 Task: Plan a trip to NÃ­kia, Greece from 10th December, 2023 to 15th December, 2023 for 7 adults. Place can be entire room or shared room with 4 bedrooms having 7 beds and 4 bathrooms. Property type can be house. Amenities needed are: wifi, TV, free parkinig on premises, gym, breakfast.
Action: Mouse moved to (612, 134)
Screenshot: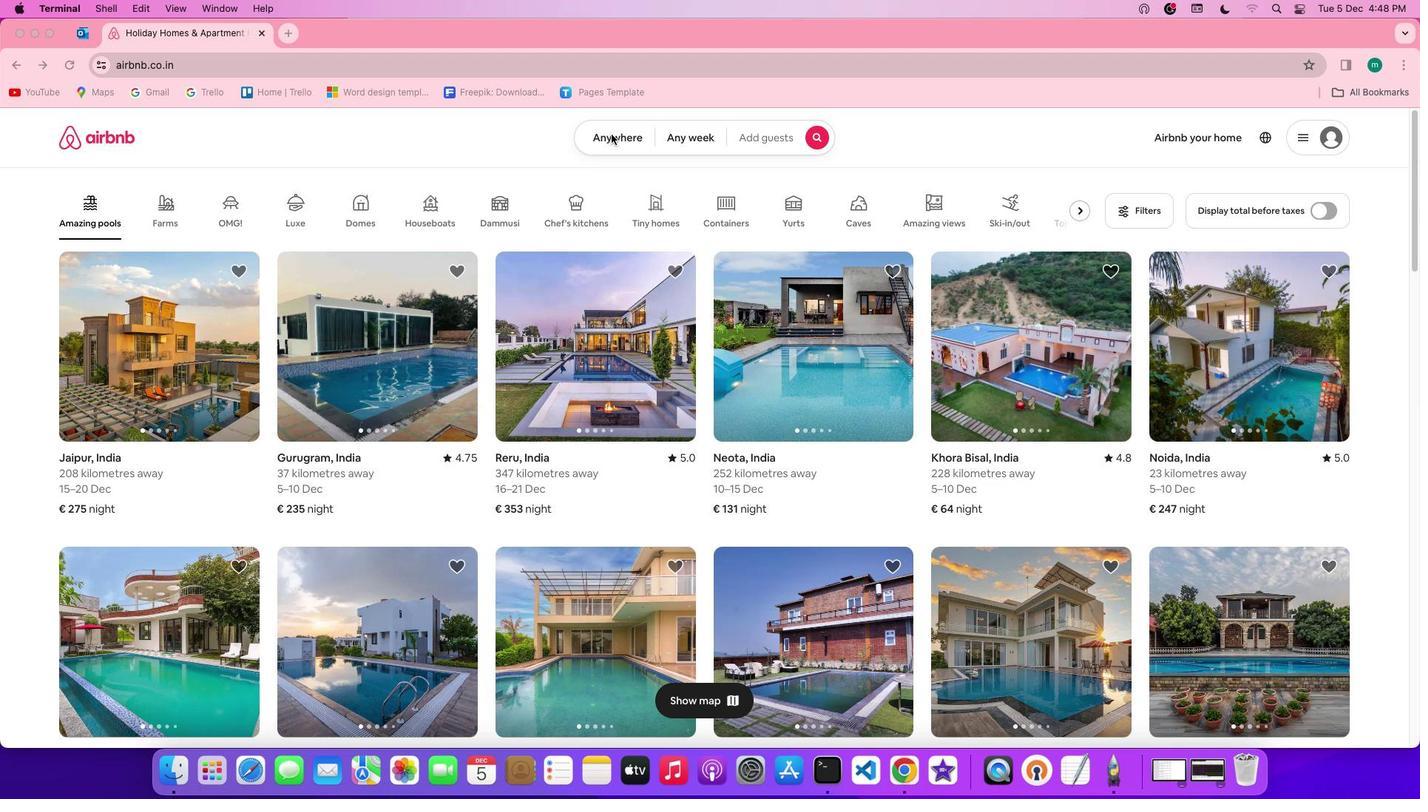 
Action: Mouse pressed left at (612, 134)
Screenshot: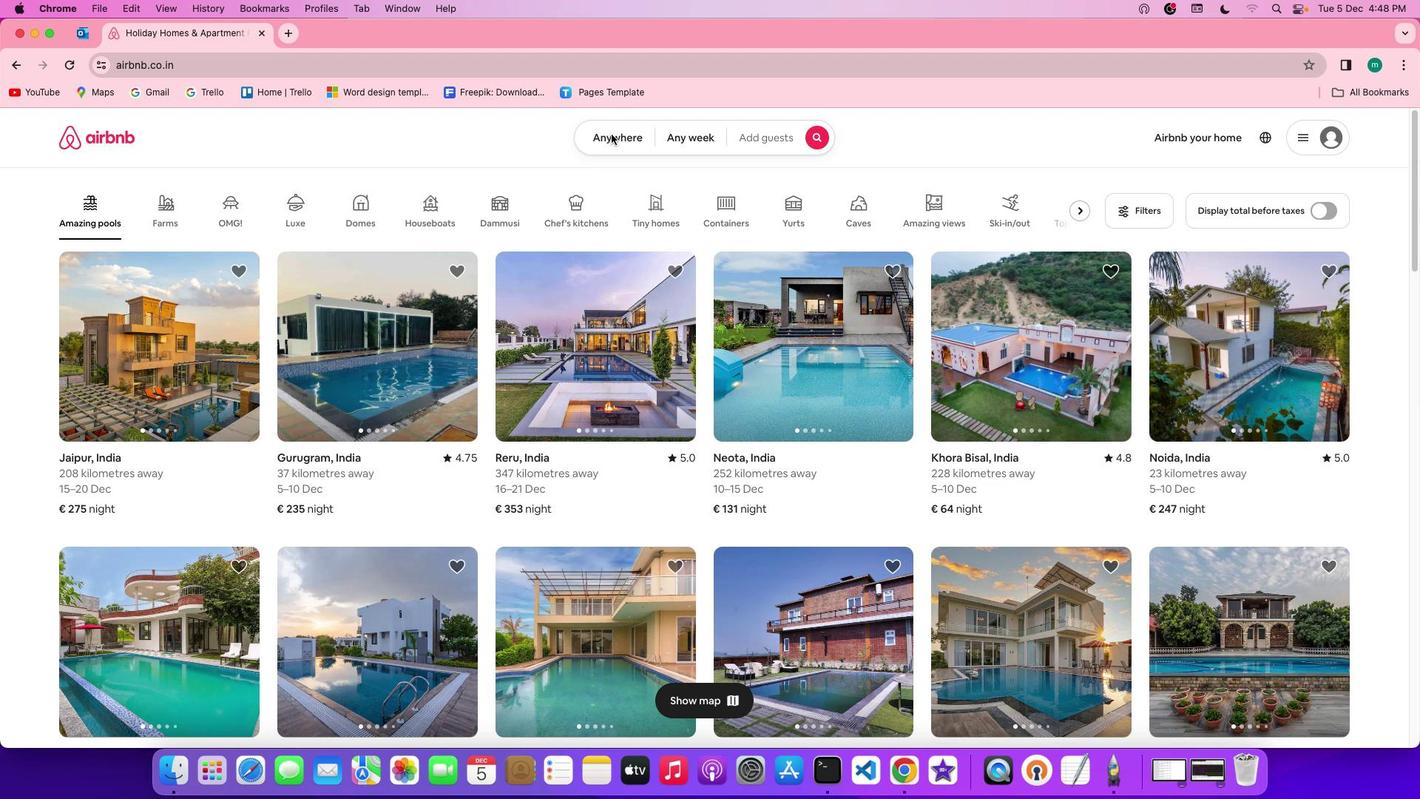 
Action: Mouse moved to (612, 134)
Screenshot: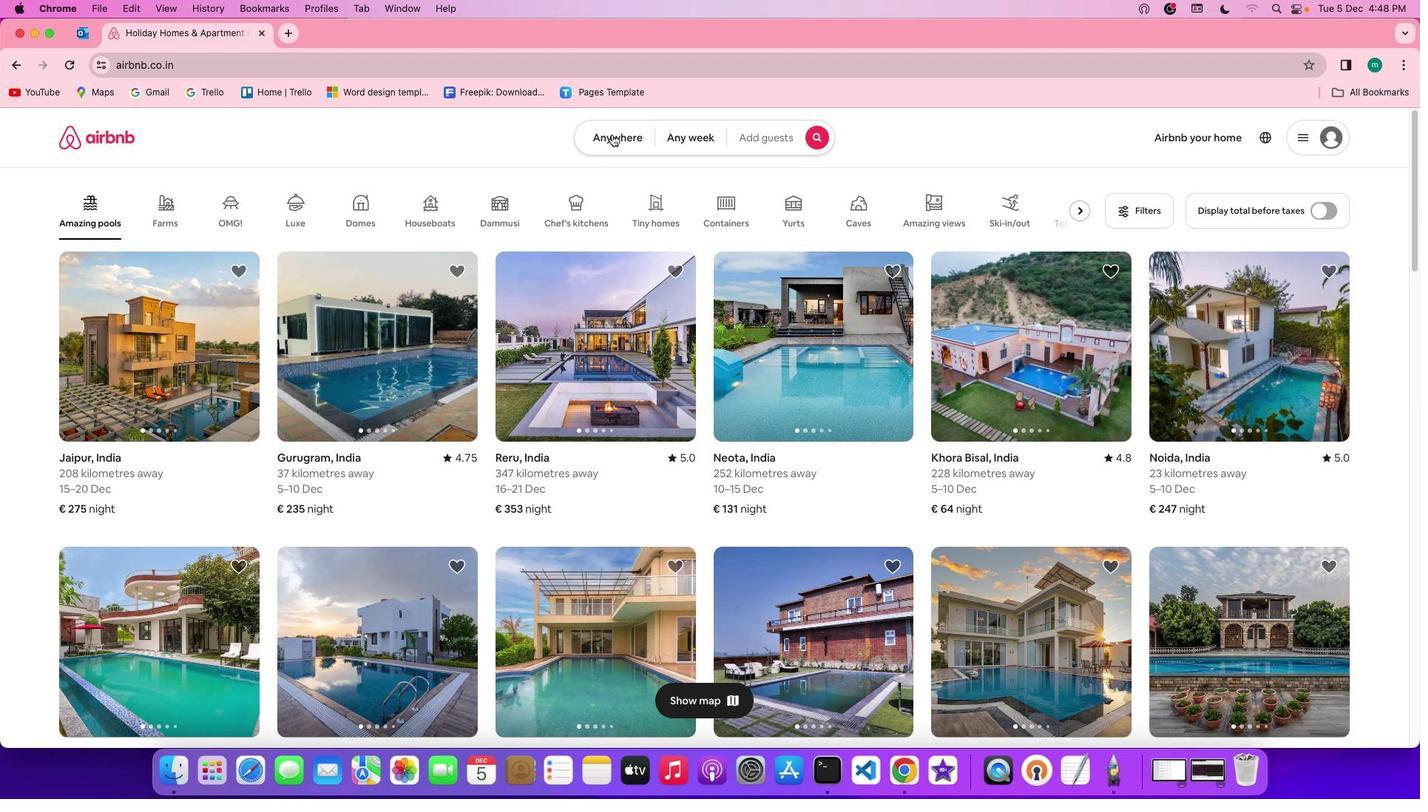 
Action: Mouse pressed left at (612, 134)
Screenshot: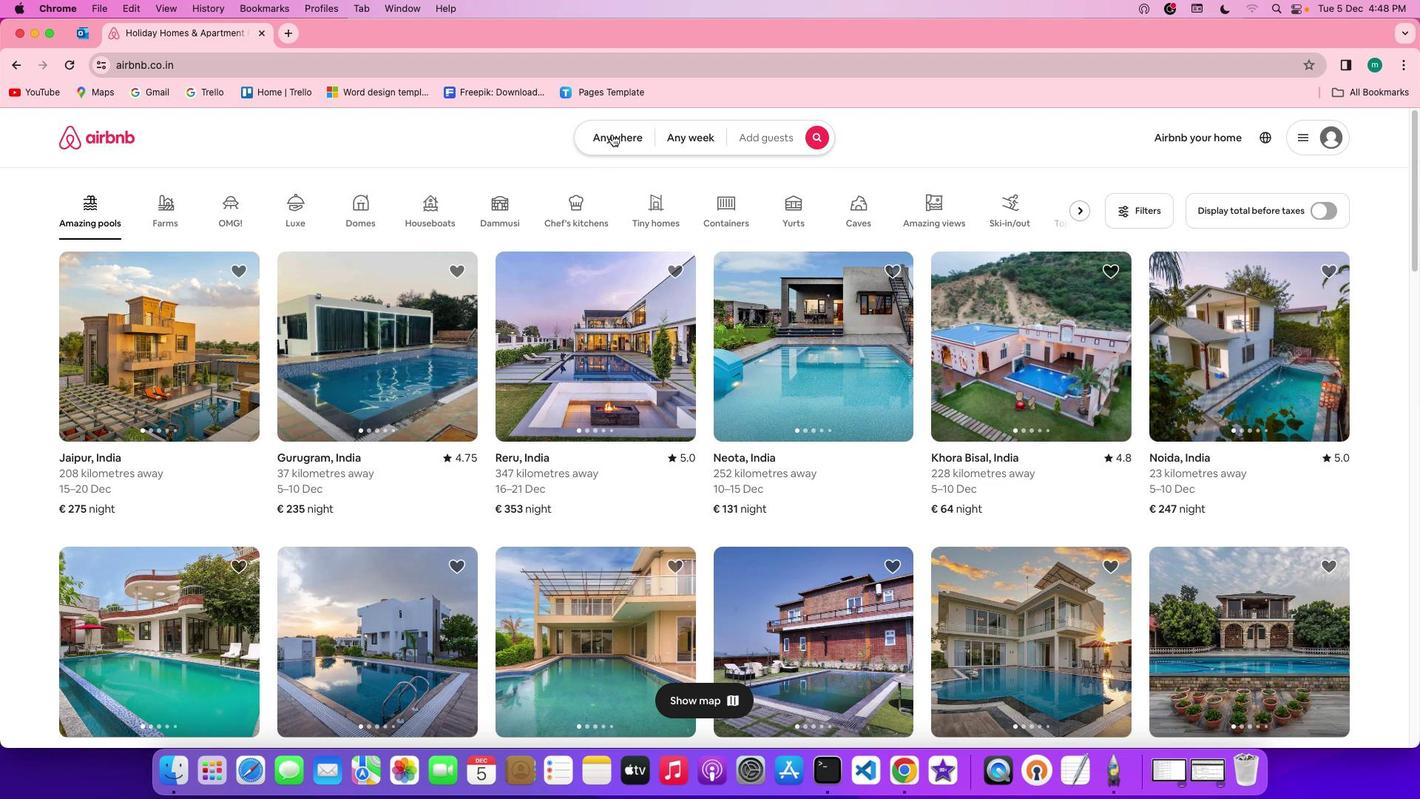 
Action: Mouse moved to (537, 191)
Screenshot: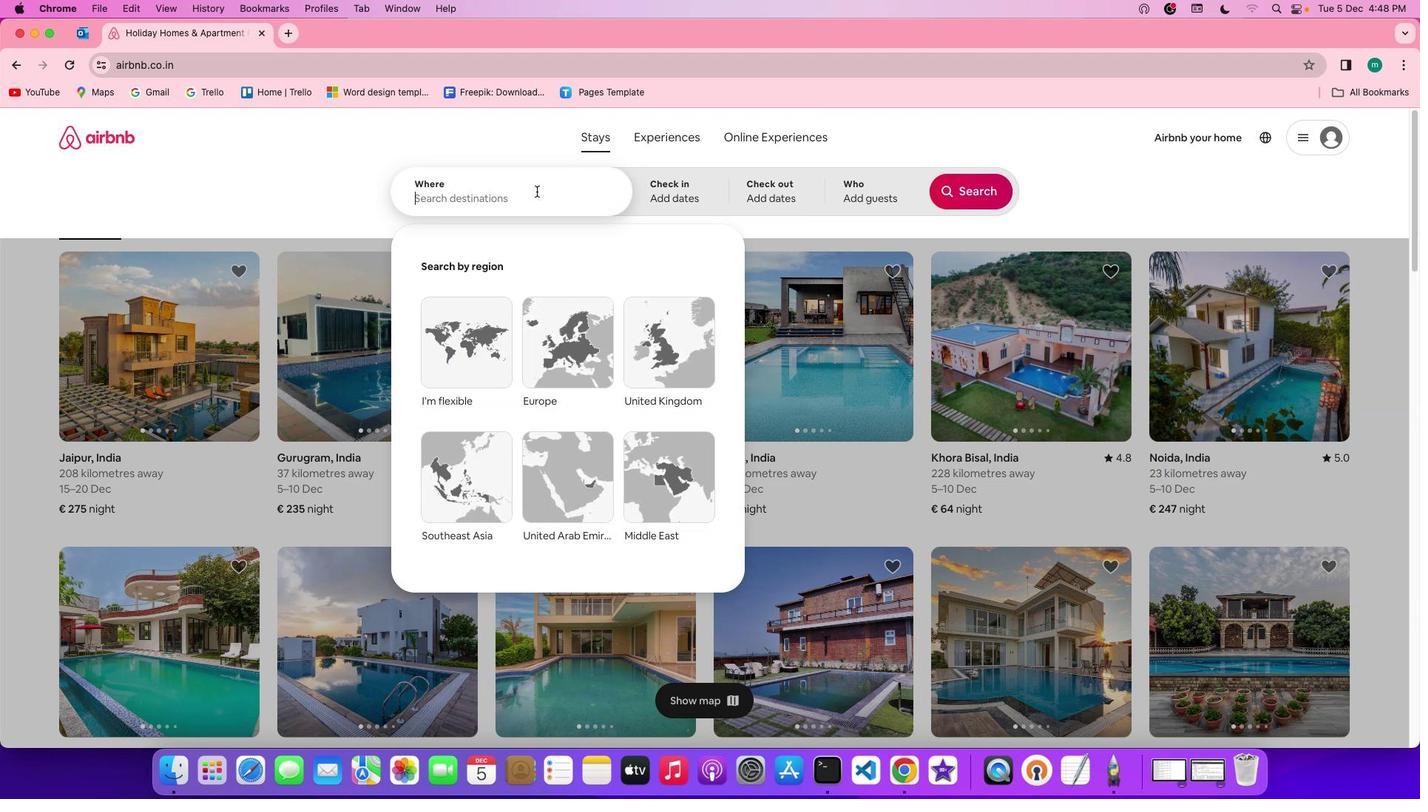 
Action: Mouse pressed left at (537, 191)
Screenshot: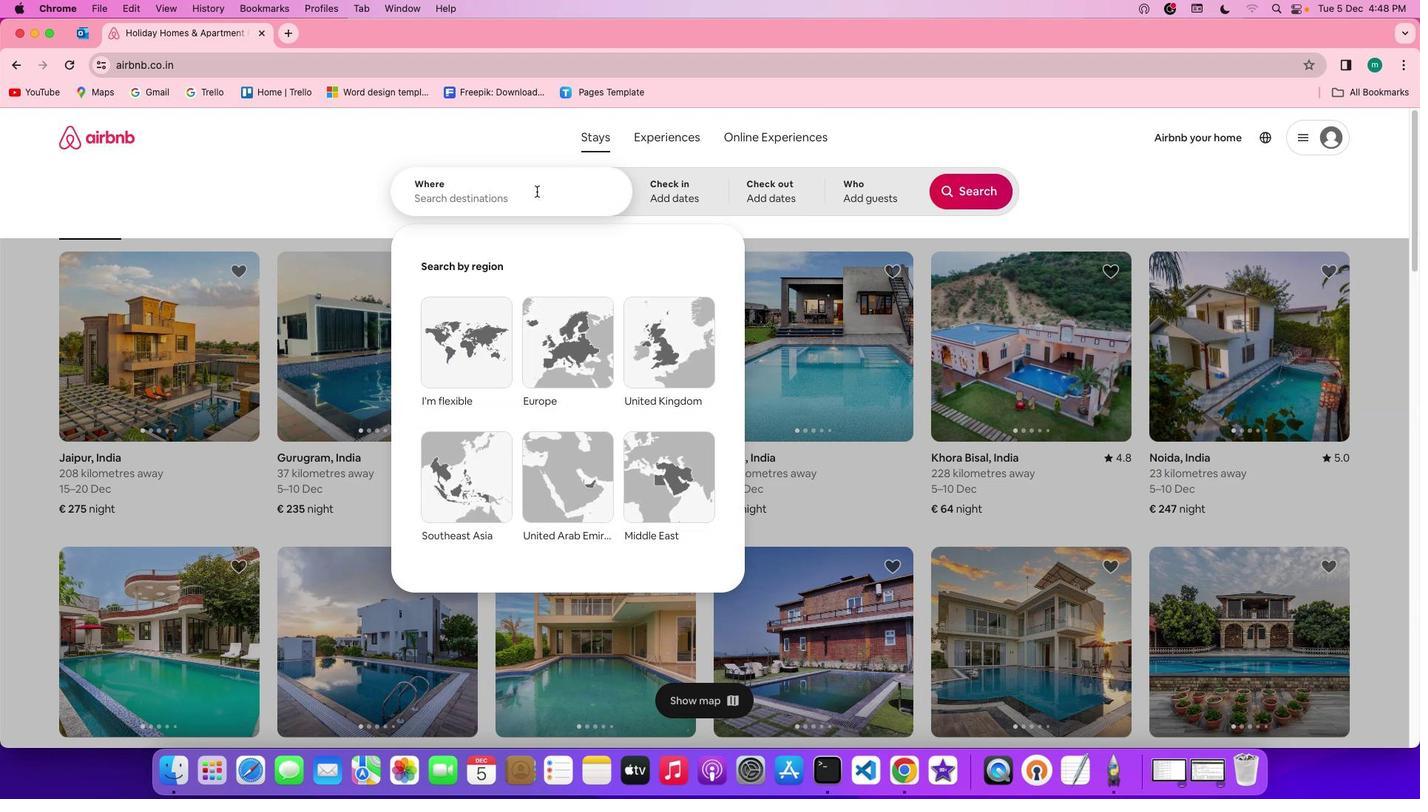 
Action: Key pressed Key.shift'N''i''k''i''a'','Key.spaceKey.shift'g''r''e''e''c''e'
Screenshot: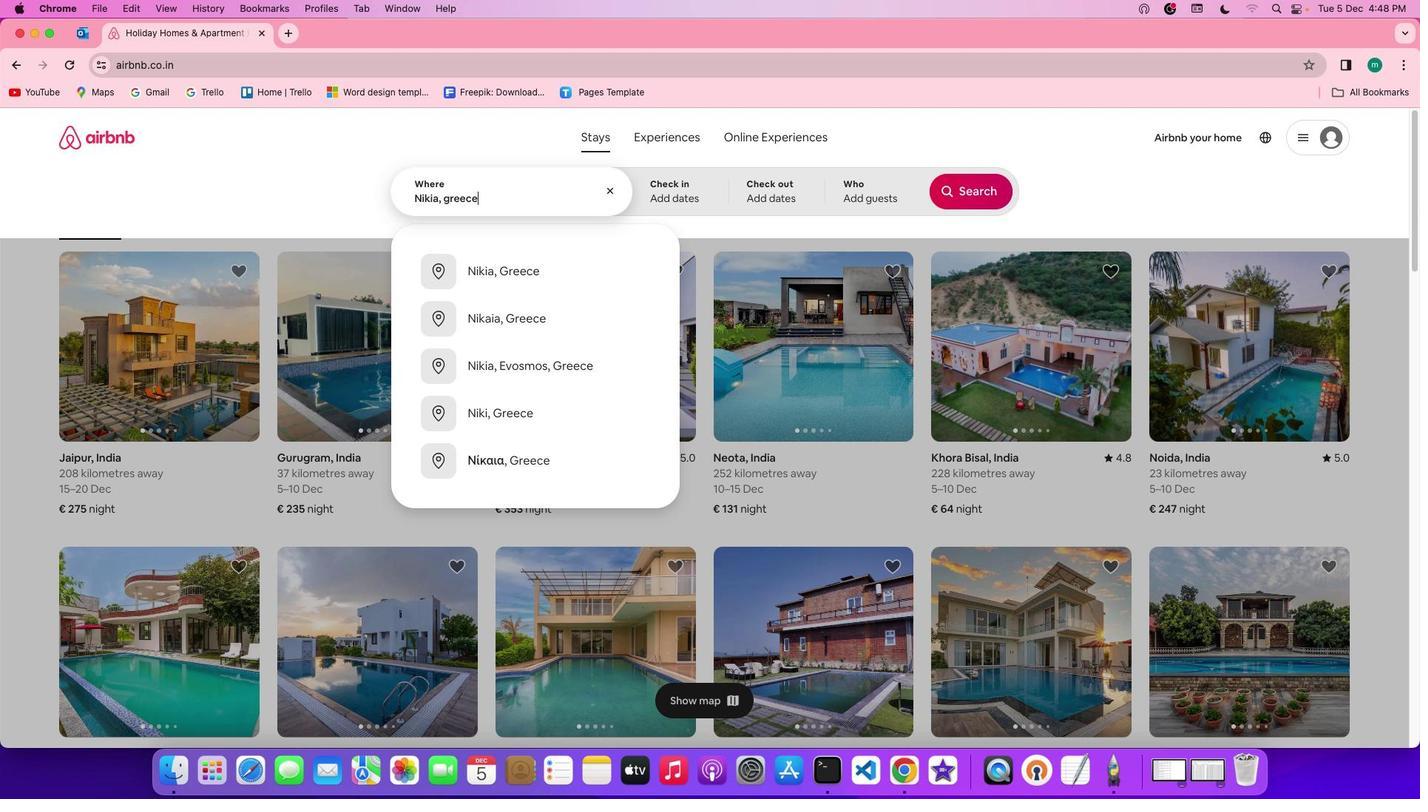 
Action: Mouse moved to (706, 190)
Screenshot: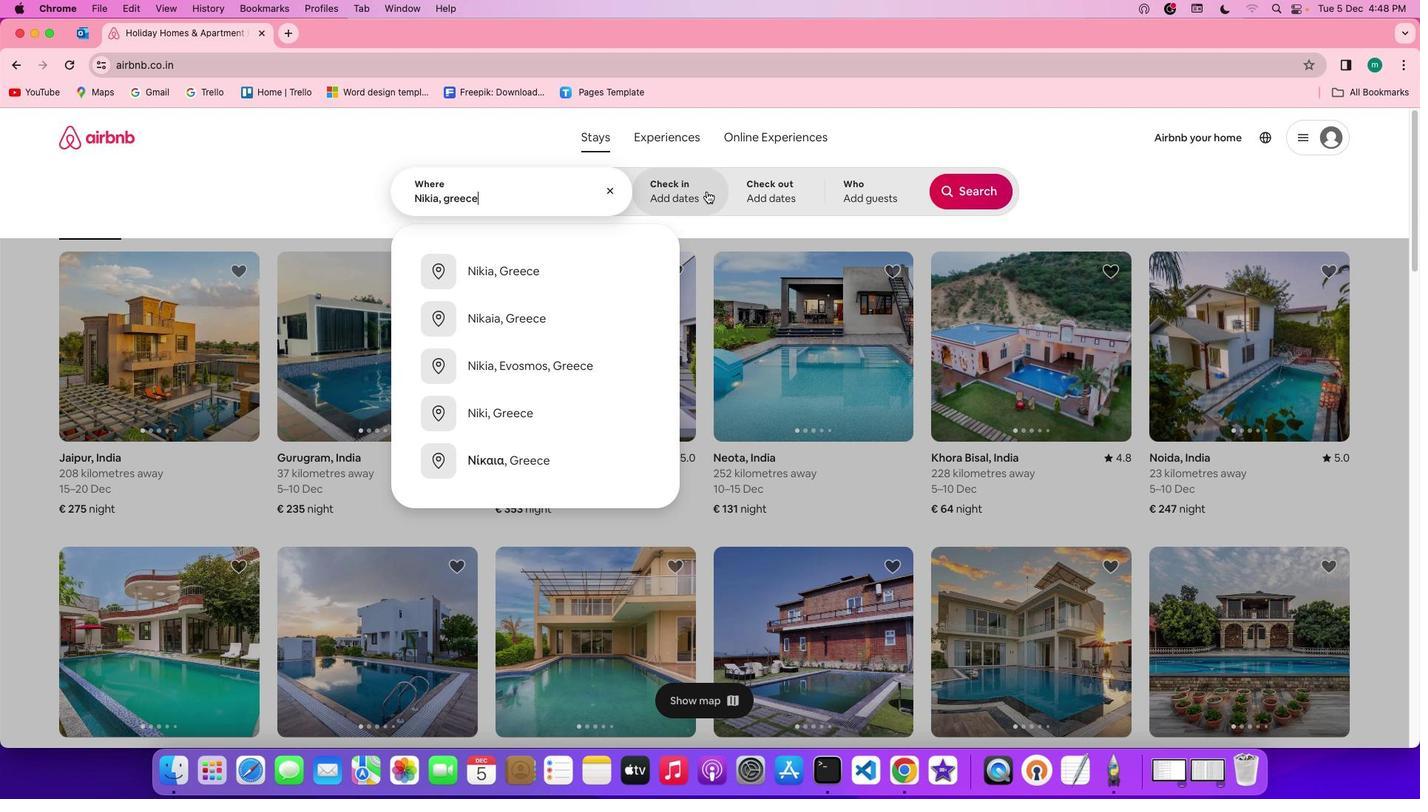 
Action: Mouse pressed left at (706, 190)
Screenshot: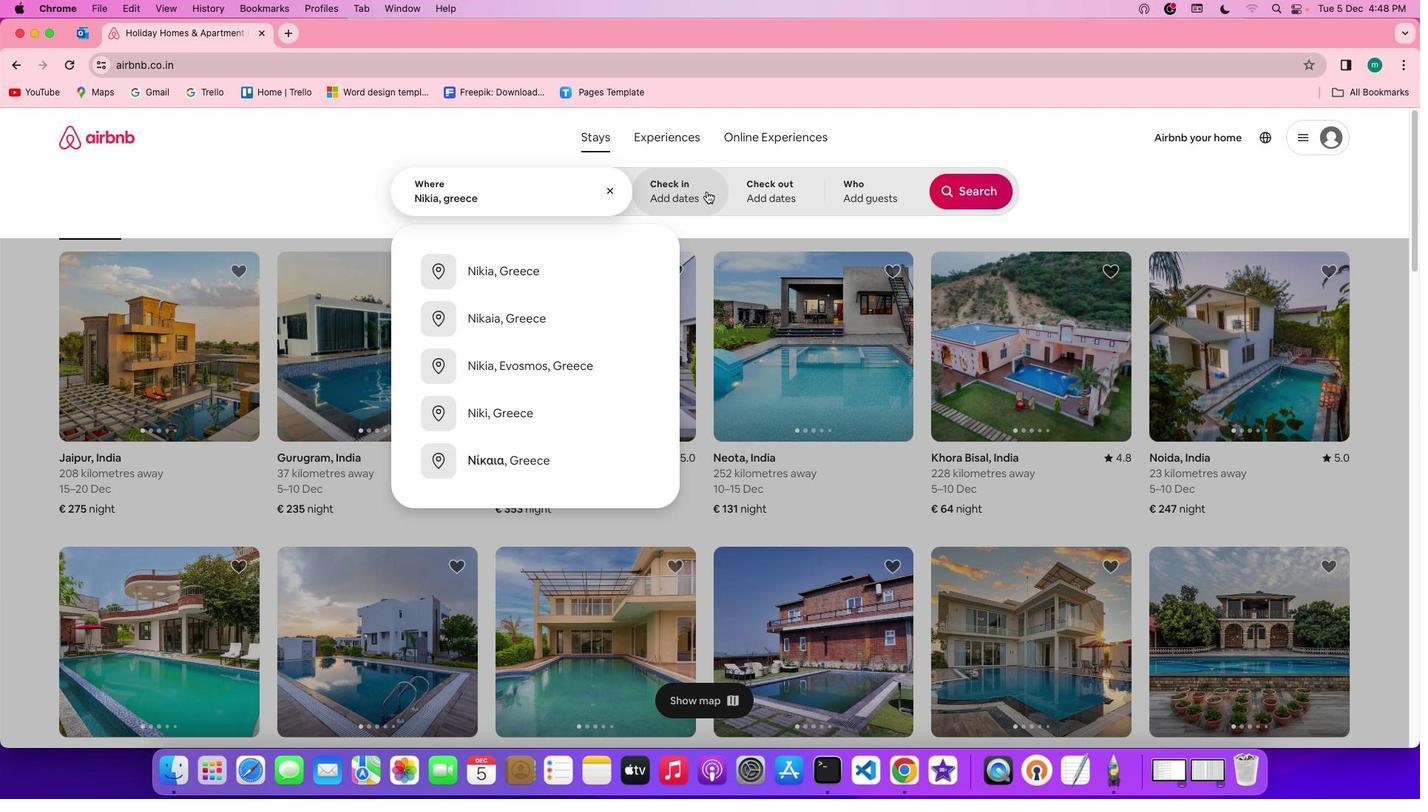 
Action: Mouse moved to (444, 449)
Screenshot: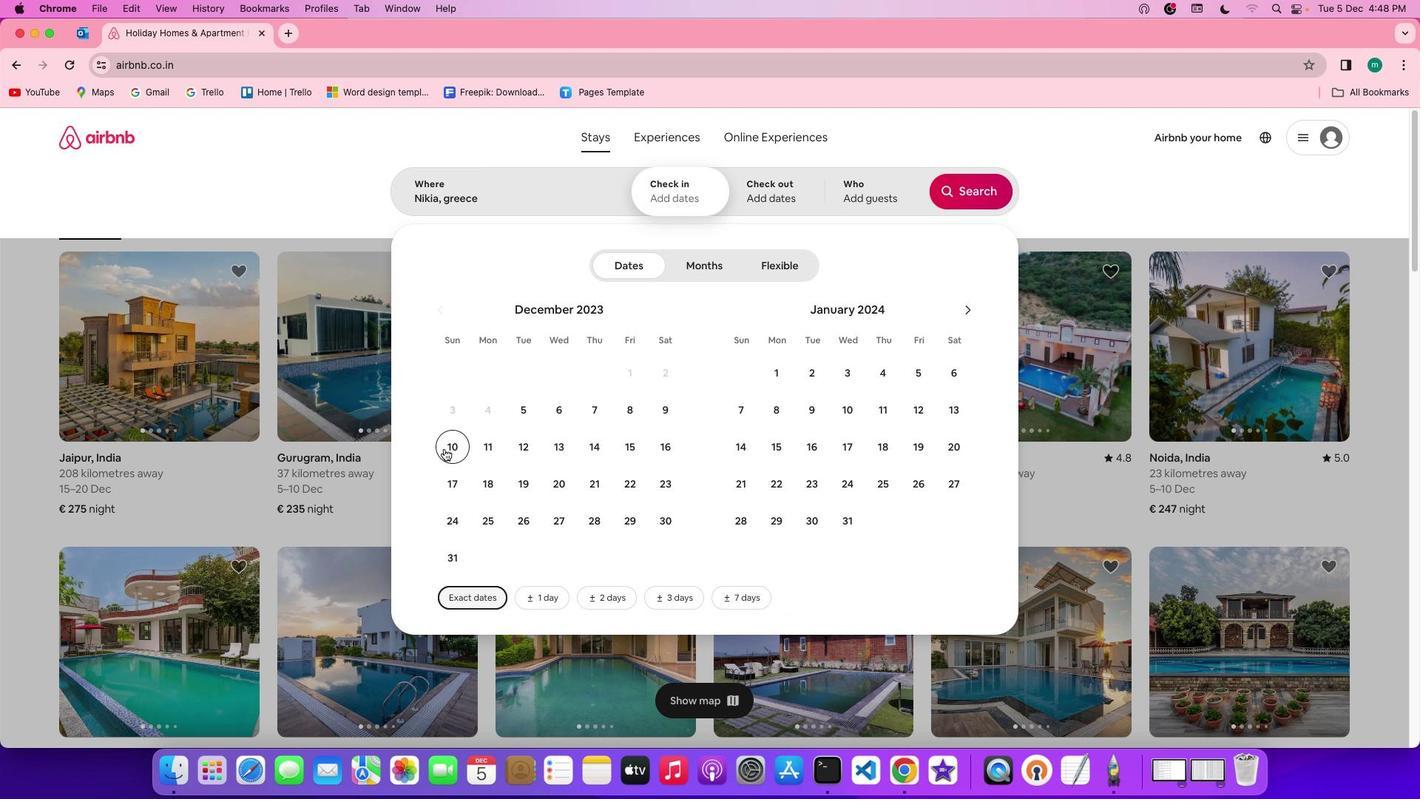 
Action: Mouse pressed left at (444, 449)
Screenshot: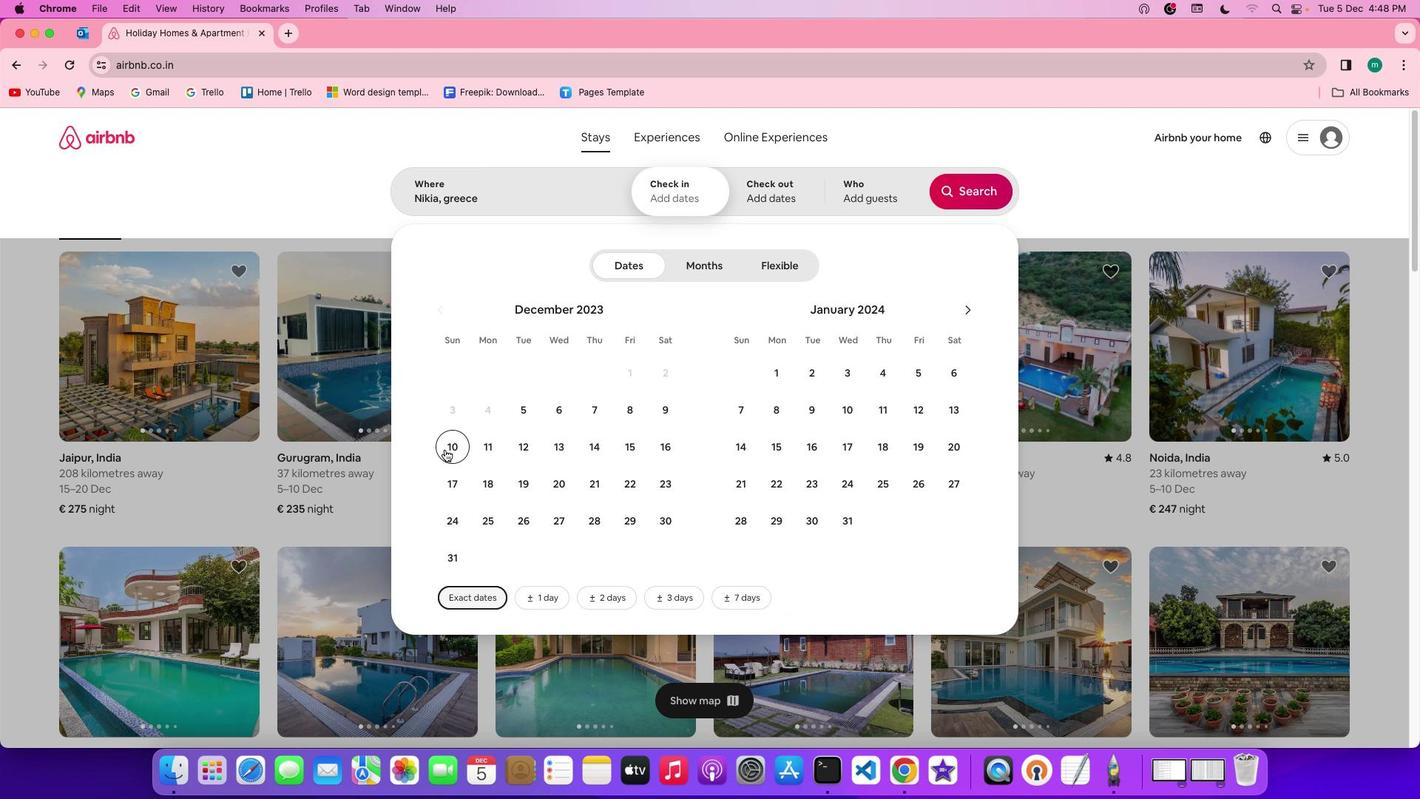 
Action: Mouse moved to (603, 434)
Screenshot: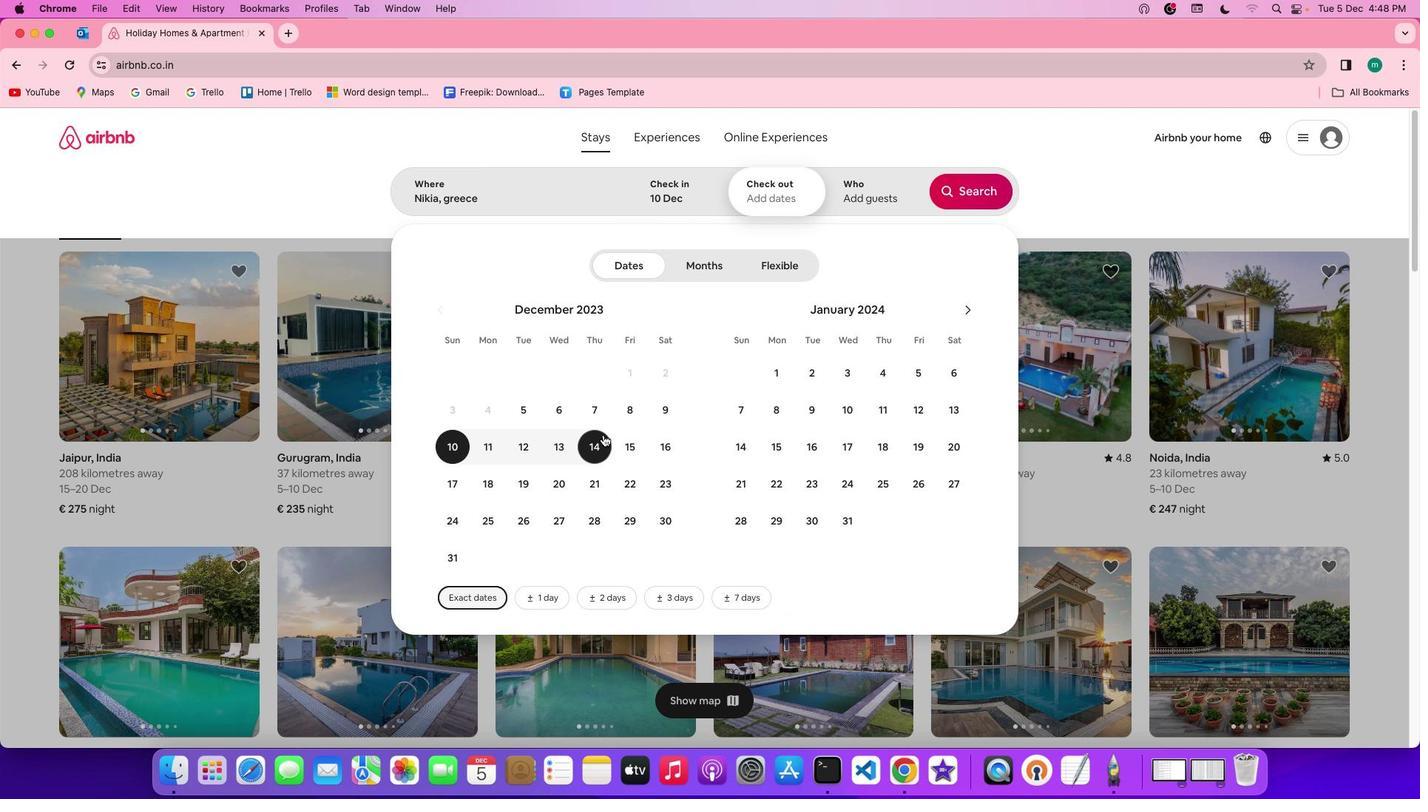 
Action: Mouse pressed left at (603, 434)
Screenshot: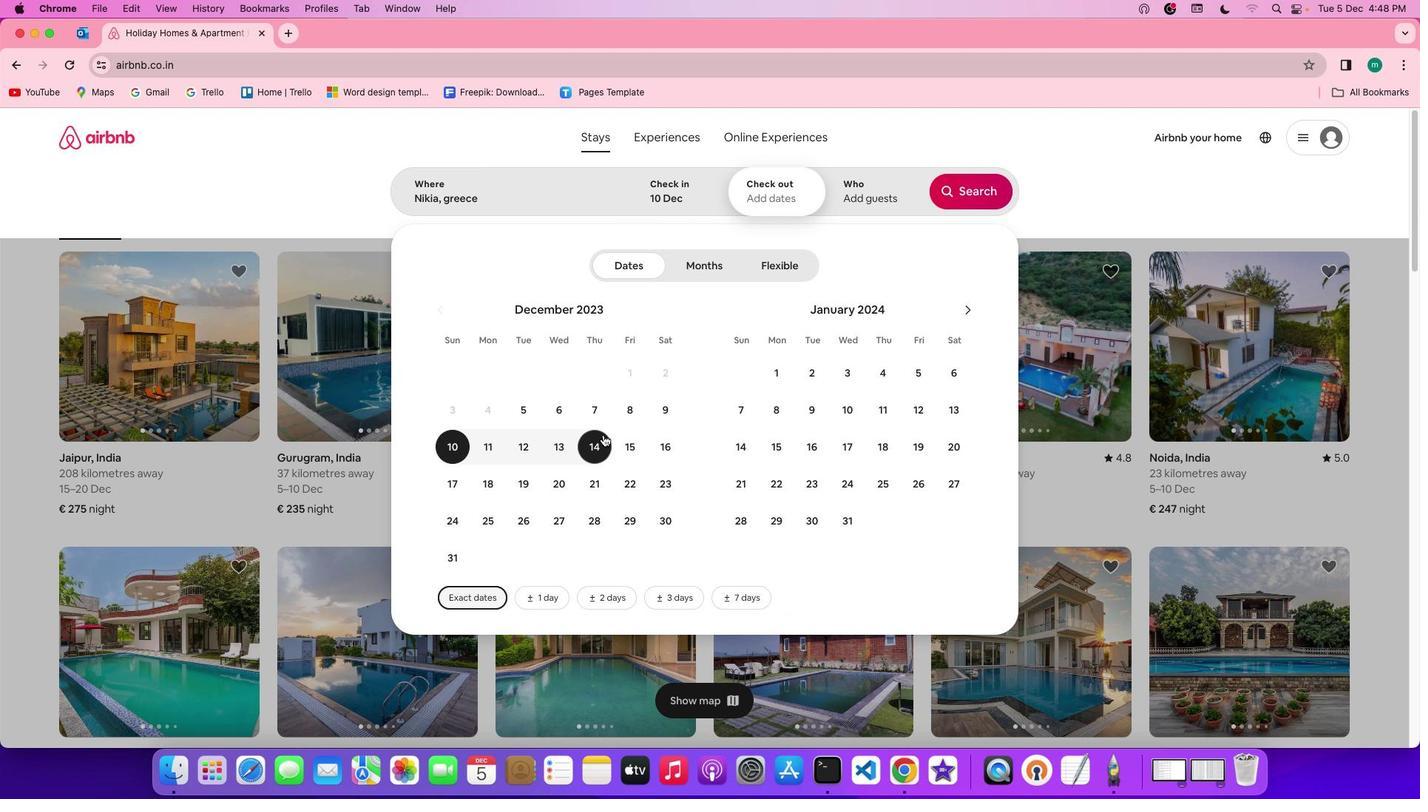 
Action: Mouse moved to (626, 443)
Screenshot: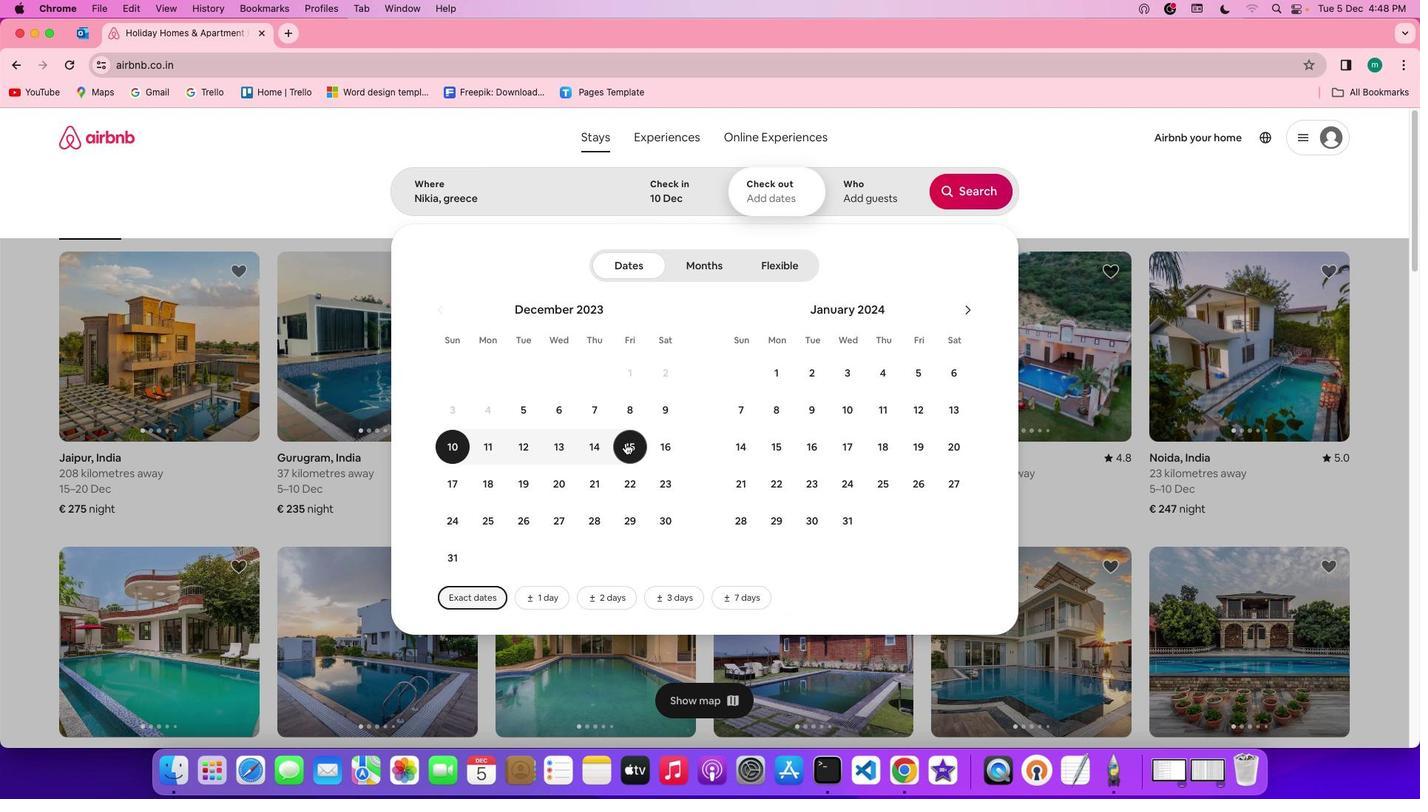 
Action: Mouse pressed left at (626, 443)
Screenshot: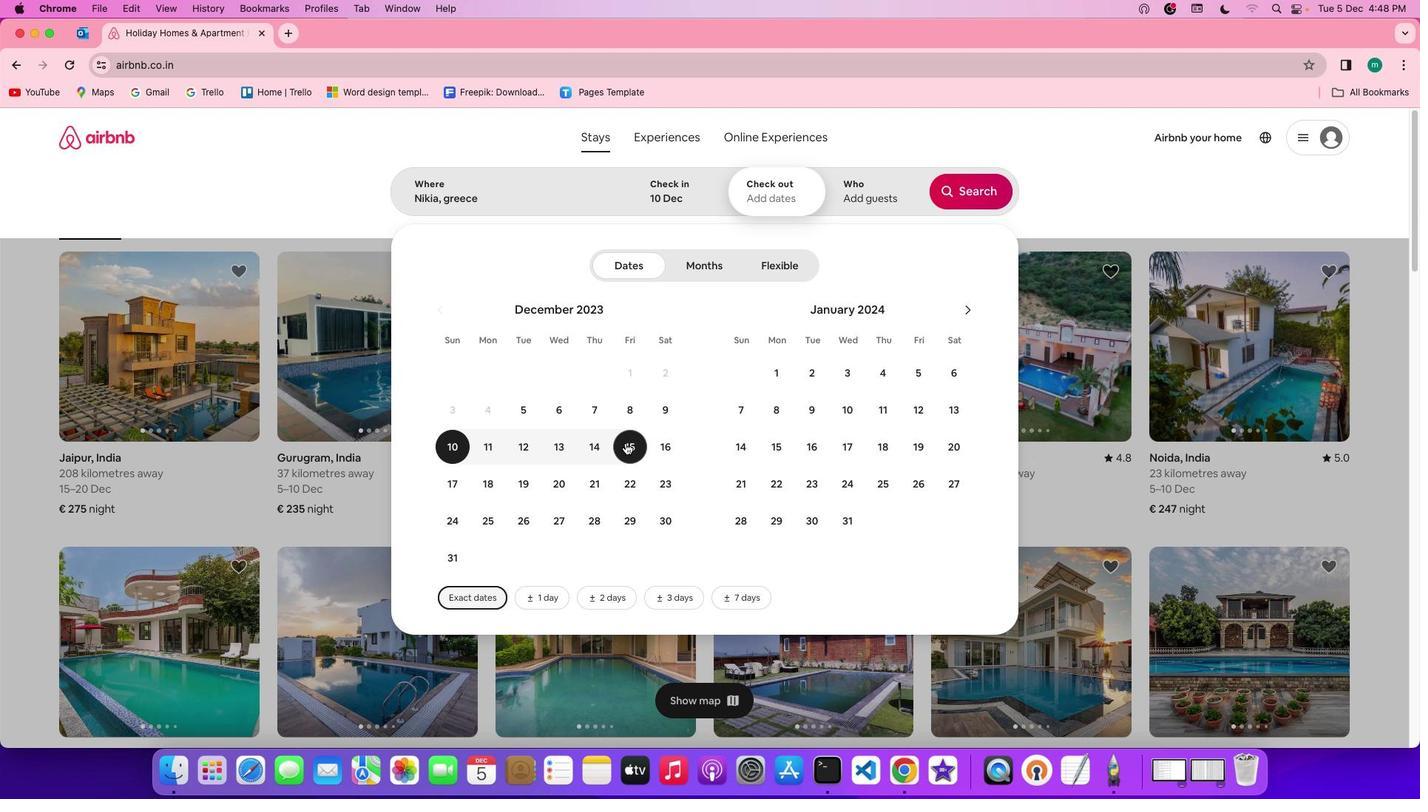 
Action: Mouse moved to (882, 196)
Screenshot: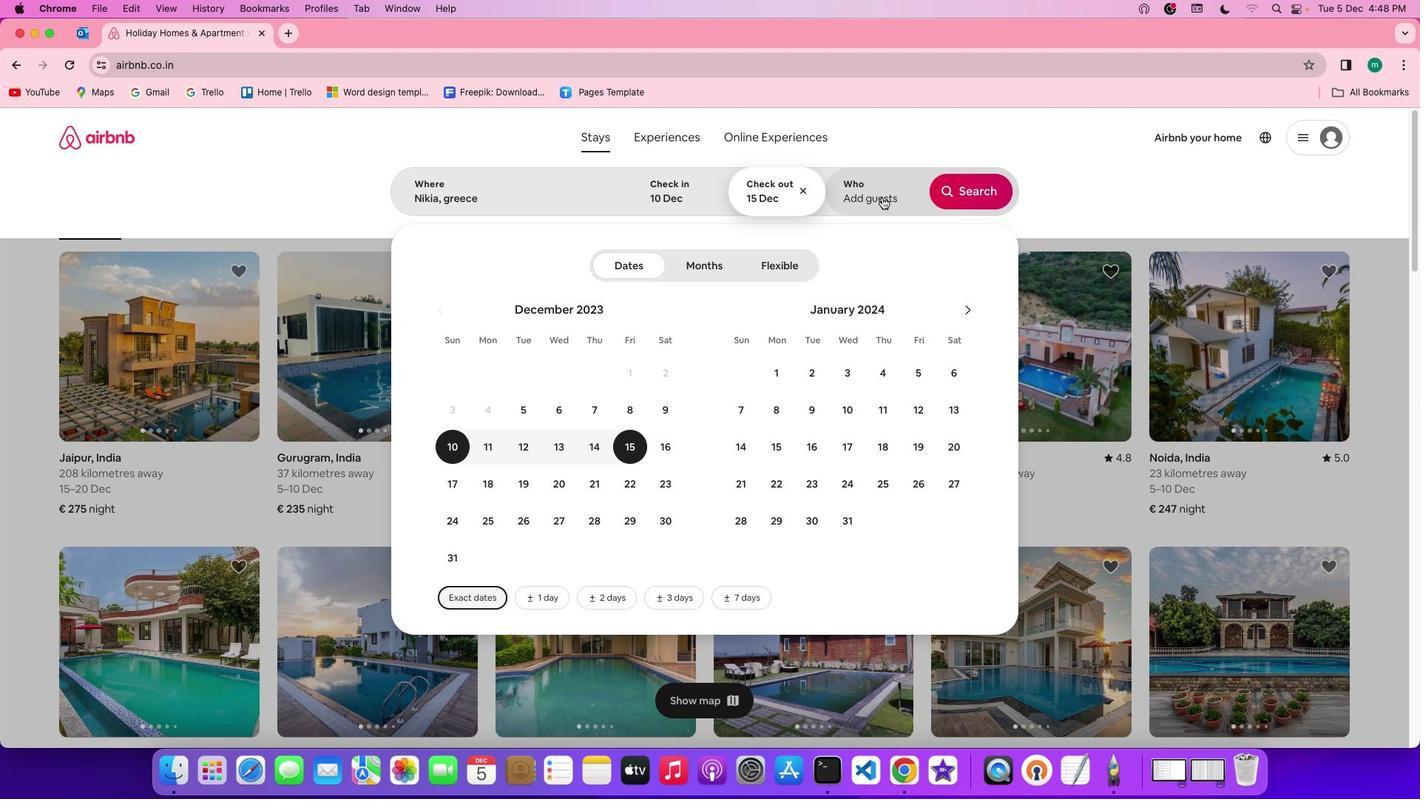 
Action: Mouse pressed left at (882, 196)
Screenshot: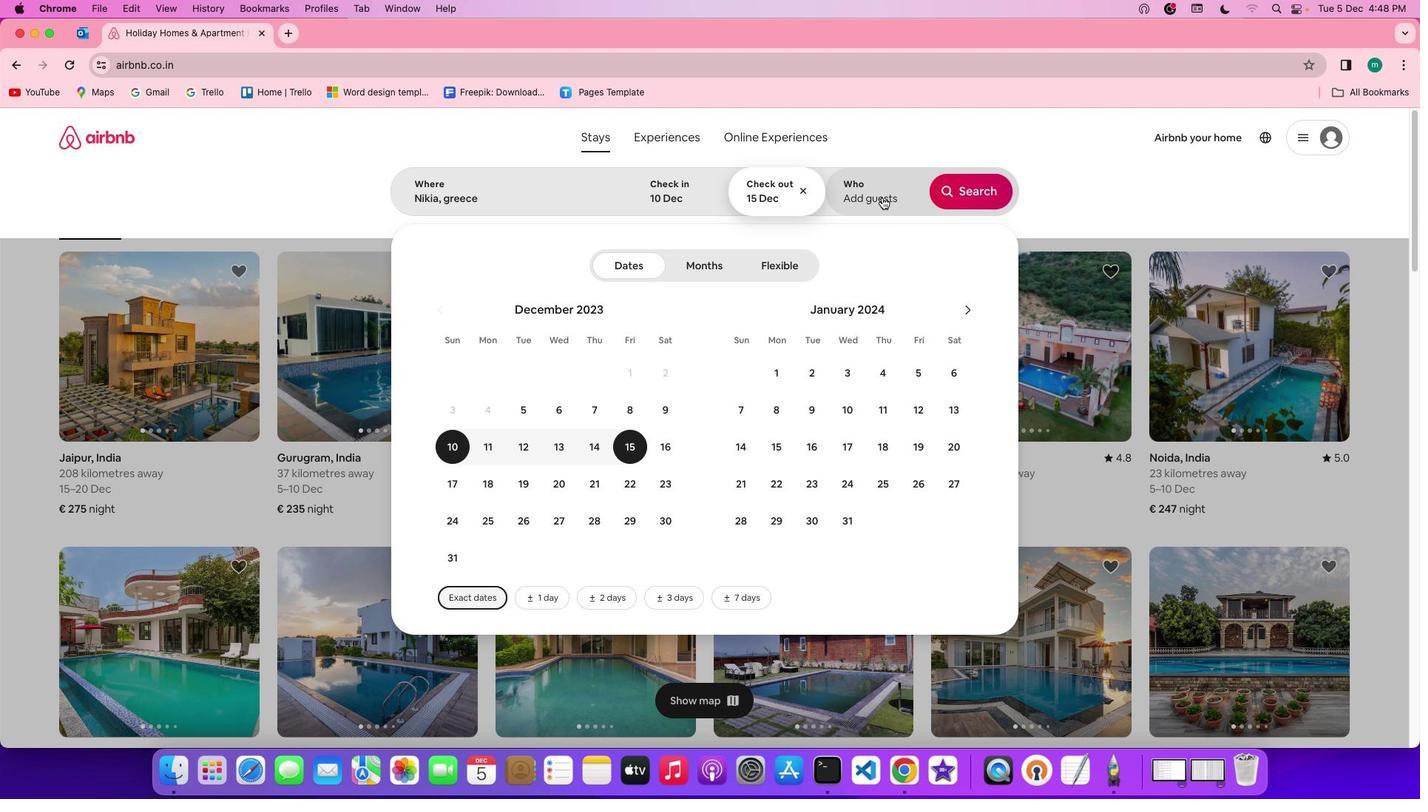 
Action: Mouse moved to (972, 268)
Screenshot: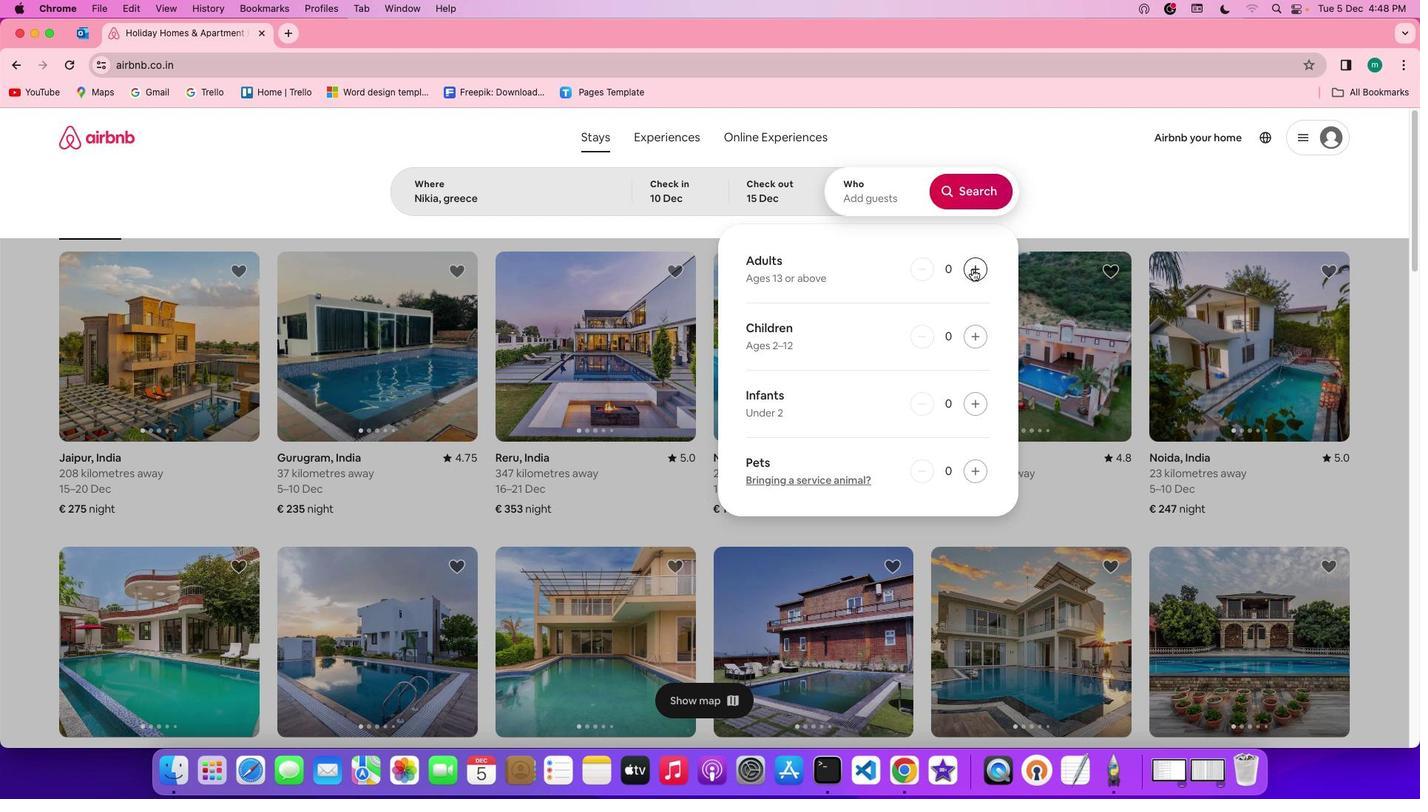 
Action: Mouse pressed left at (972, 268)
Screenshot: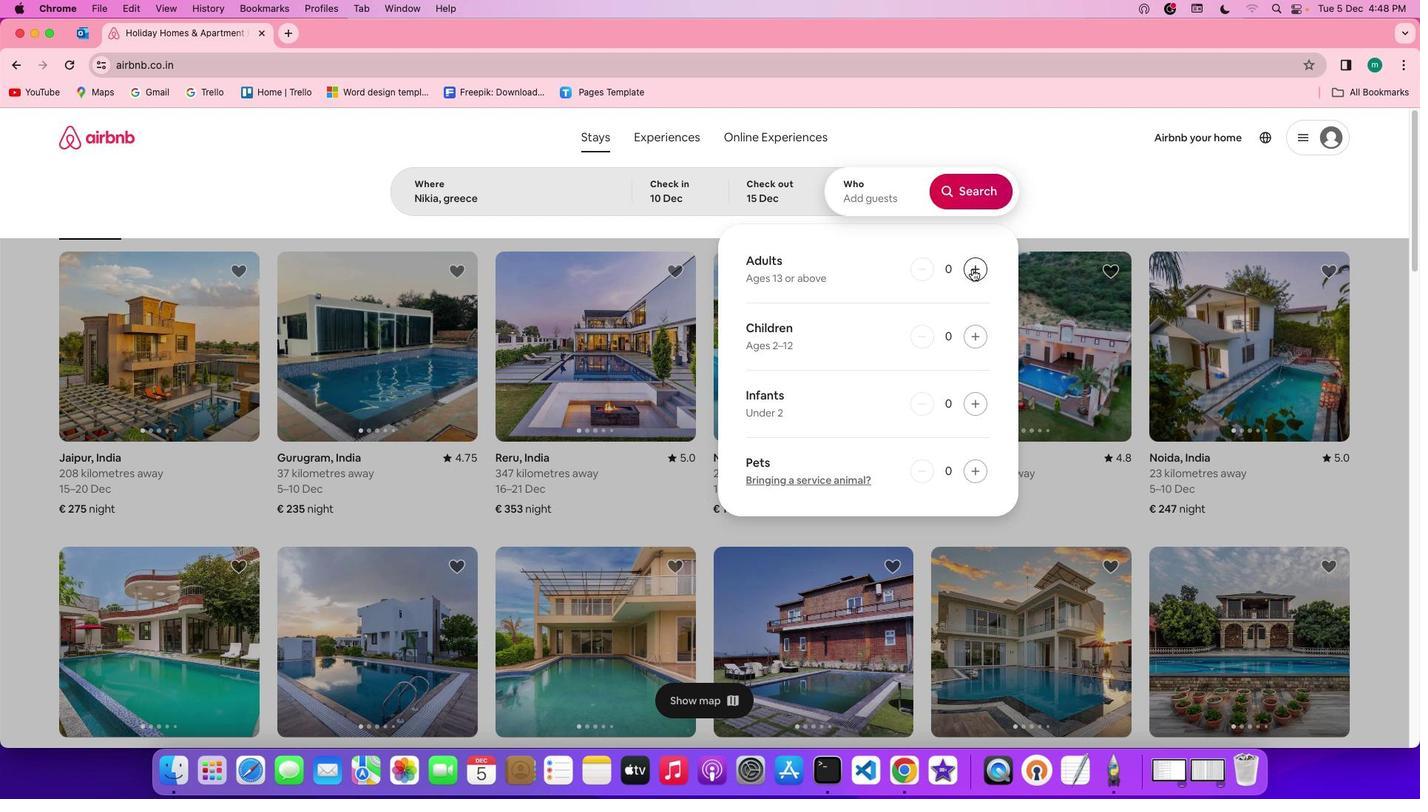 
Action: Mouse pressed left at (972, 268)
Screenshot: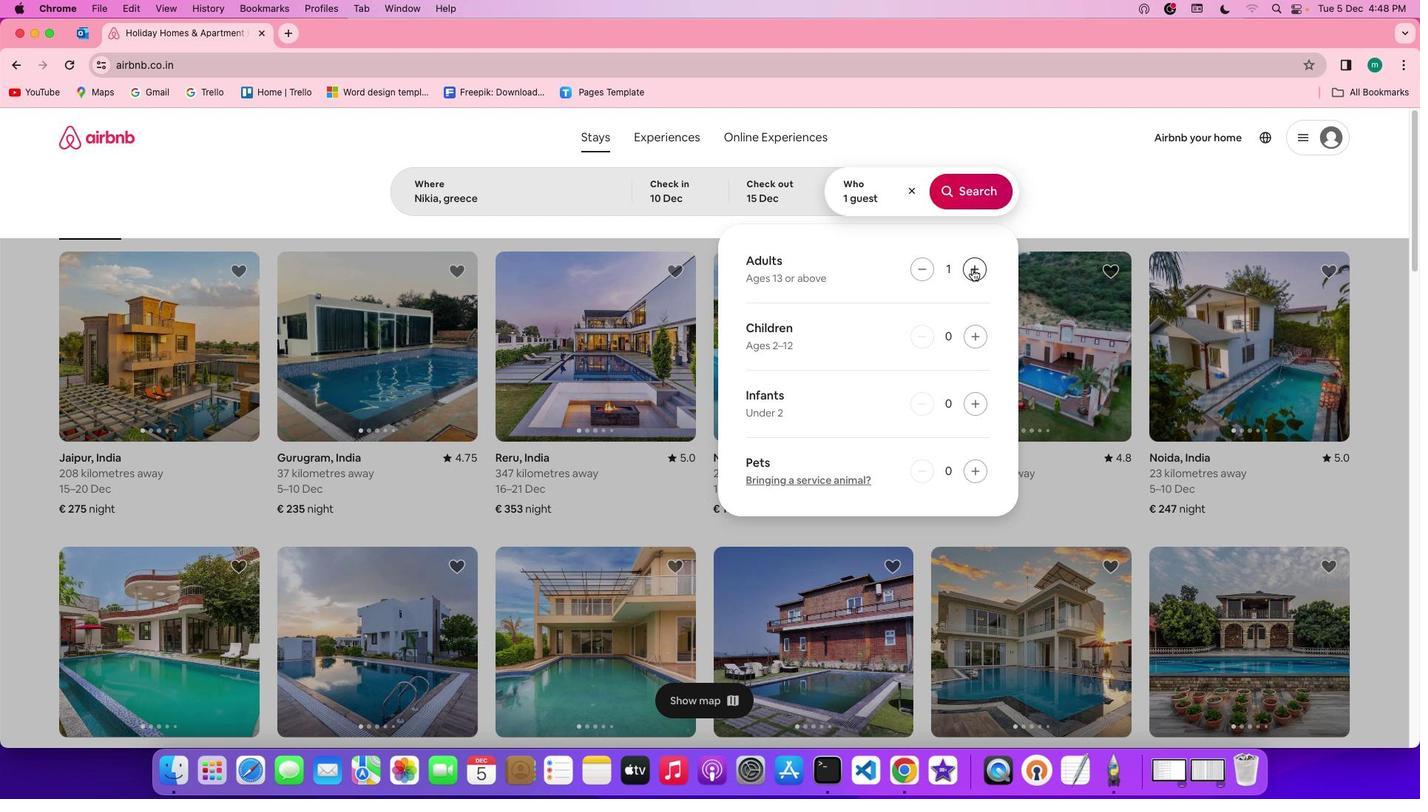 
Action: Mouse pressed left at (972, 268)
Screenshot: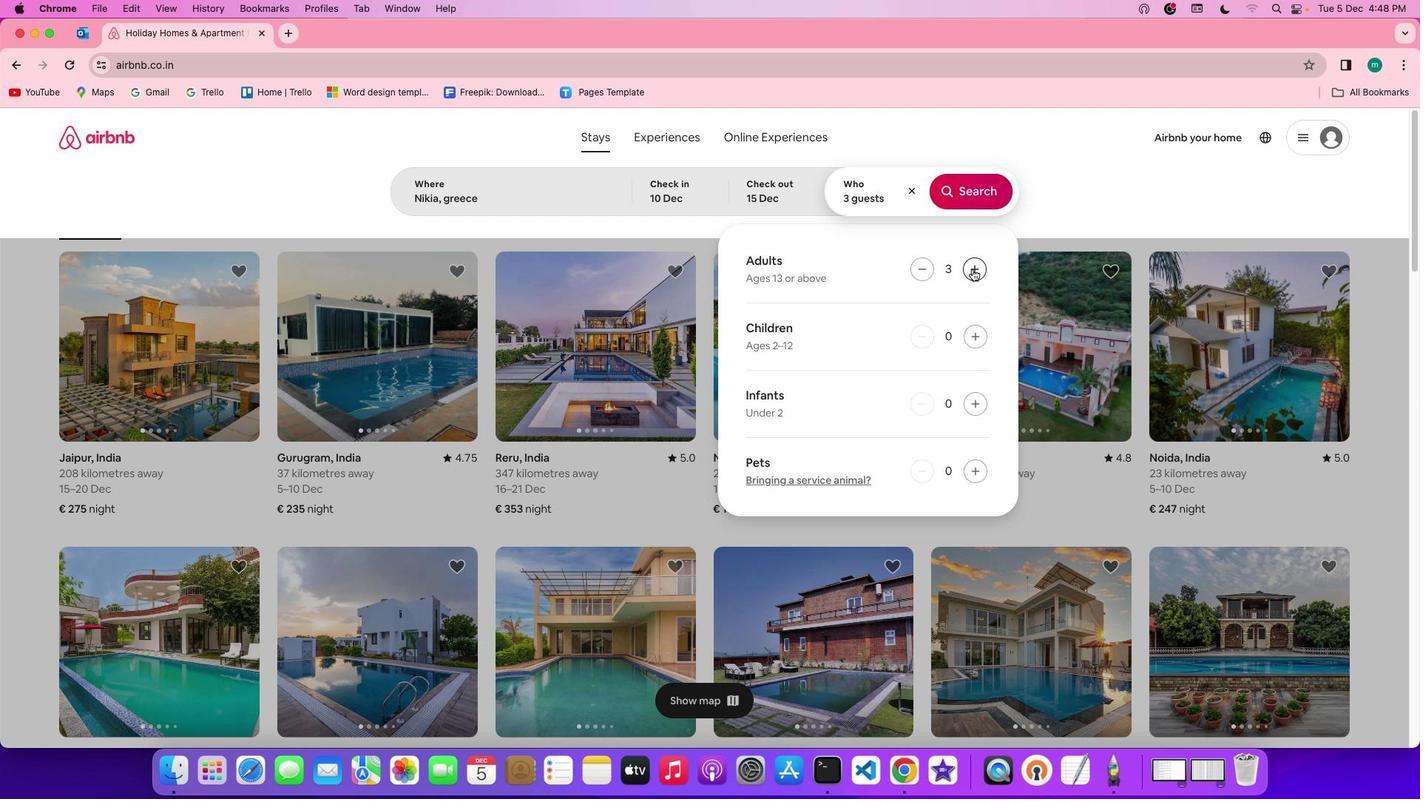 
Action: Mouse pressed left at (972, 268)
Screenshot: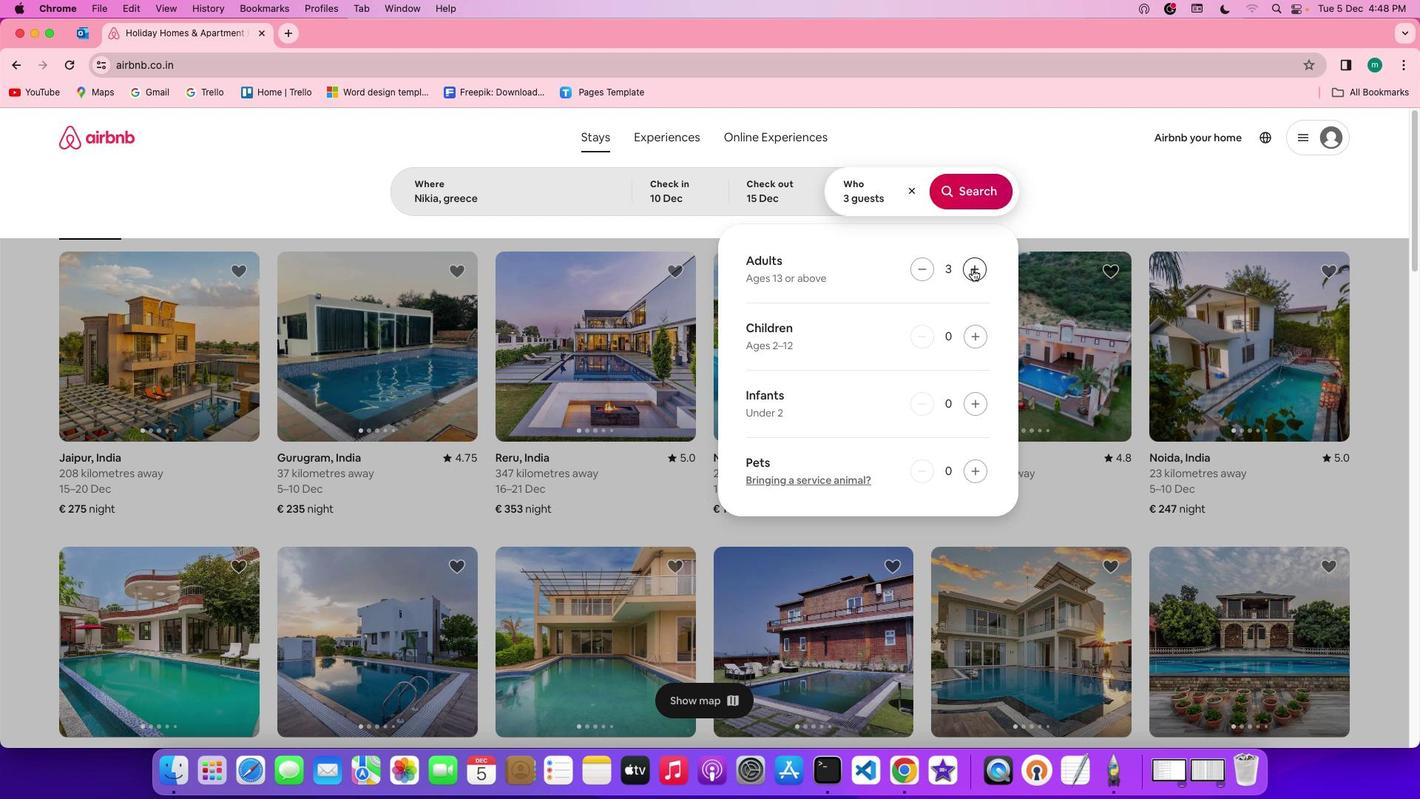 
Action: Mouse pressed left at (972, 268)
Screenshot: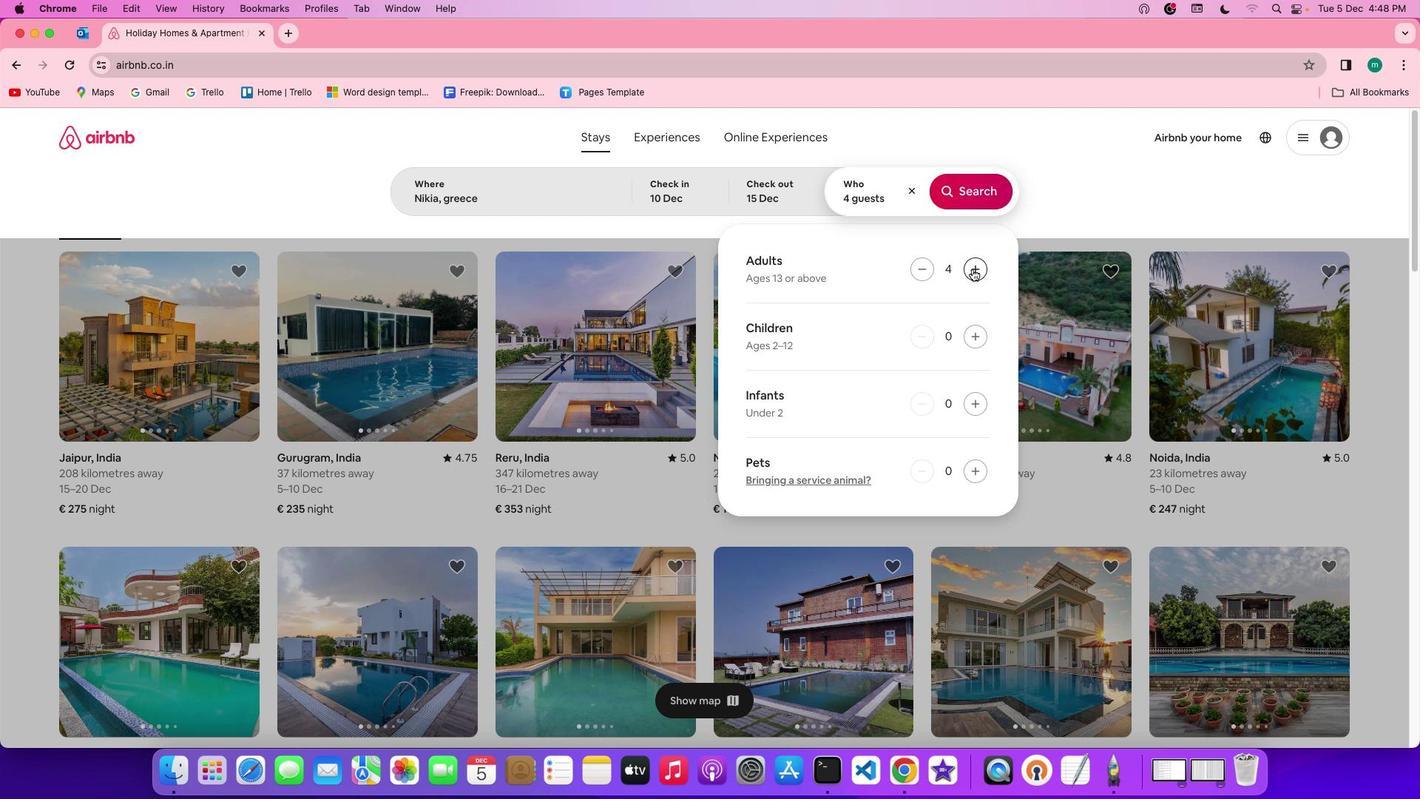 
Action: Mouse pressed left at (972, 268)
Screenshot: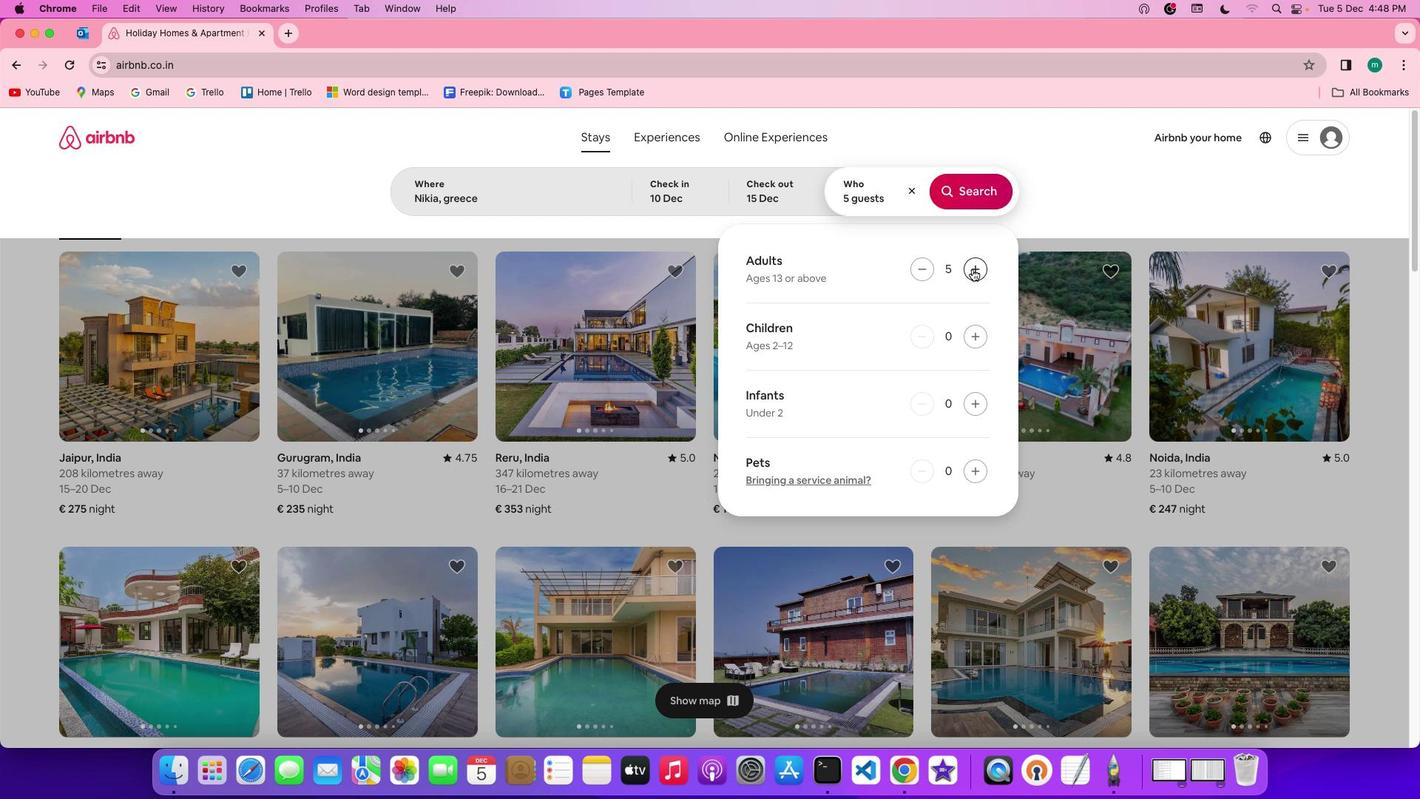 
Action: Mouse pressed left at (972, 268)
Screenshot: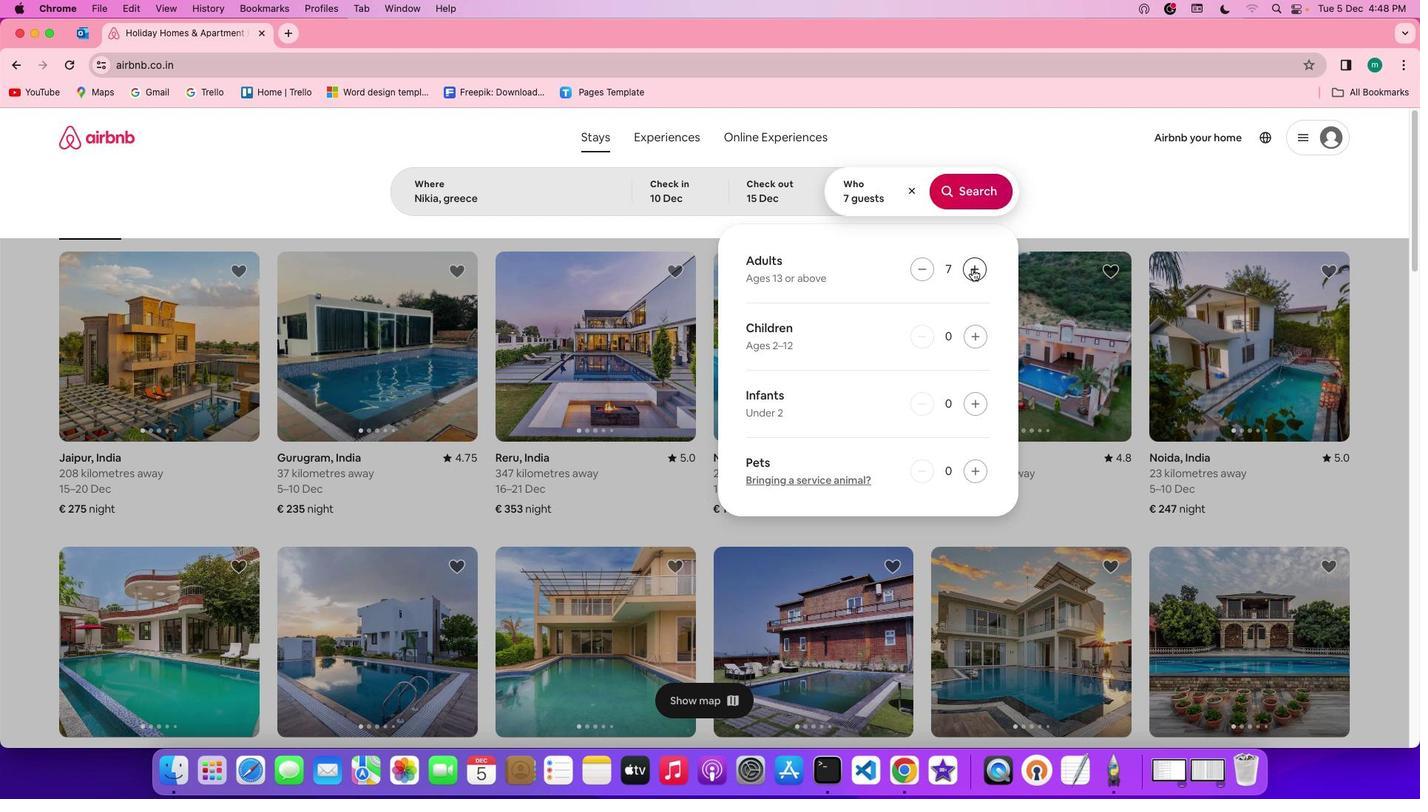 
Action: Mouse moved to (985, 189)
Screenshot: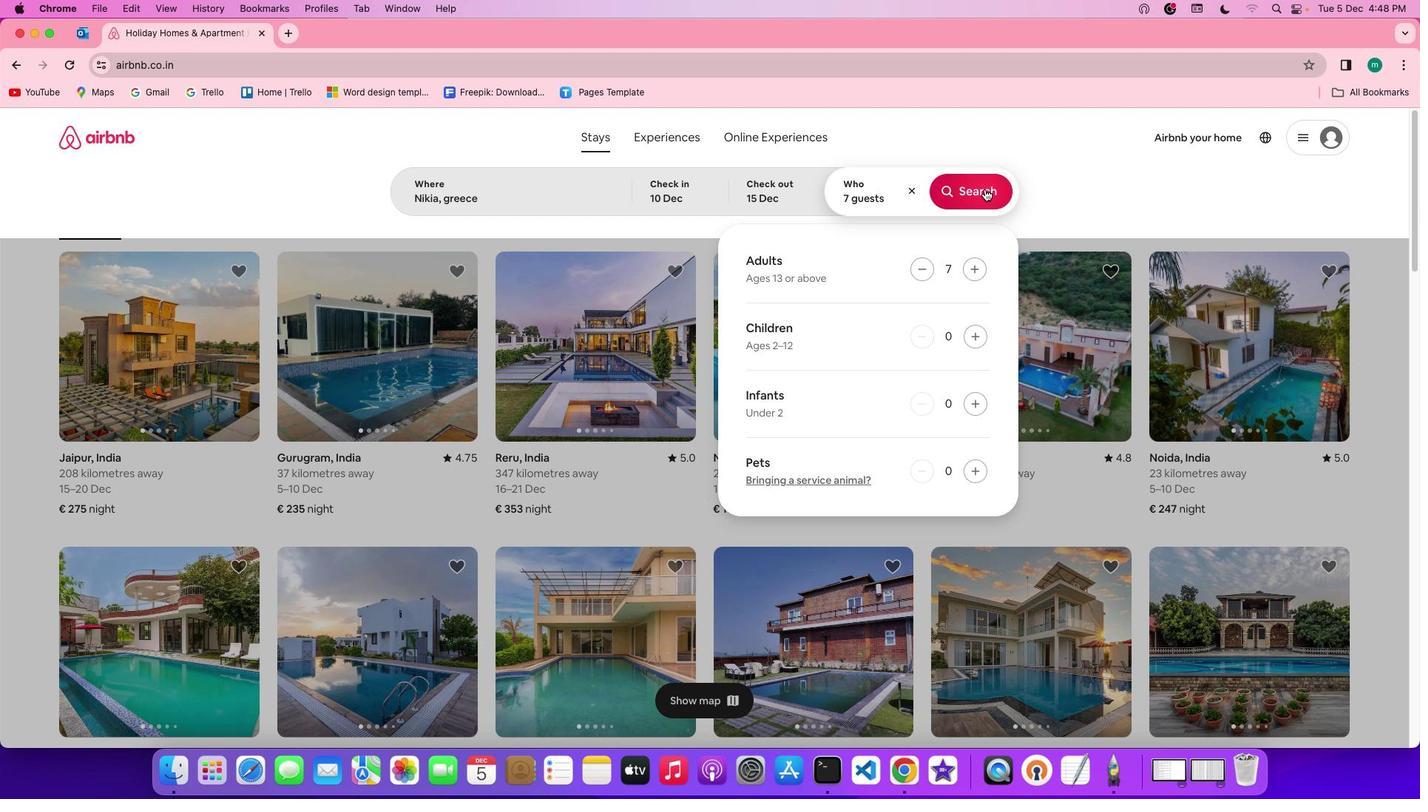 
Action: Mouse pressed left at (985, 189)
Screenshot: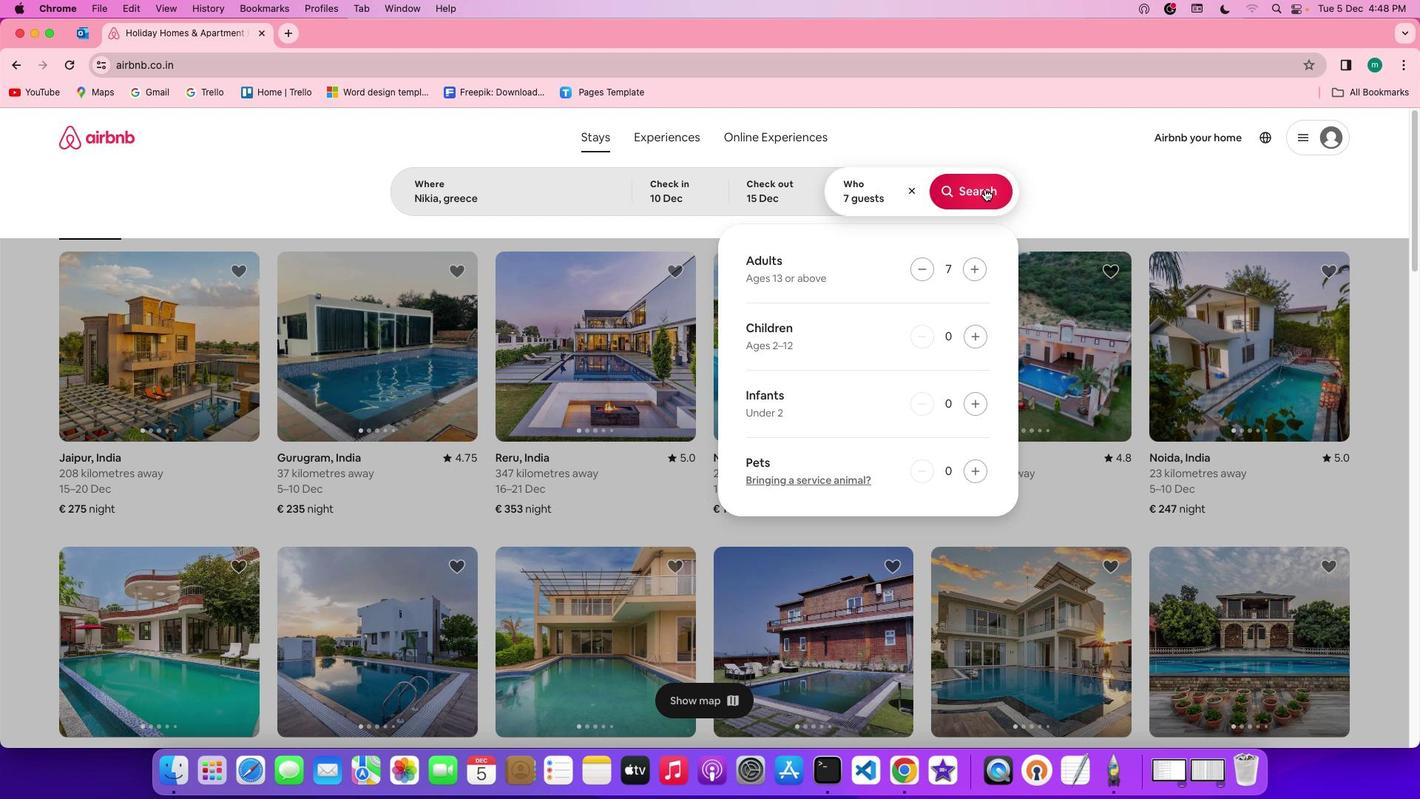 
Action: Mouse moved to (1181, 191)
Screenshot: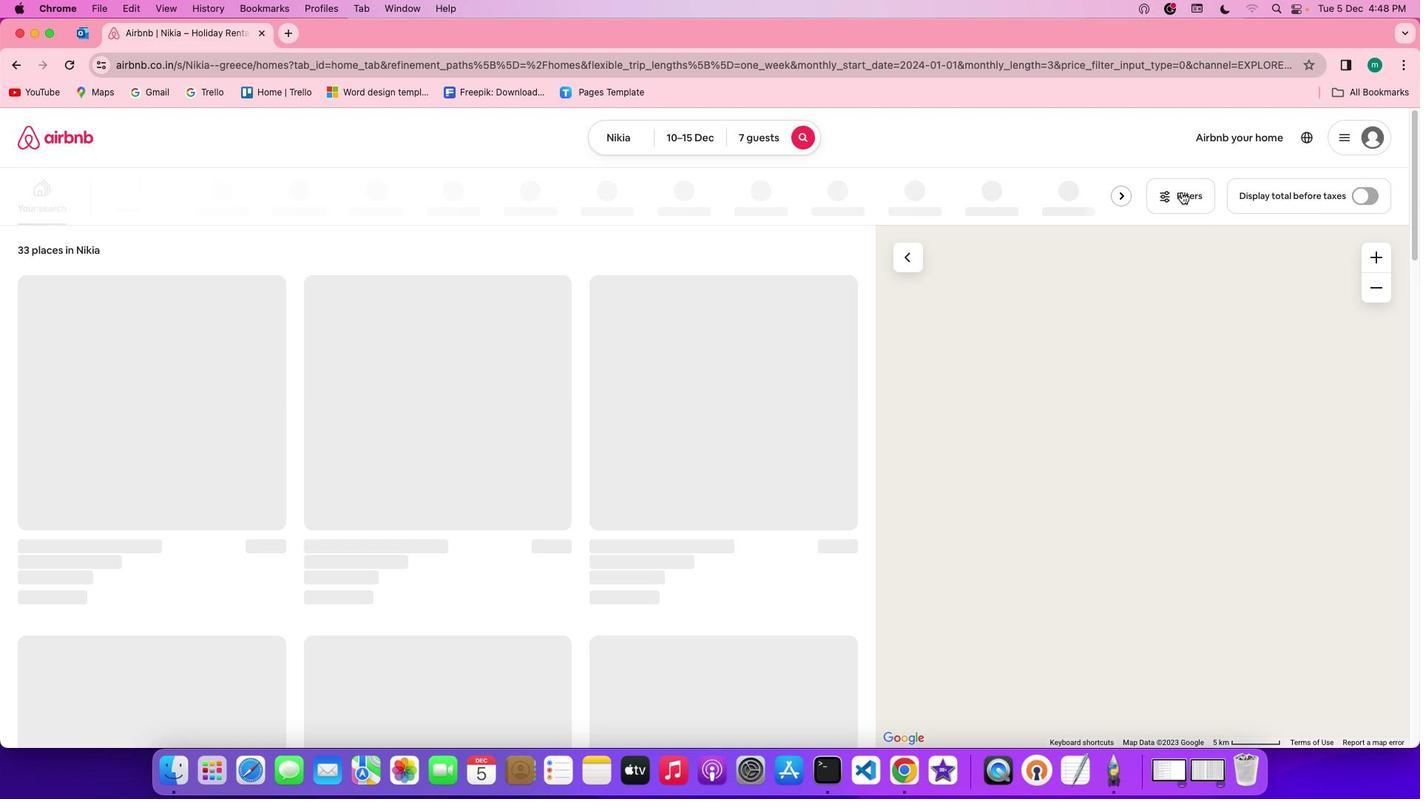 
Action: Mouse pressed left at (1181, 191)
Screenshot: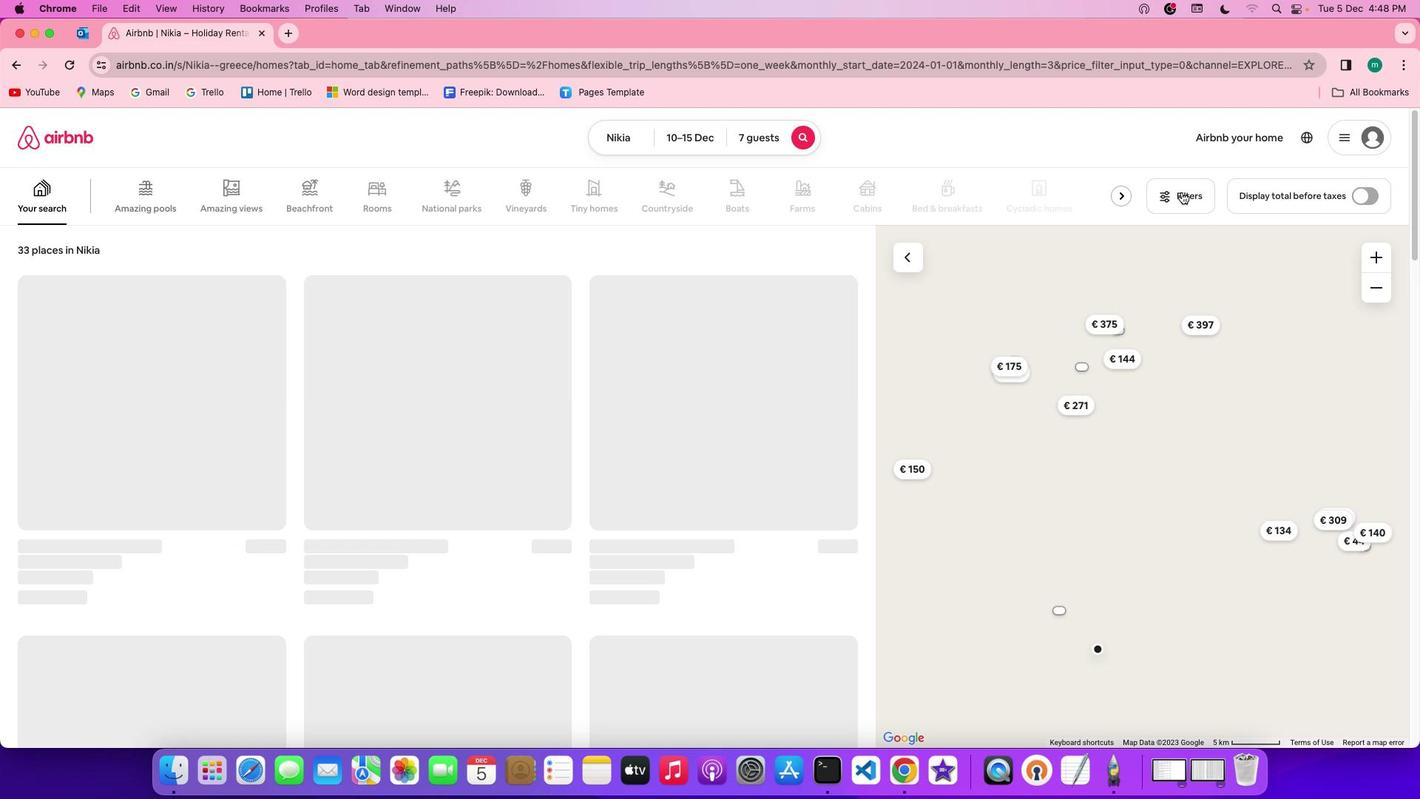 
Action: Mouse moved to (731, 506)
Screenshot: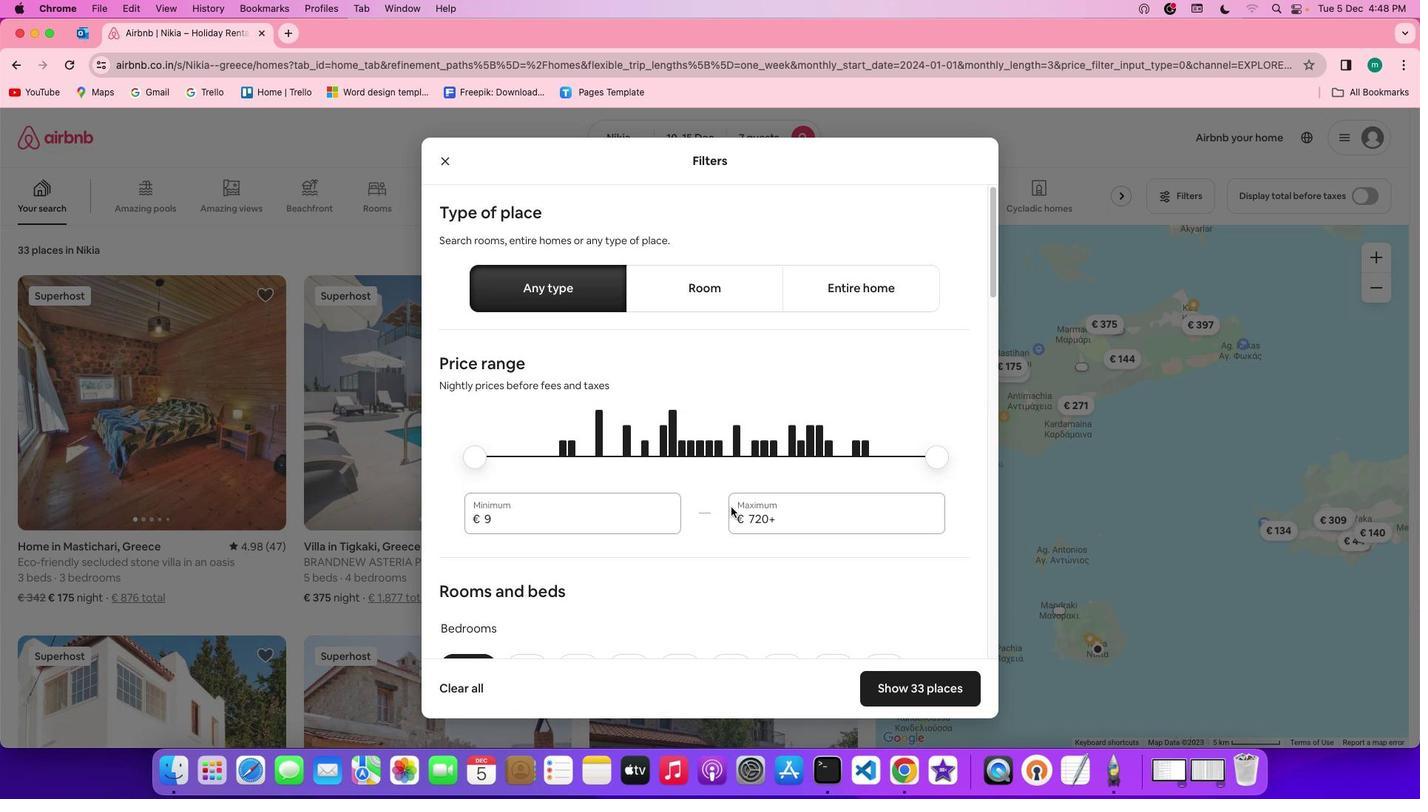 
Action: Mouse scrolled (731, 506) with delta (0, 0)
Screenshot: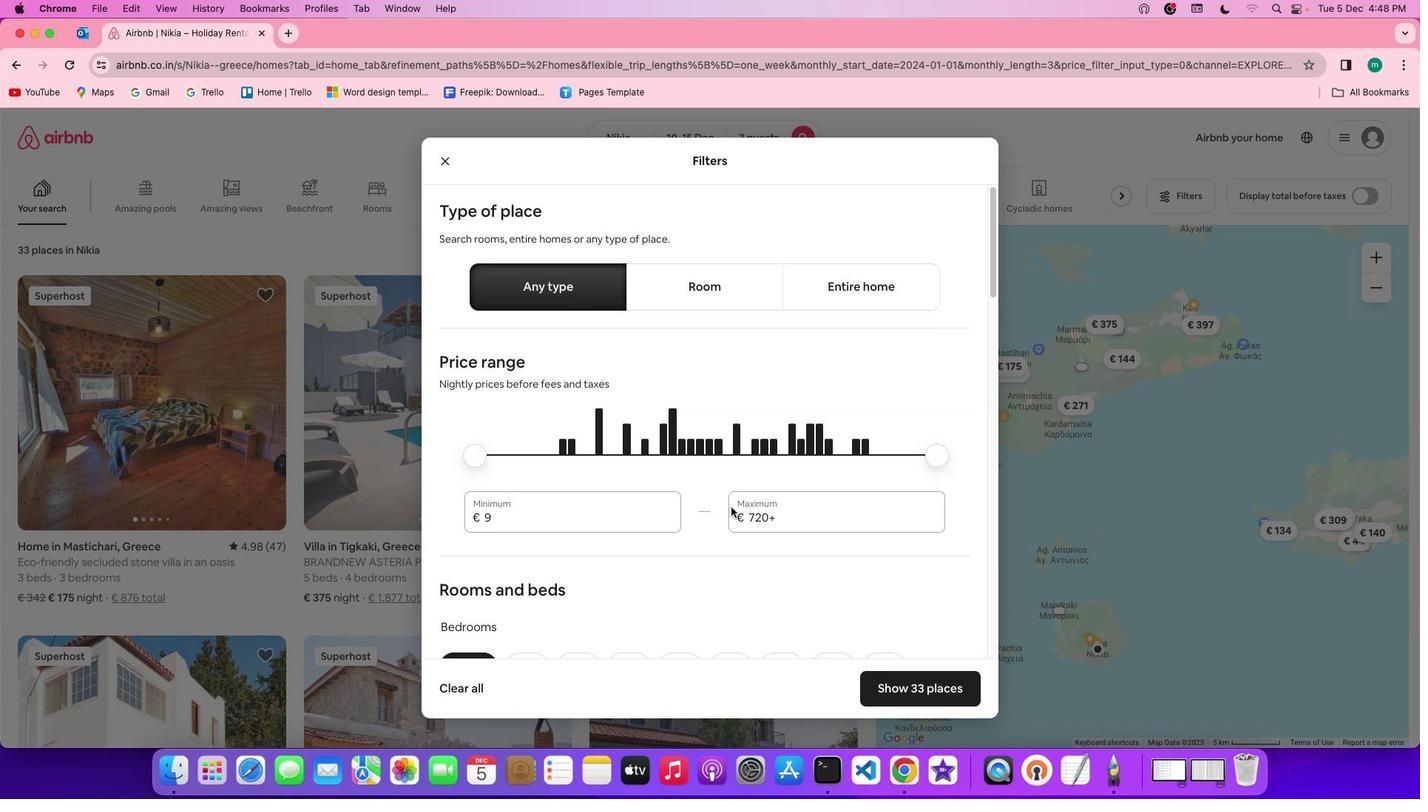 
Action: Mouse scrolled (731, 506) with delta (0, 0)
Screenshot: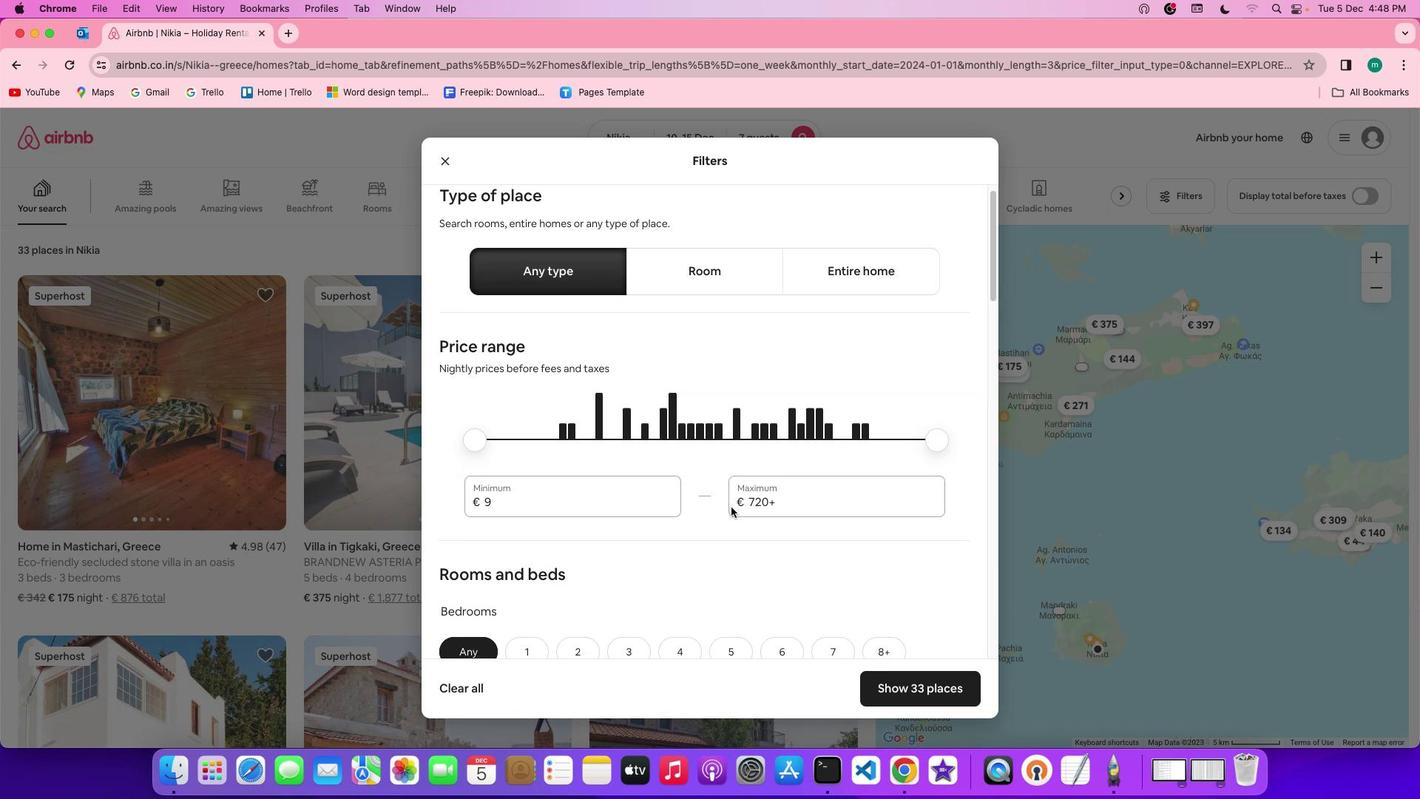
Action: Mouse scrolled (731, 506) with delta (0, -2)
Screenshot: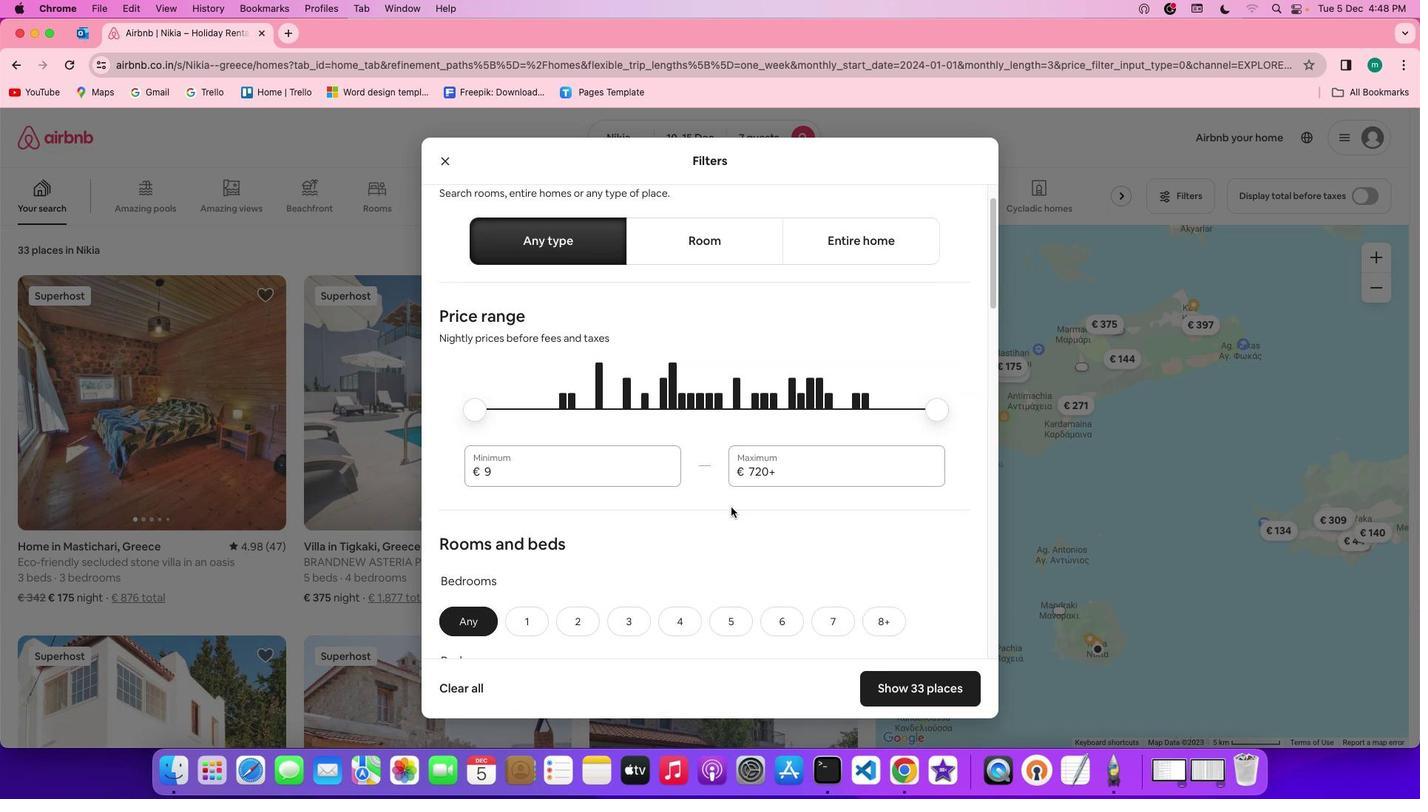 
Action: Mouse scrolled (731, 506) with delta (0, -2)
Screenshot: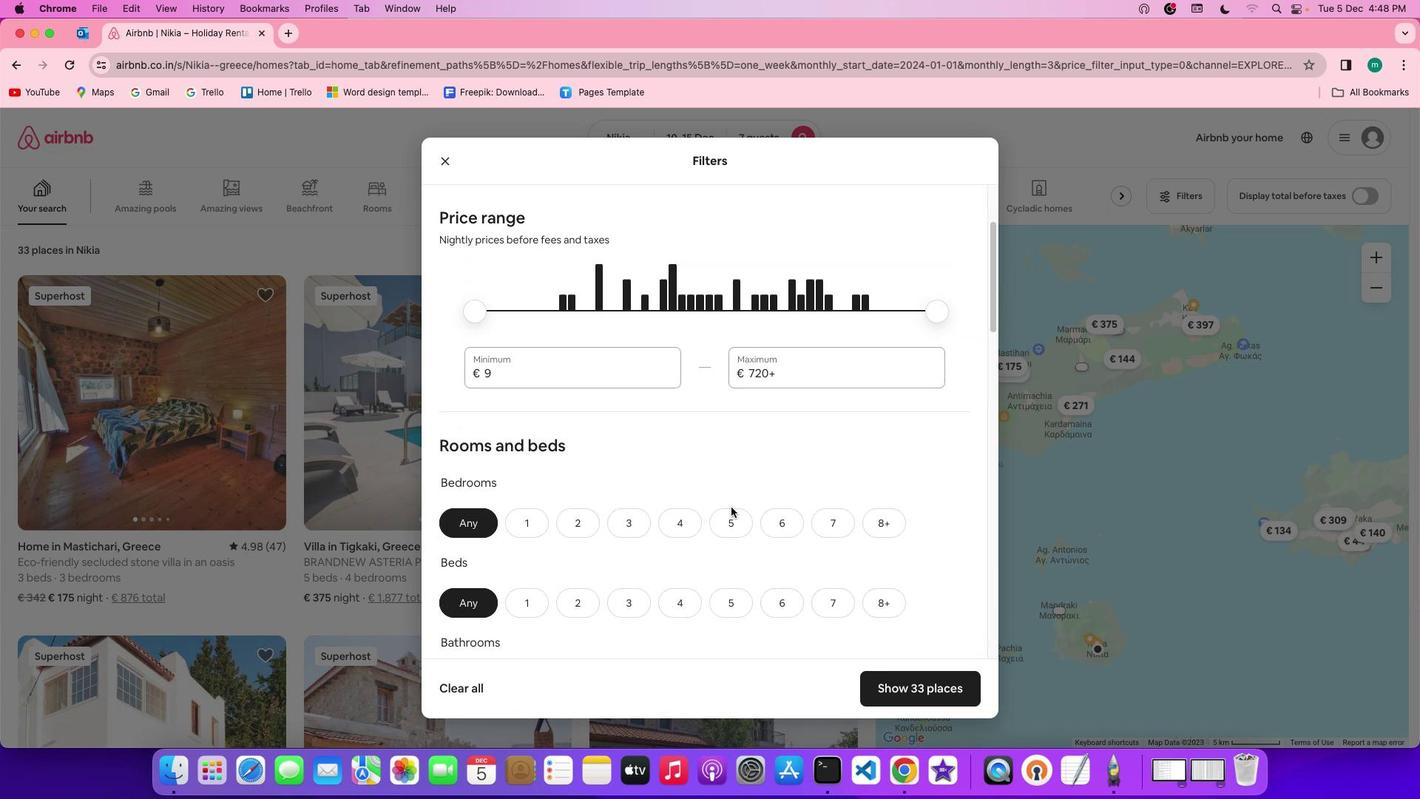 
Action: Mouse moved to (676, 441)
Screenshot: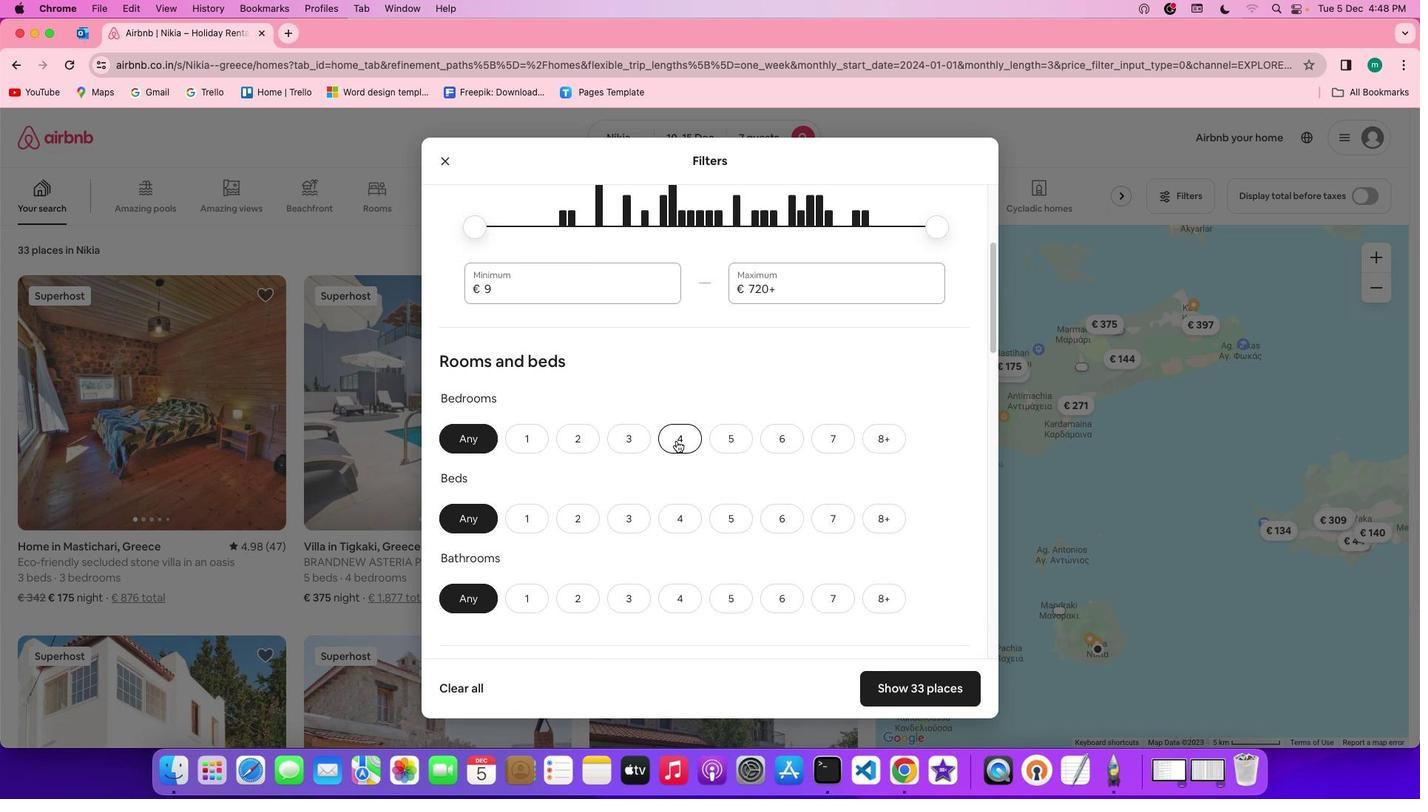 
Action: Mouse pressed left at (676, 441)
Screenshot: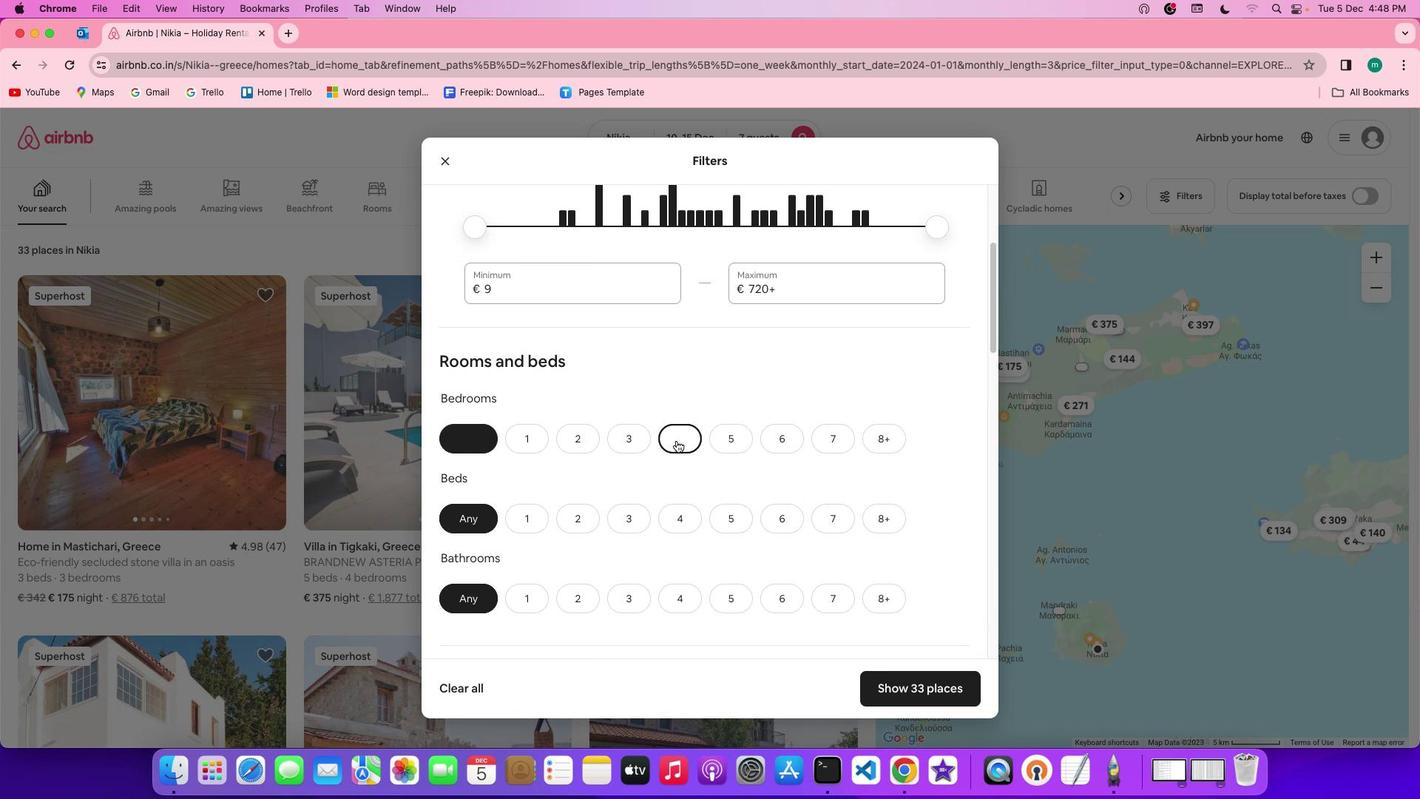 
Action: Mouse moved to (824, 521)
Screenshot: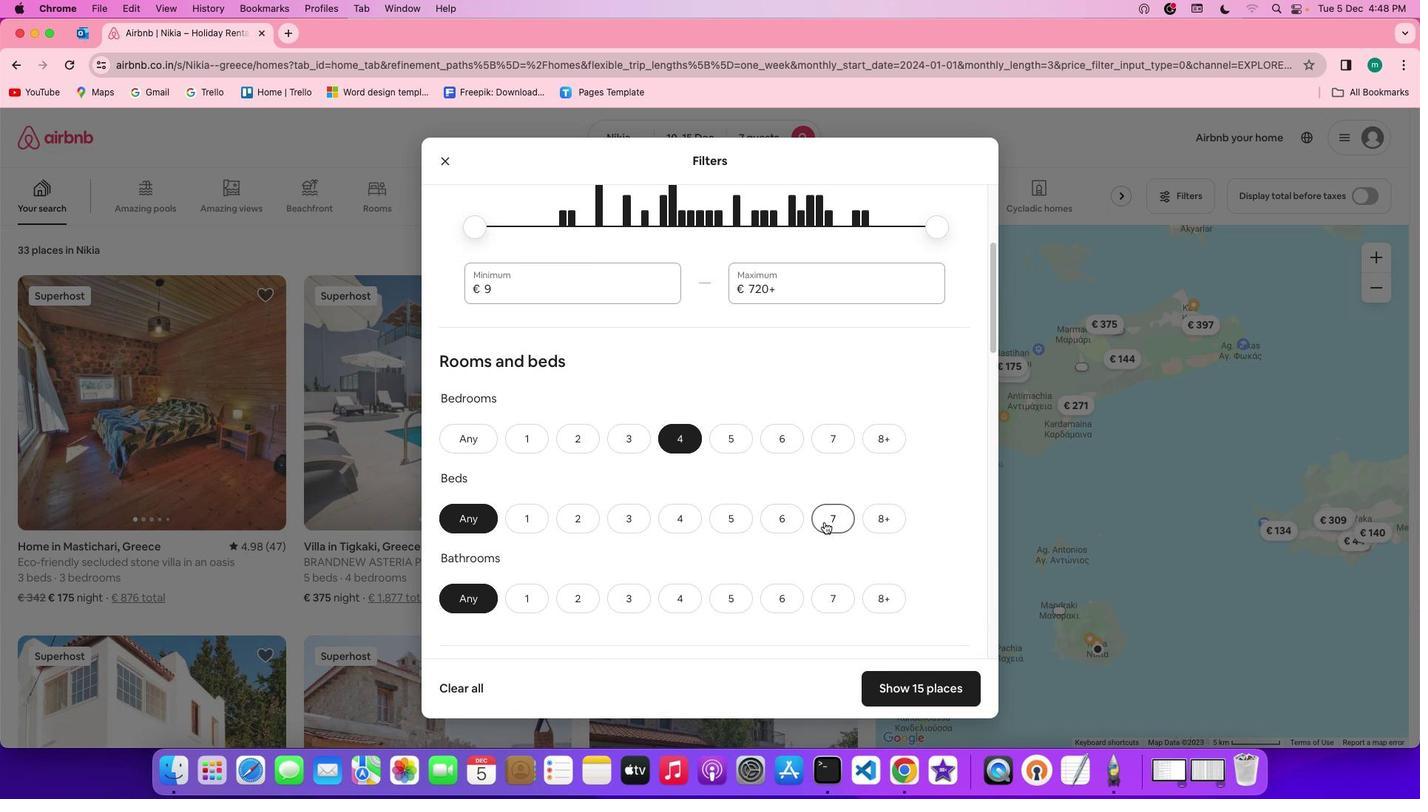 
Action: Mouse pressed left at (824, 521)
Screenshot: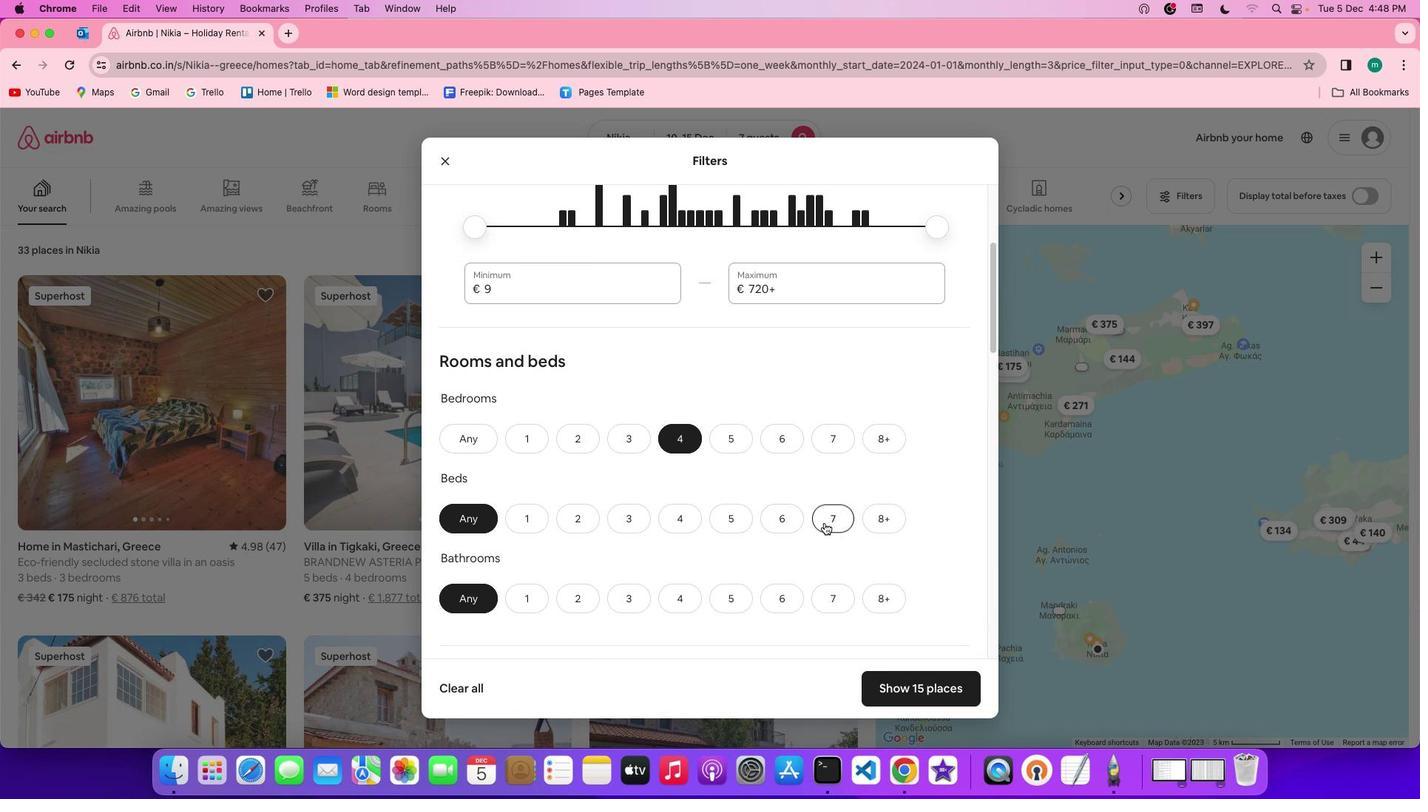 
Action: Mouse moved to (694, 597)
Screenshot: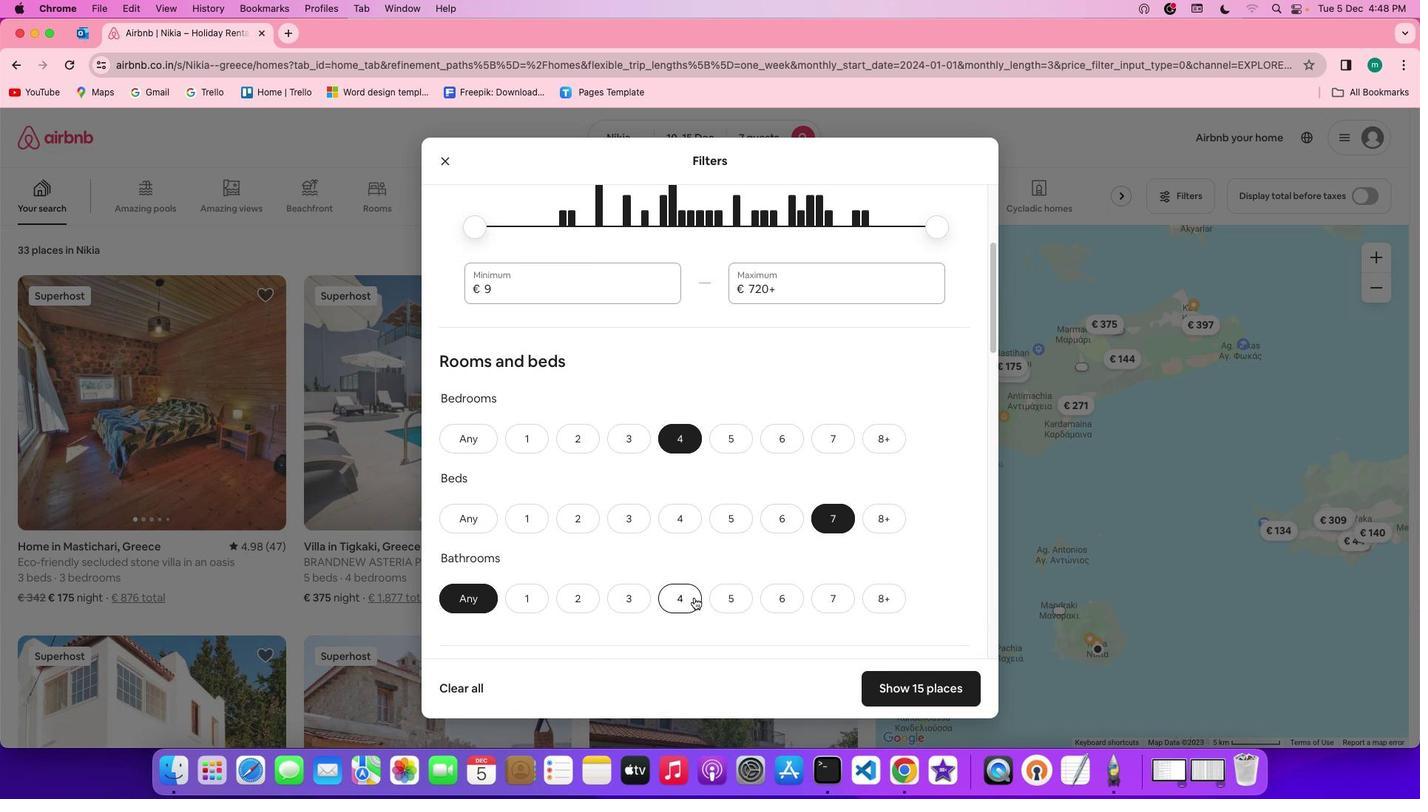 
Action: Mouse pressed left at (694, 597)
Screenshot: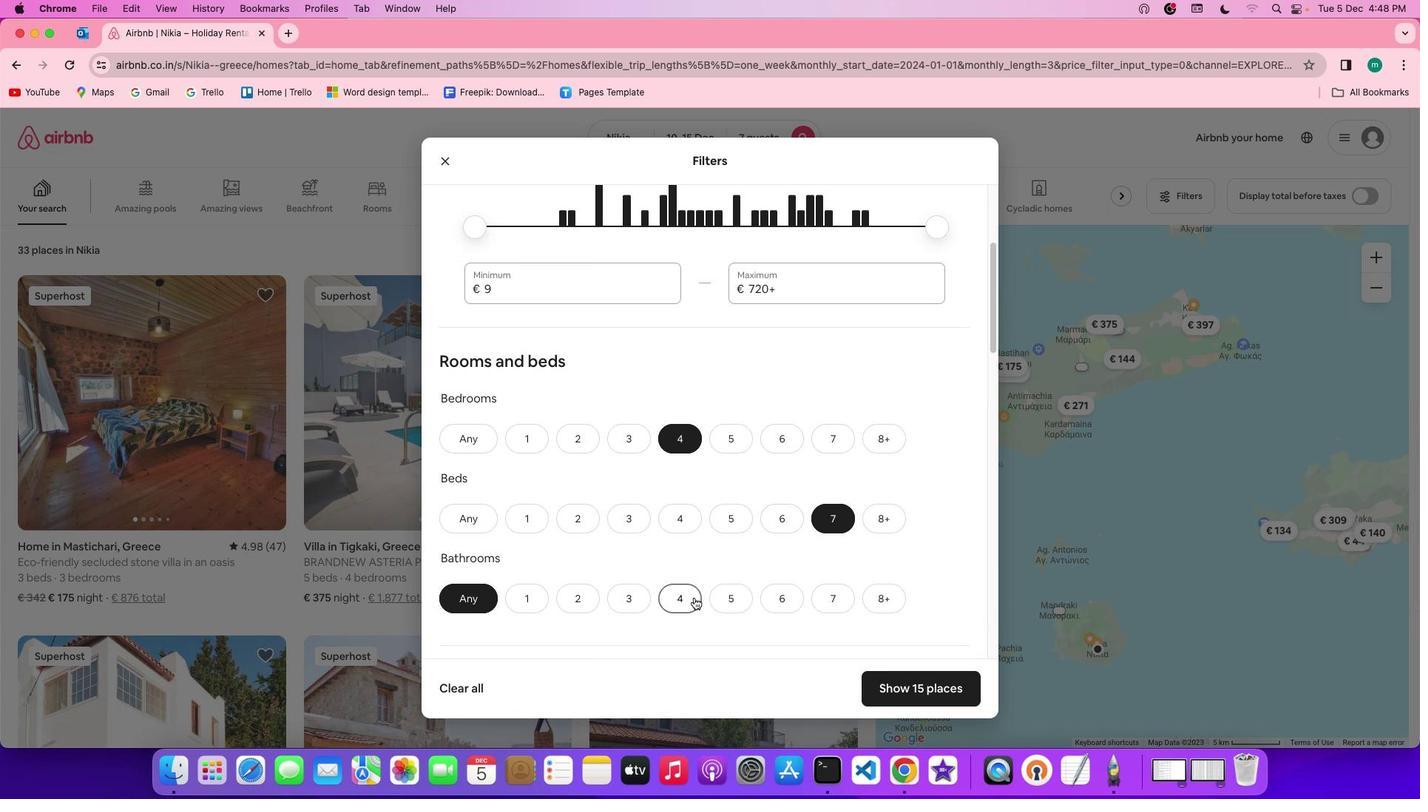 
Action: Mouse moved to (827, 565)
Screenshot: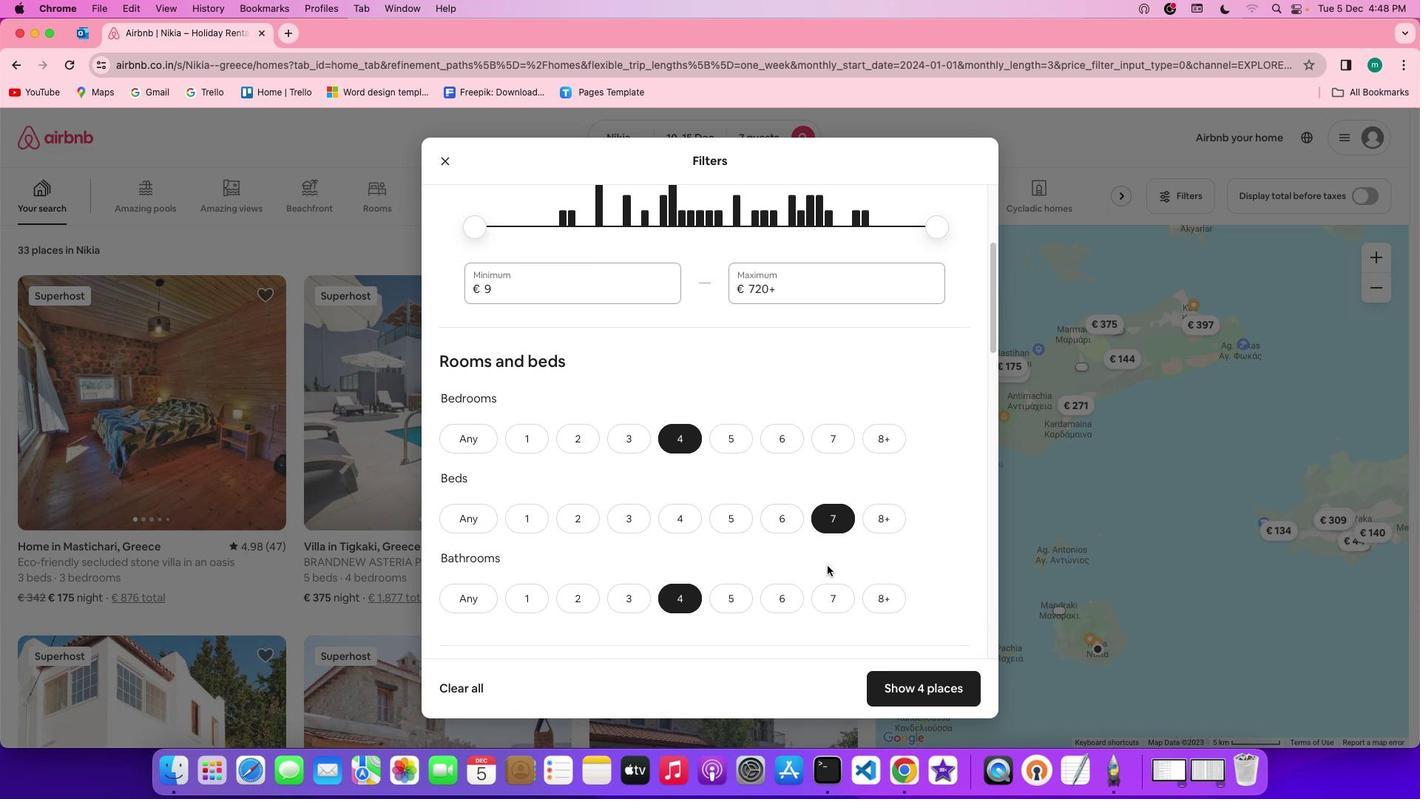 
Action: Mouse scrolled (827, 565) with delta (0, 0)
Screenshot: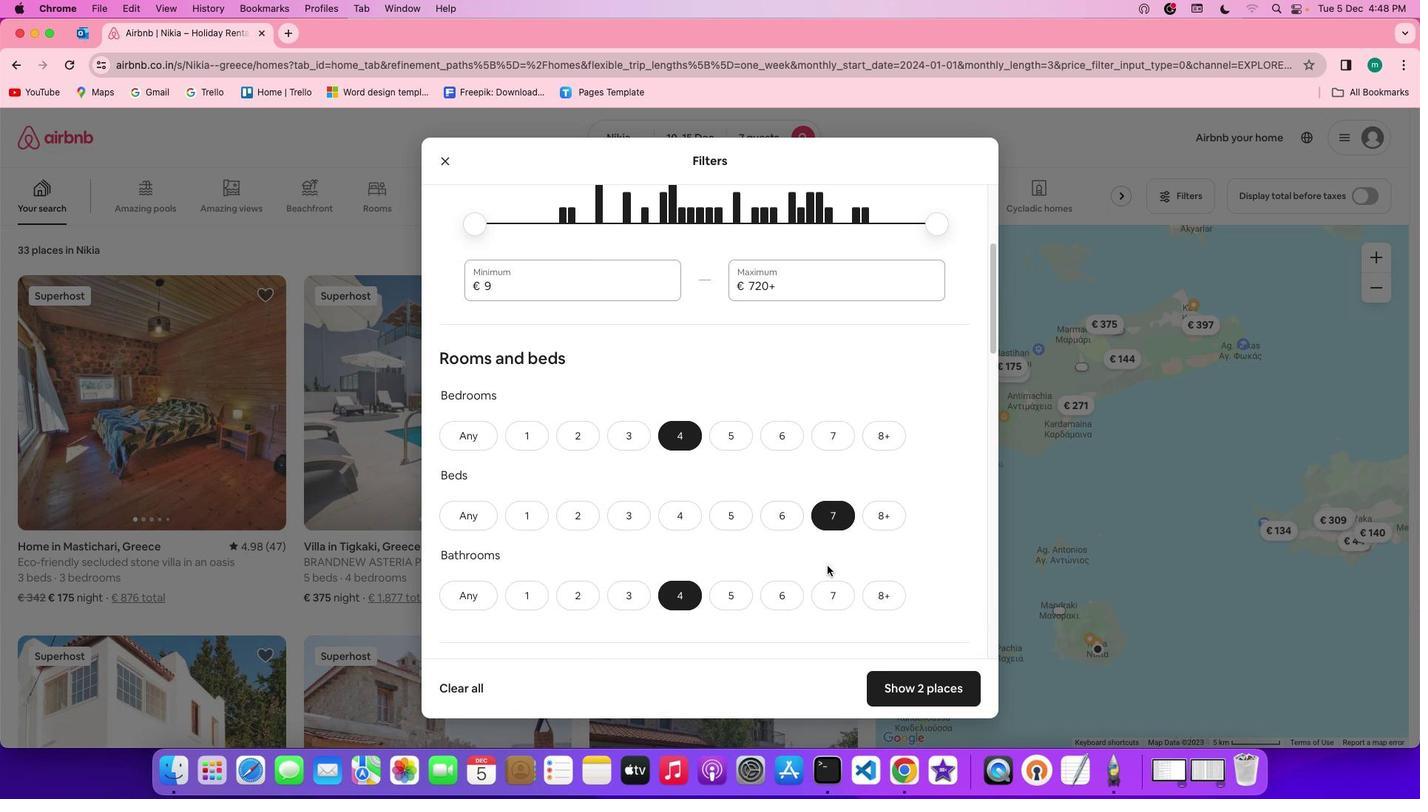 
Action: Mouse scrolled (827, 565) with delta (0, 0)
Screenshot: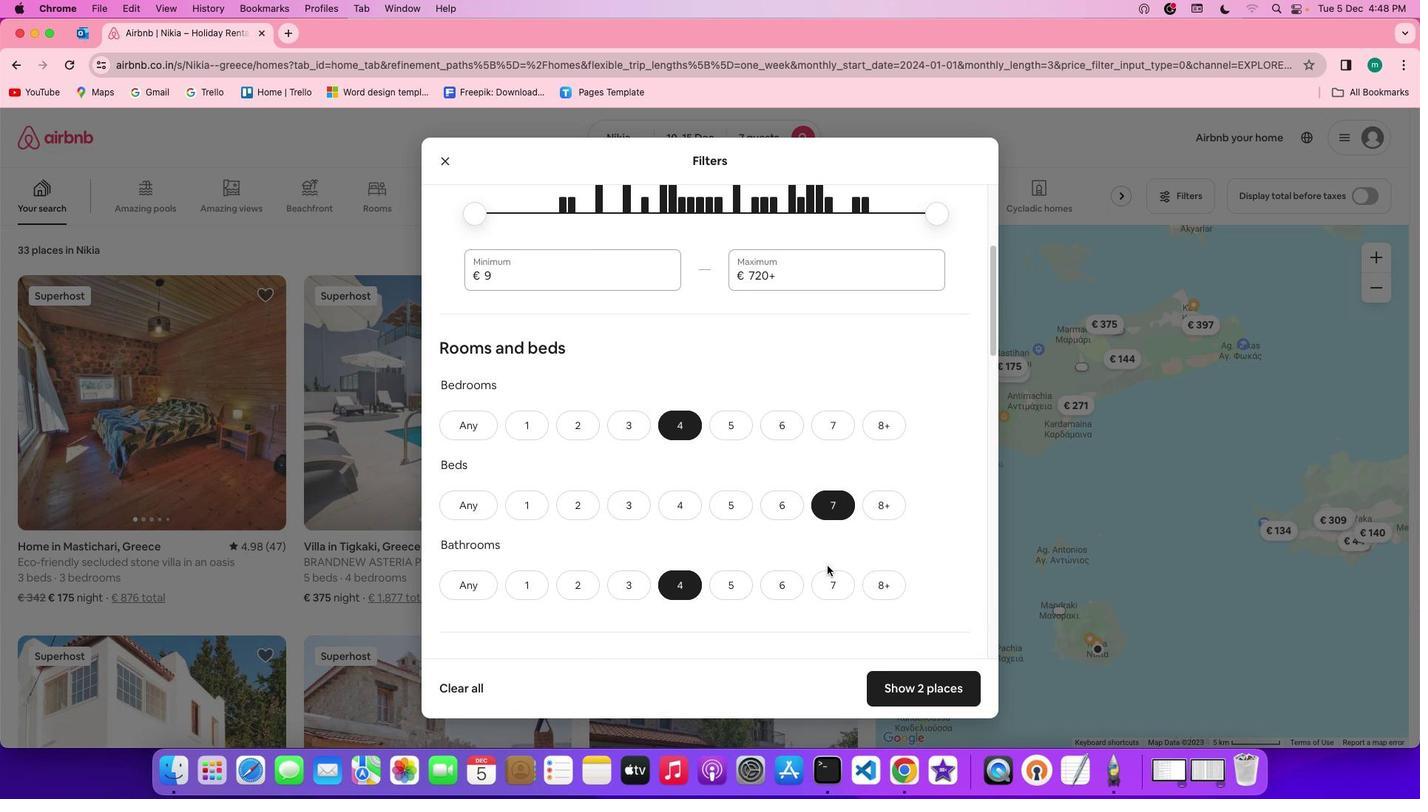 
Action: Mouse scrolled (827, 565) with delta (0, -2)
Screenshot: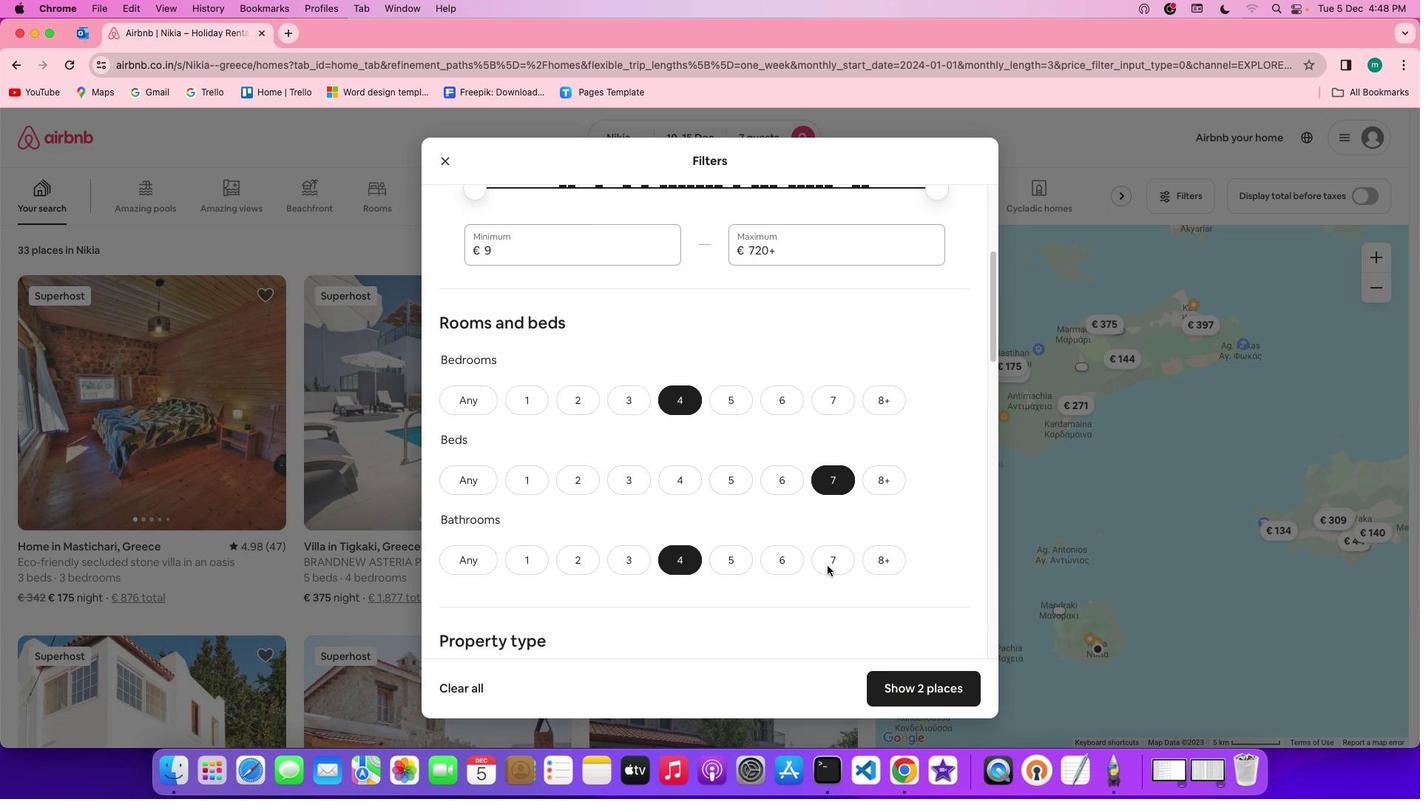 
Action: Mouse scrolled (827, 565) with delta (0, 0)
Screenshot: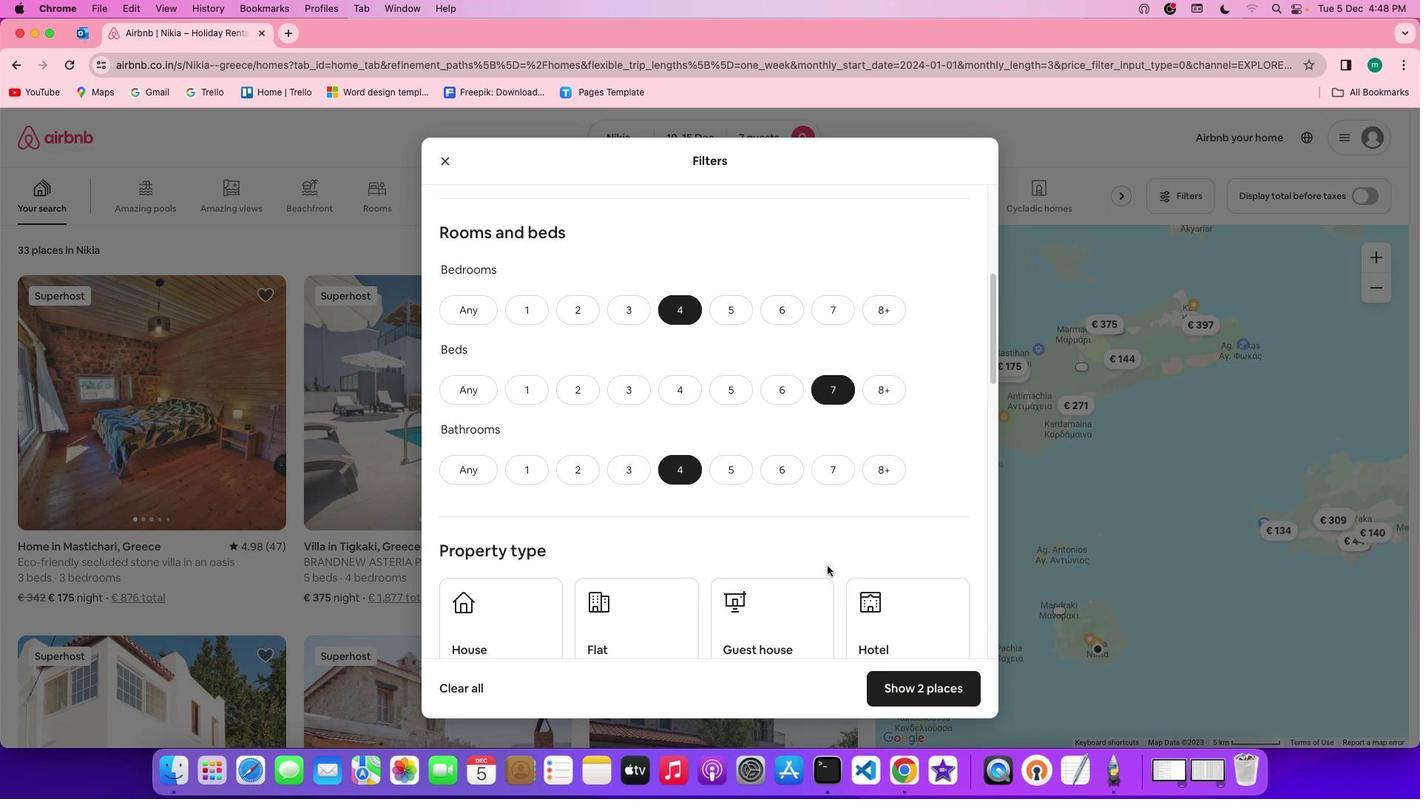 
Action: Mouse scrolled (827, 565) with delta (0, 0)
Screenshot: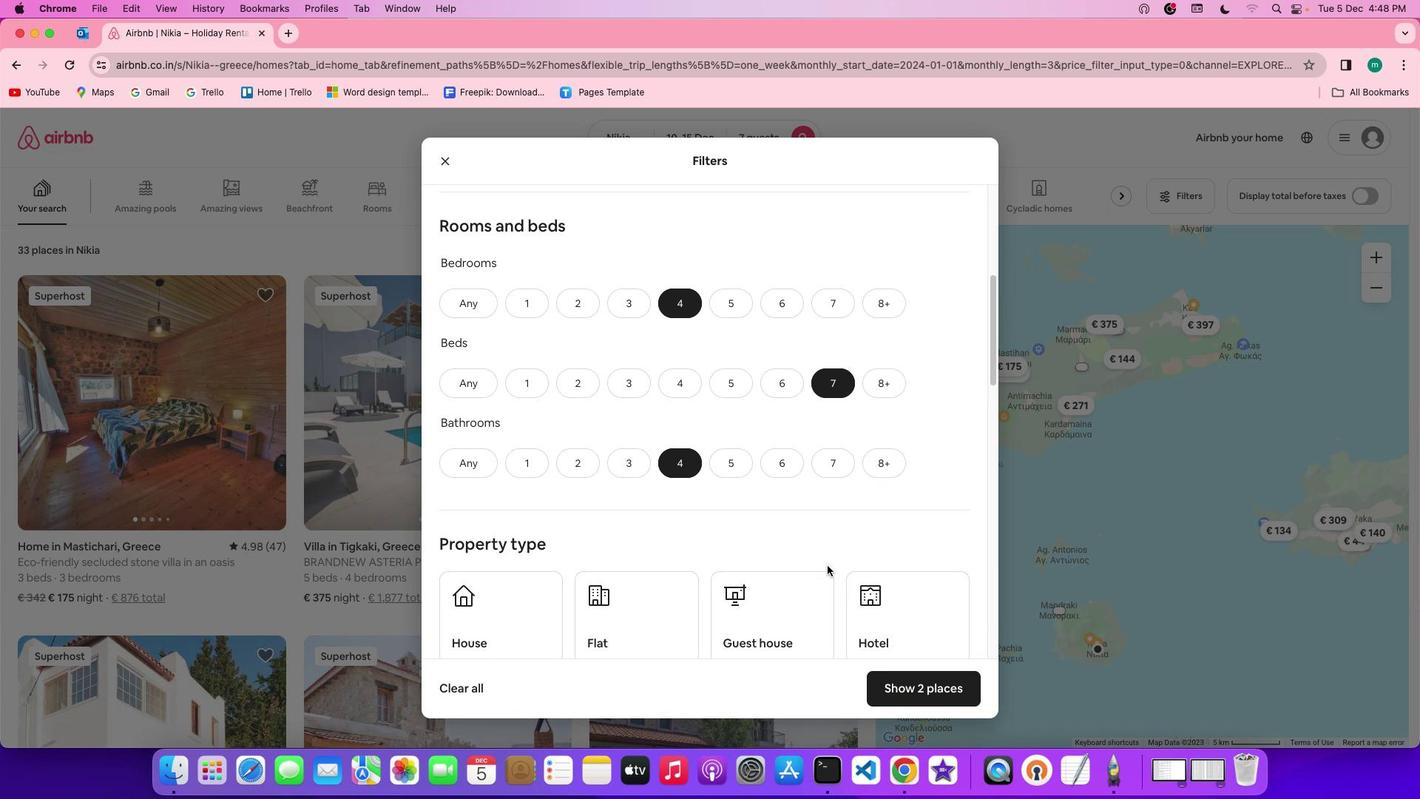 
Action: Mouse scrolled (827, 565) with delta (0, 0)
Screenshot: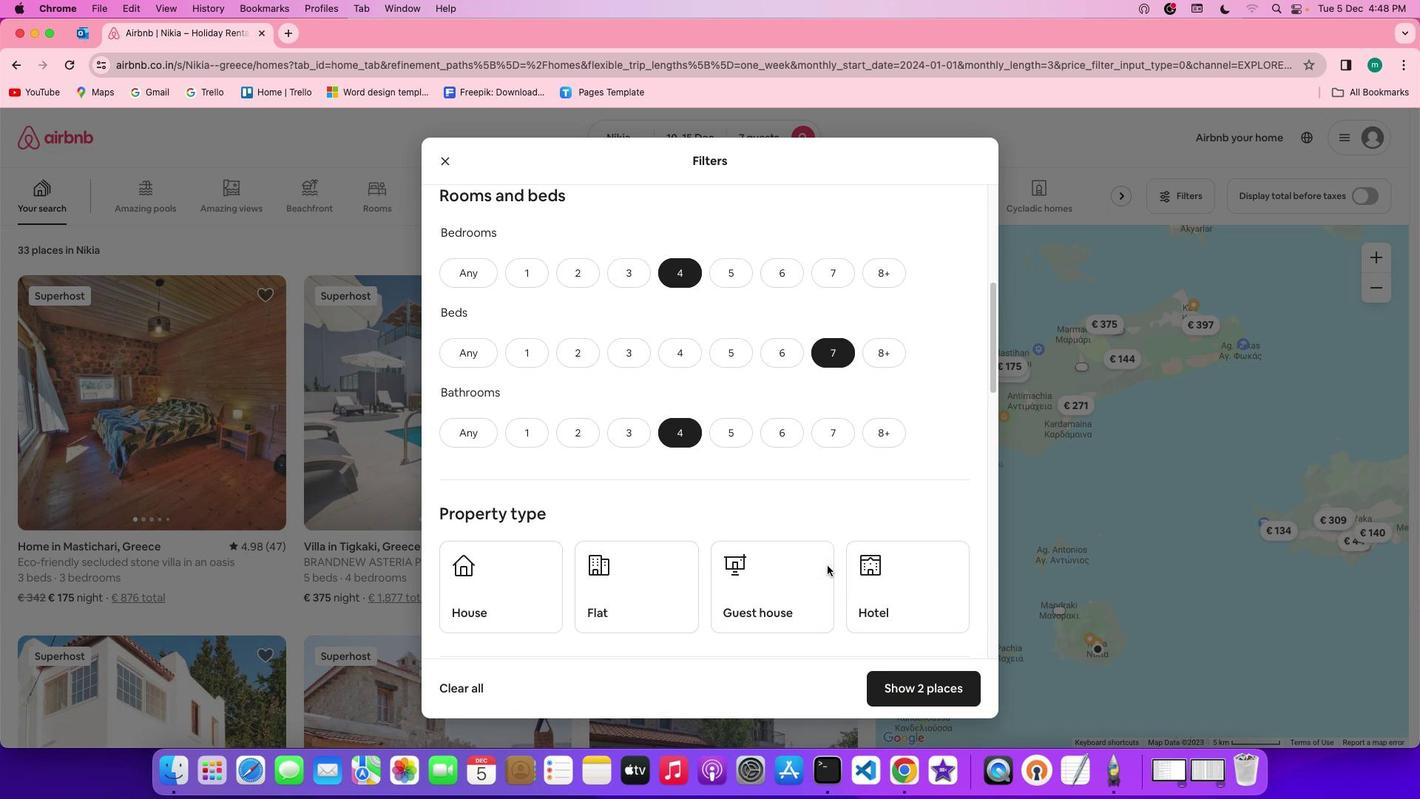 
Action: Mouse scrolled (827, 565) with delta (0, 0)
Screenshot: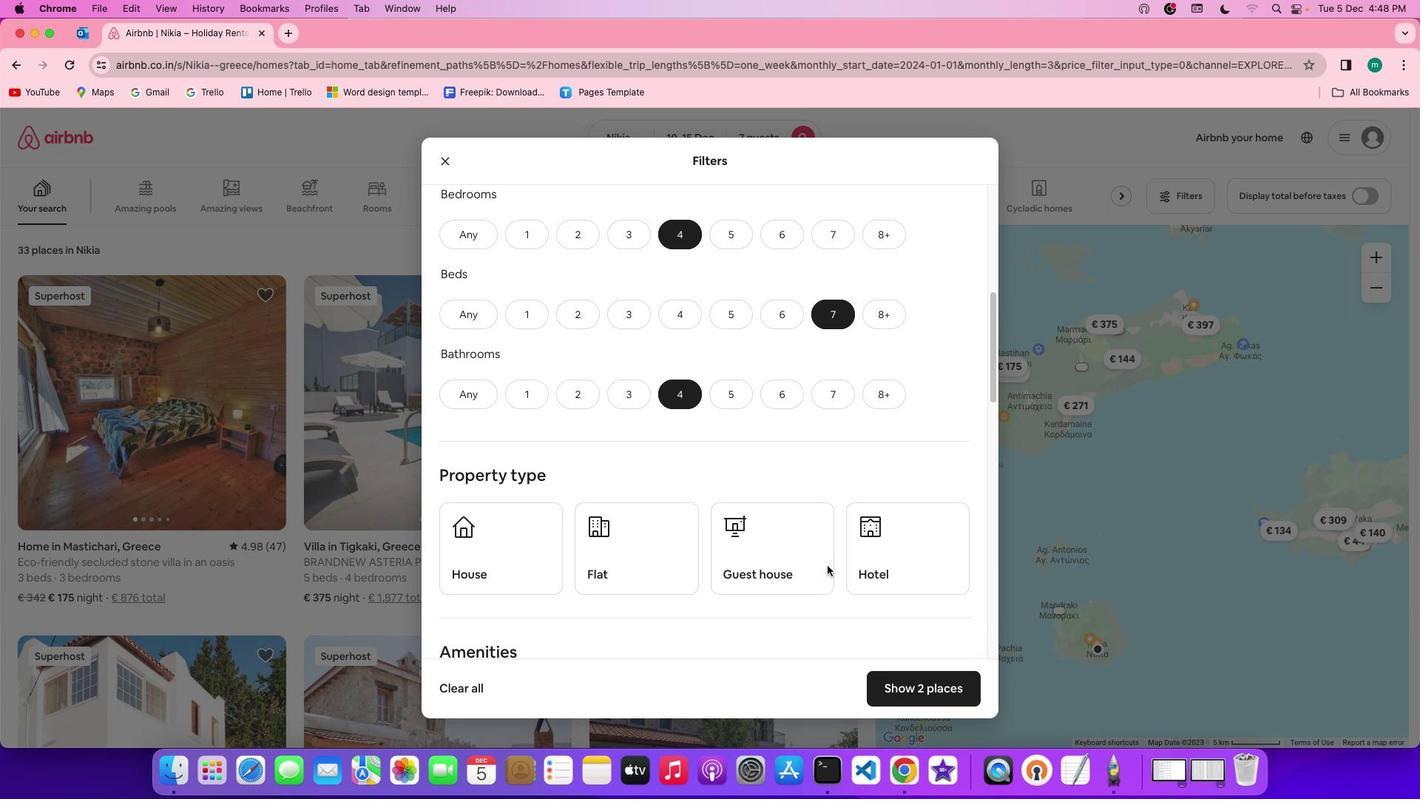 
Action: Mouse scrolled (827, 565) with delta (0, 0)
Screenshot: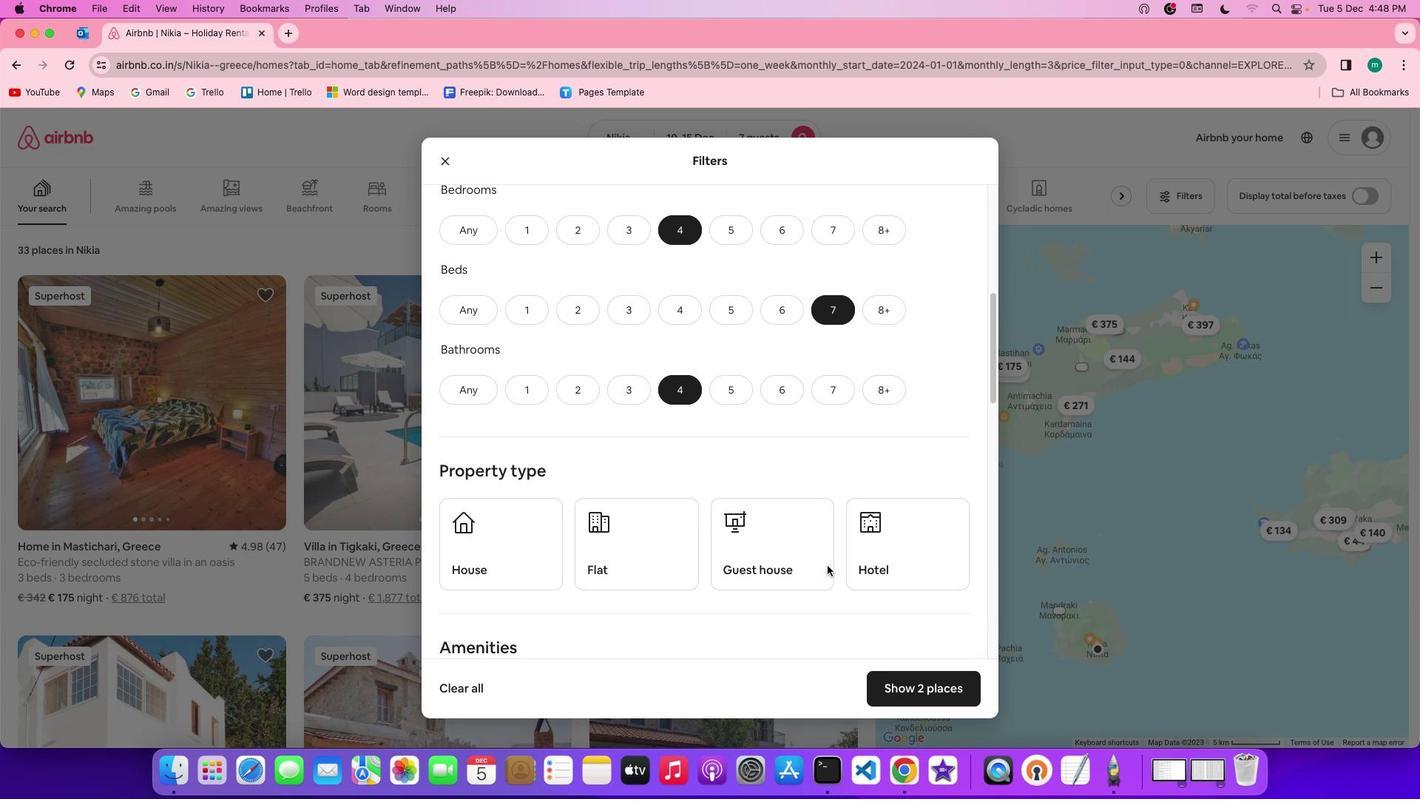 
Action: Mouse scrolled (827, 565) with delta (0, 0)
Screenshot: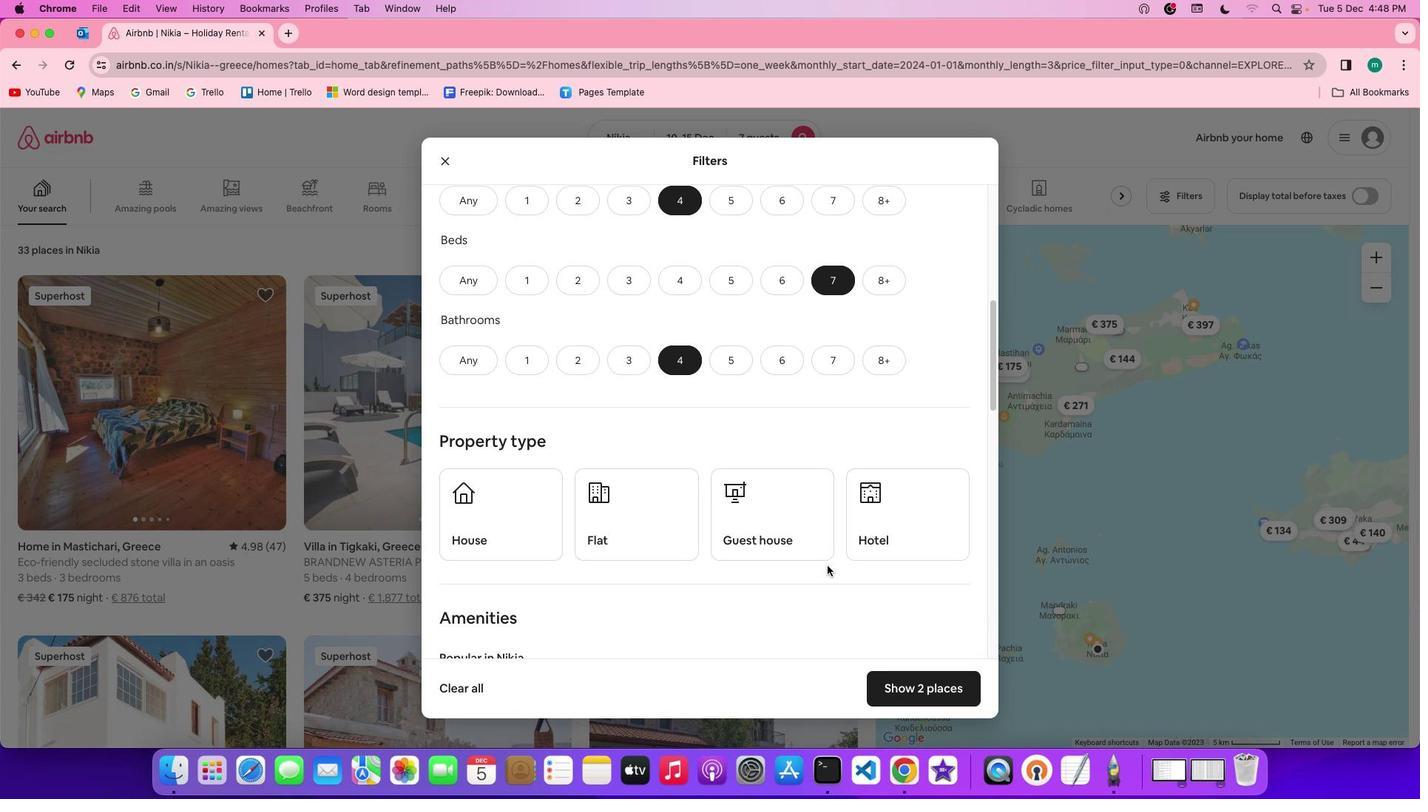 
Action: Mouse scrolled (827, 565) with delta (0, 0)
Screenshot: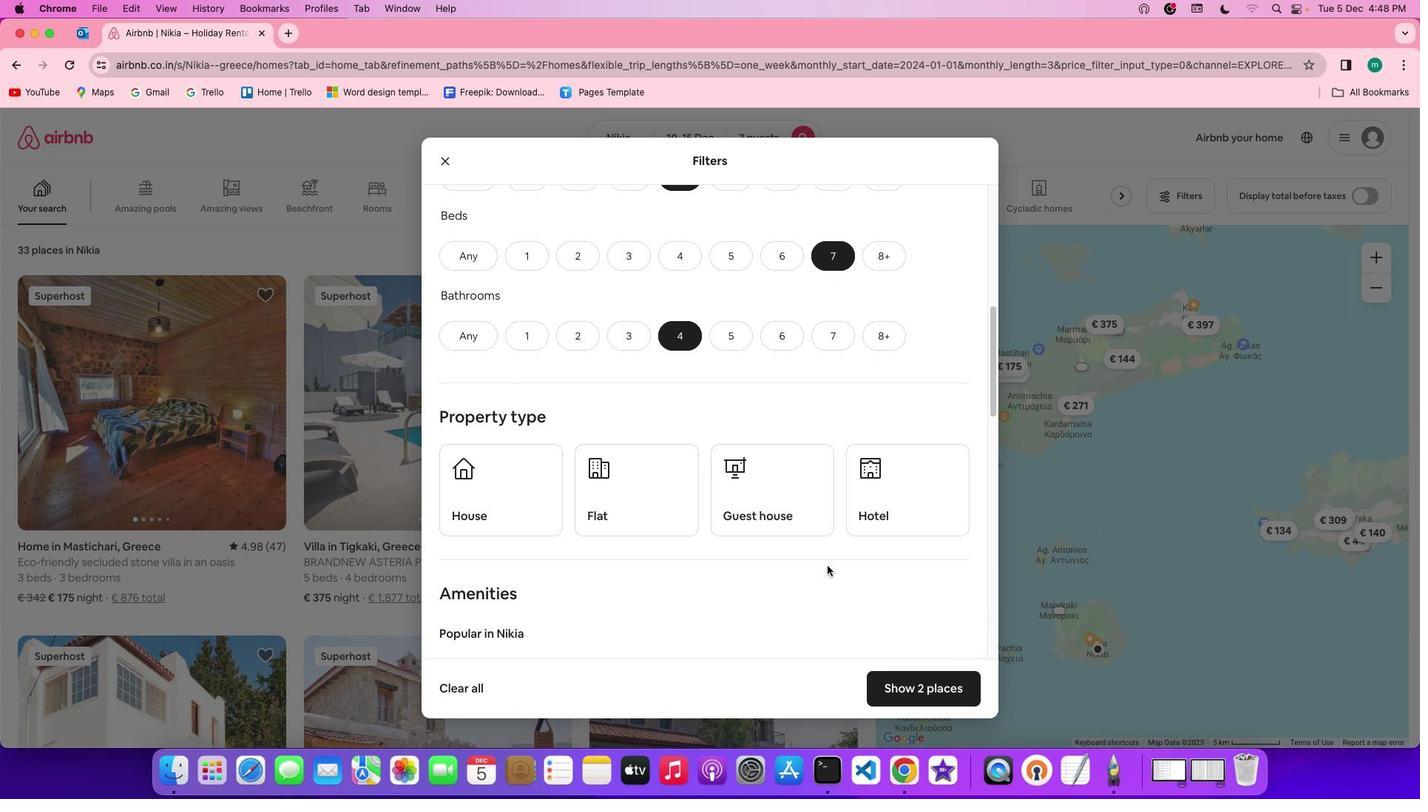 
Action: Mouse scrolled (827, 565) with delta (0, 0)
Screenshot: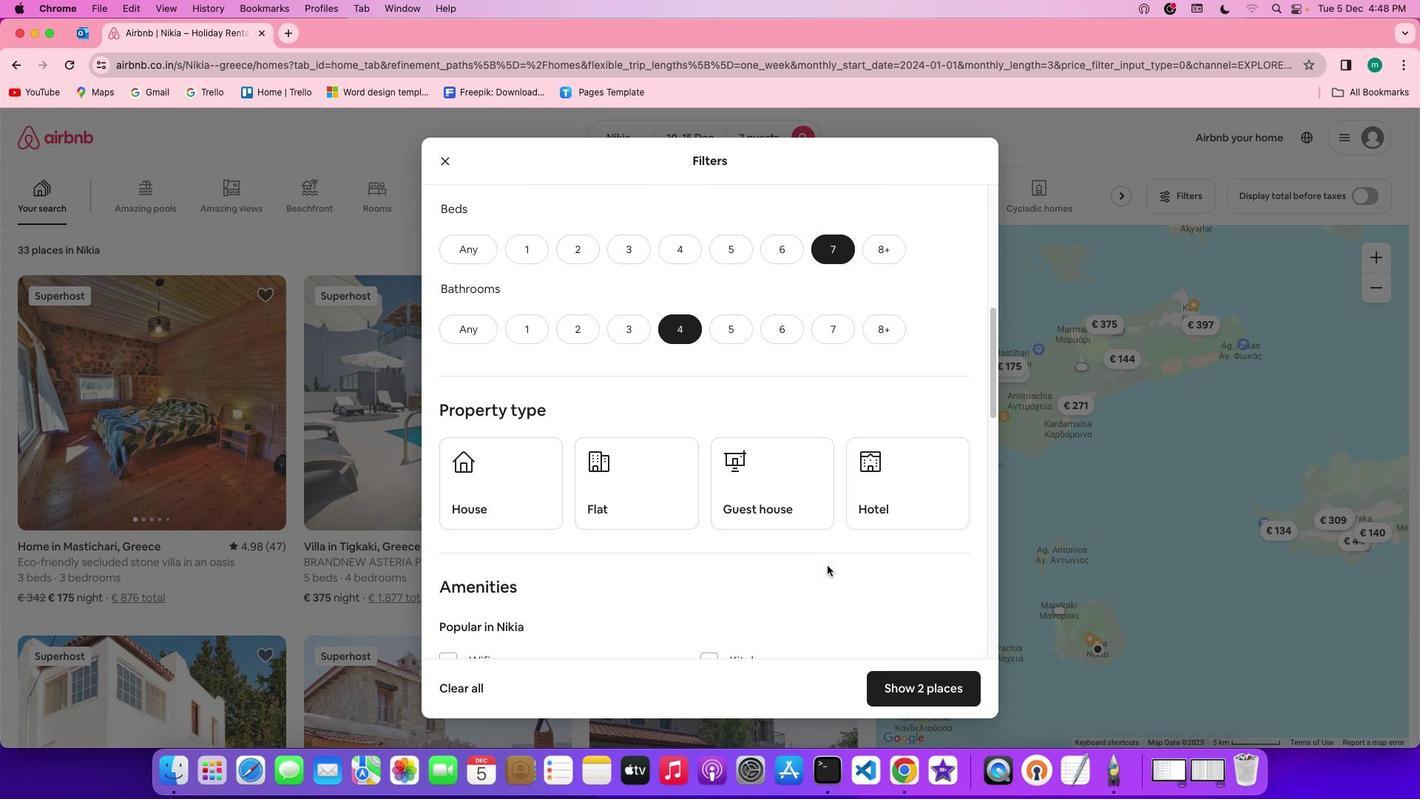 
Action: Mouse scrolled (827, 565) with delta (0, 0)
Screenshot: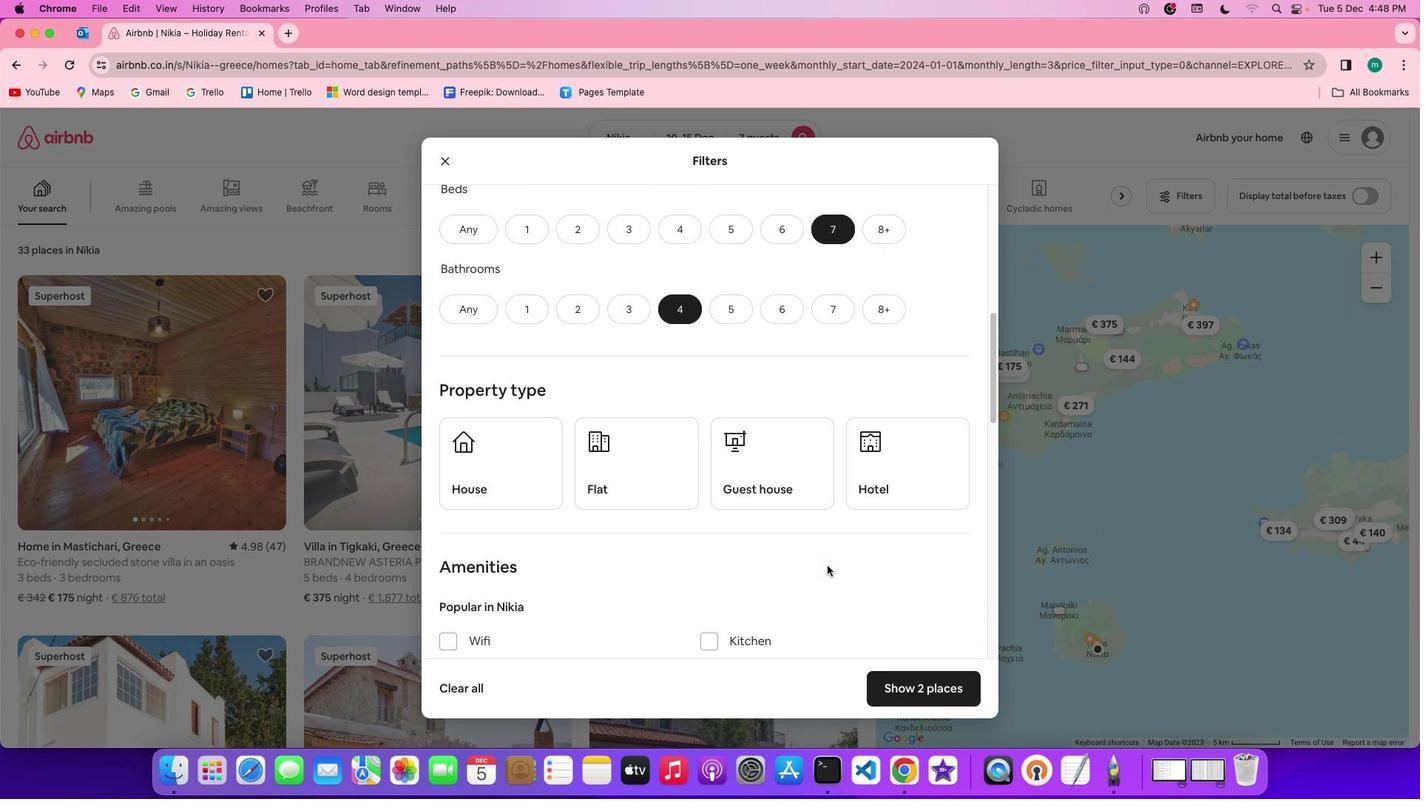 
Action: Mouse moved to (475, 454)
Screenshot: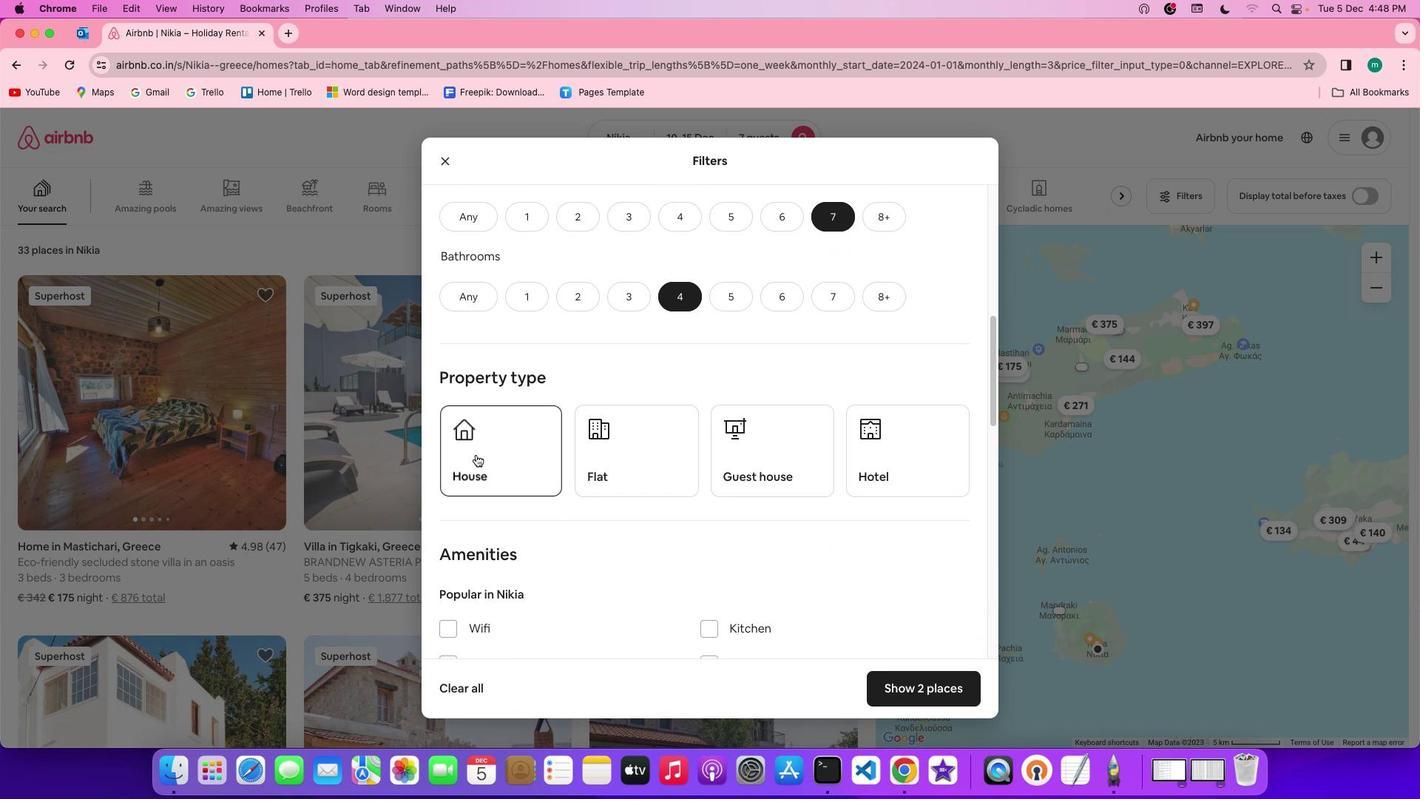 
Action: Mouse pressed left at (475, 454)
Screenshot: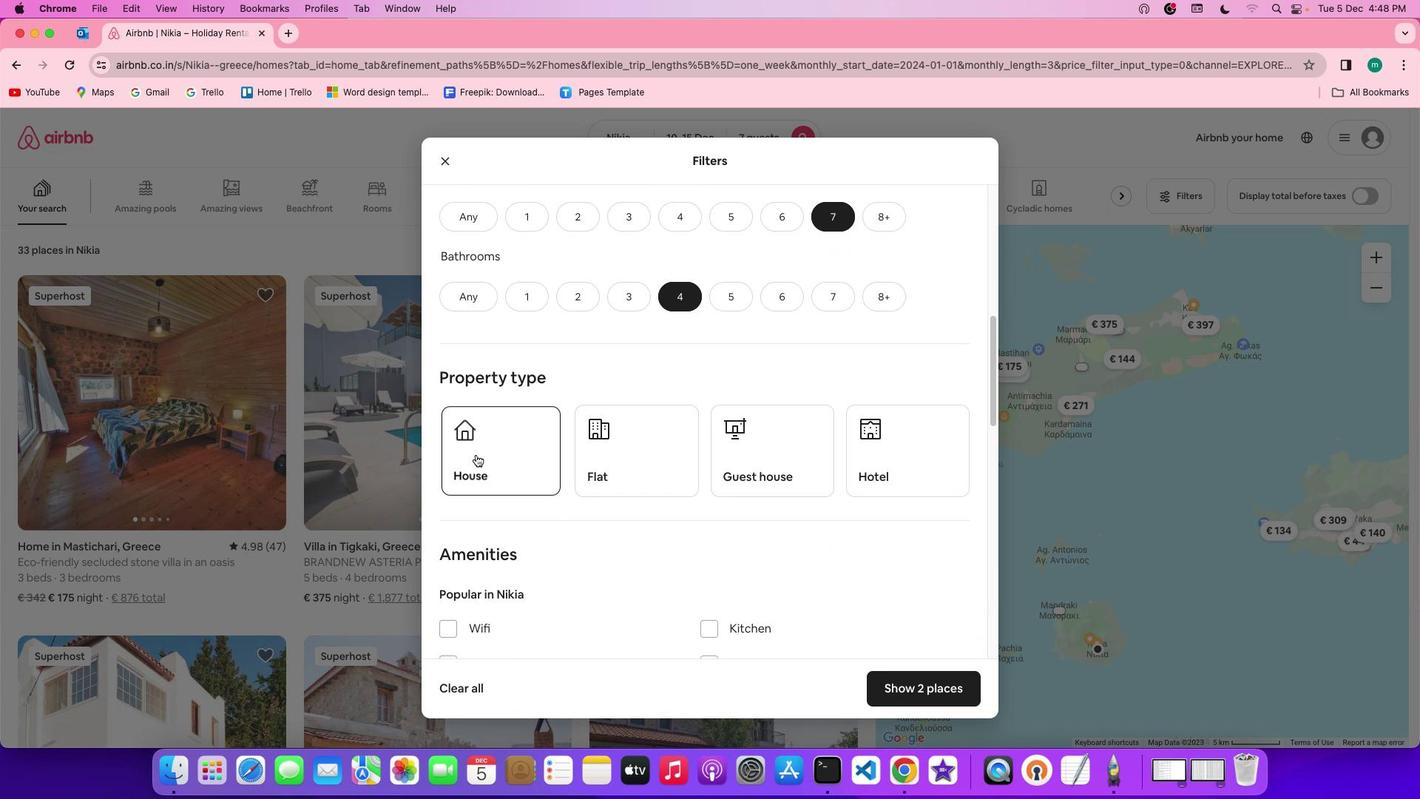 
Action: Mouse moved to (785, 549)
Screenshot: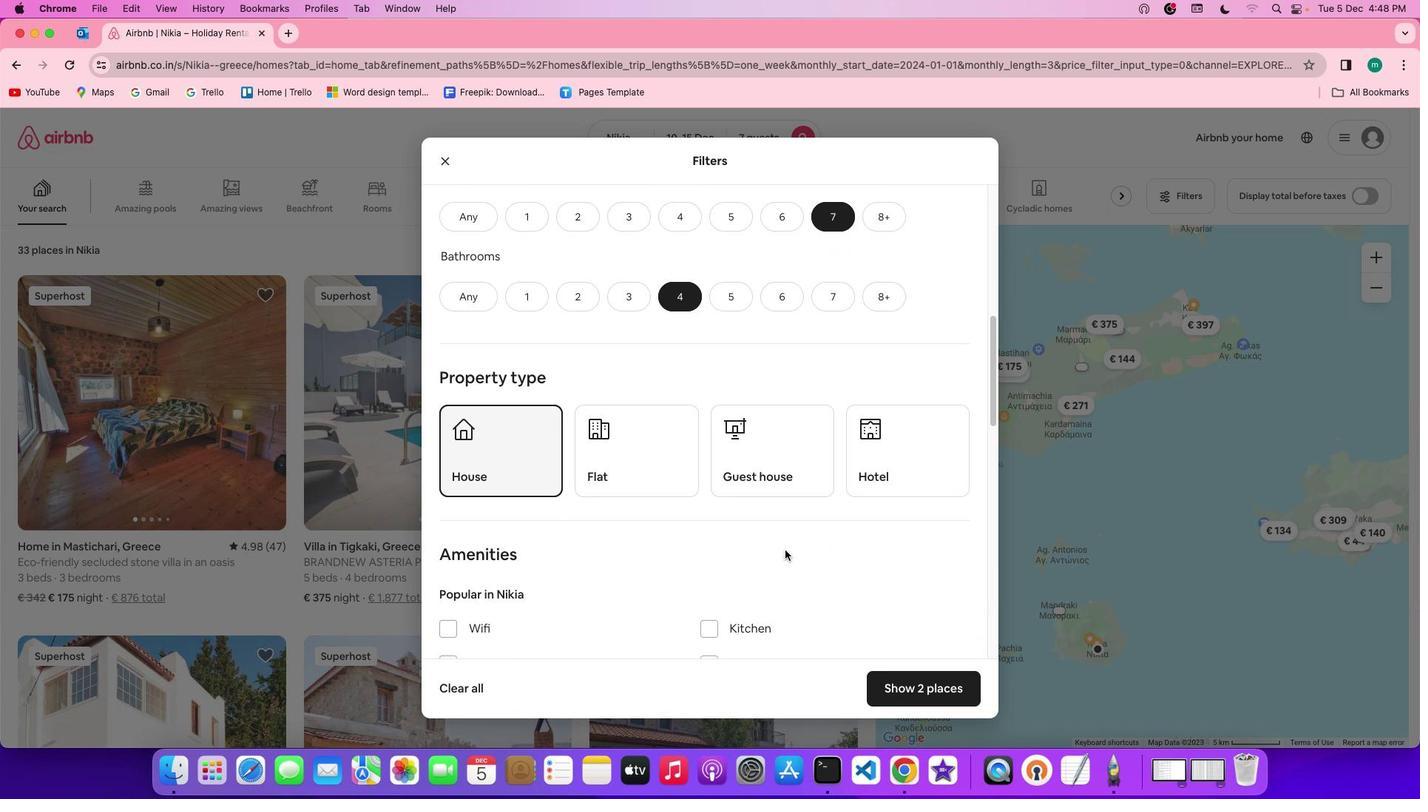 
Action: Mouse scrolled (785, 549) with delta (0, 0)
Screenshot: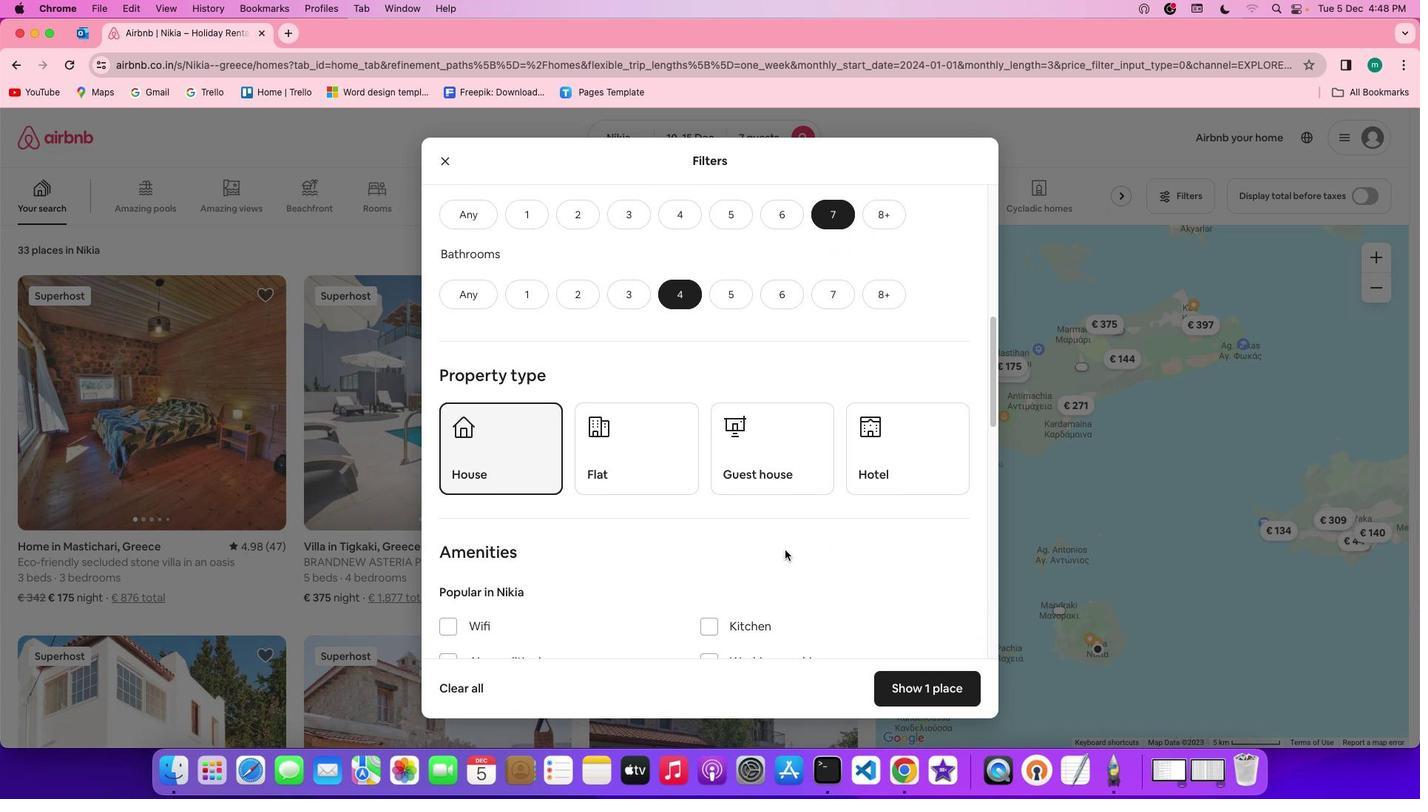
Action: Mouse scrolled (785, 549) with delta (0, 0)
Screenshot: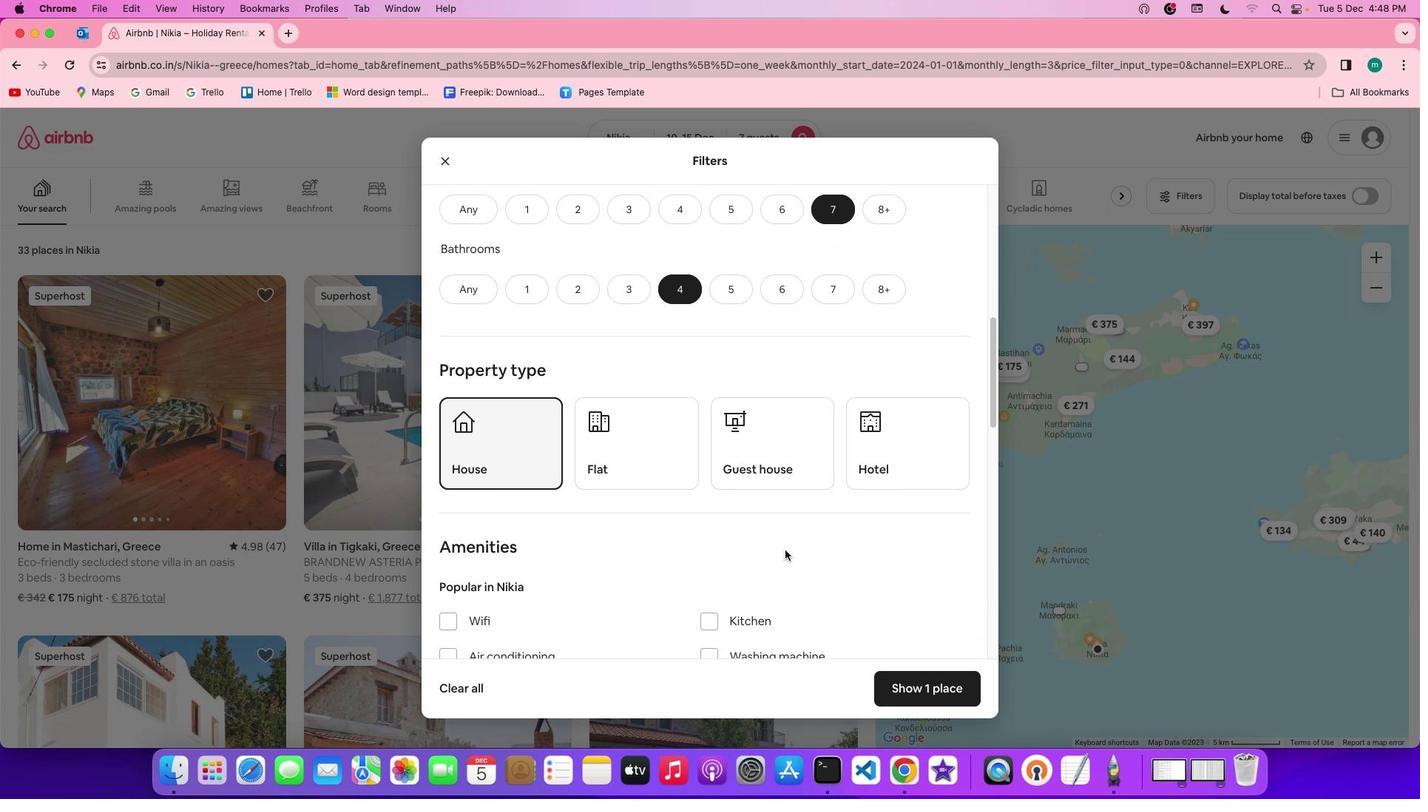 
Action: Mouse scrolled (785, 549) with delta (0, -1)
Screenshot: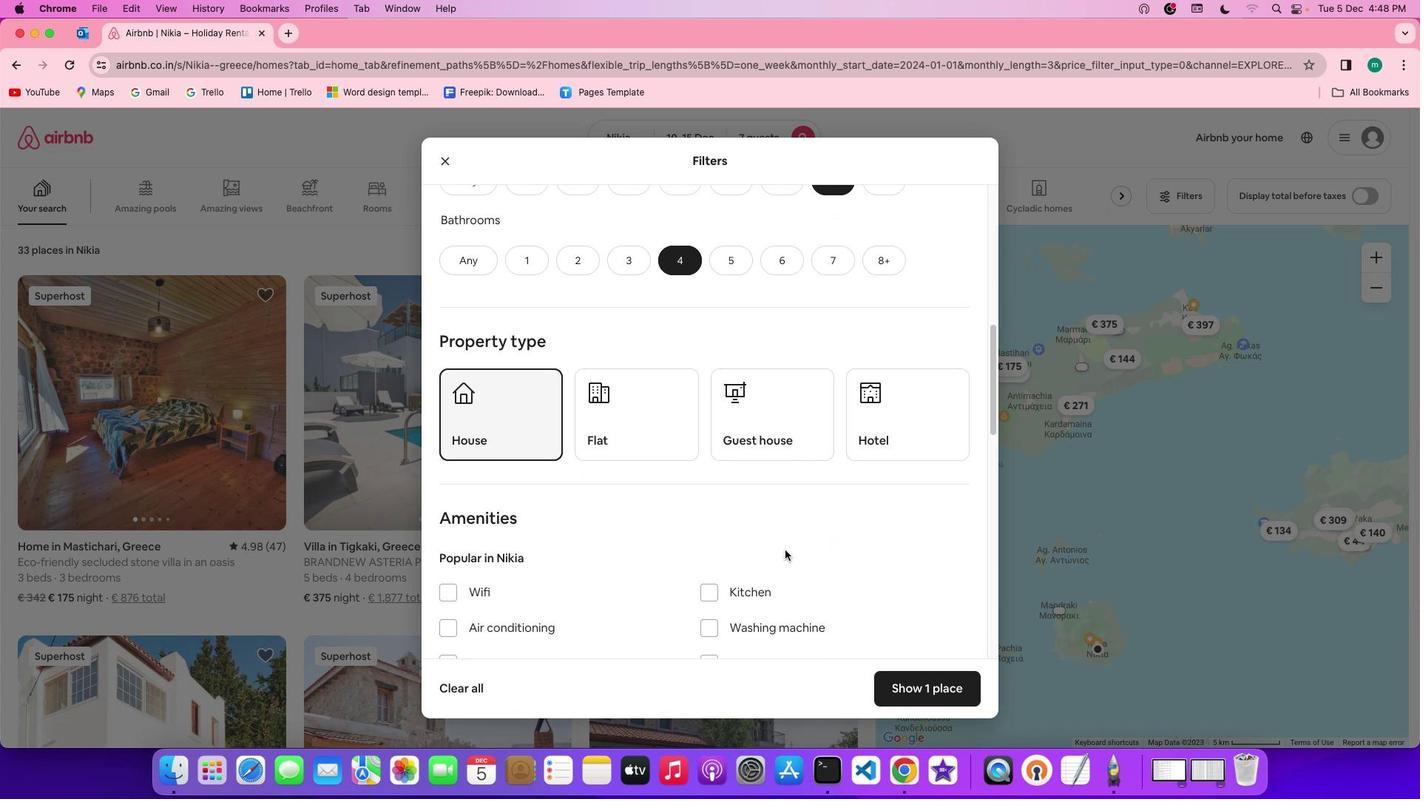 
Action: Mouse scrolled (785, 549) with delta (0, 0)
Screenshot: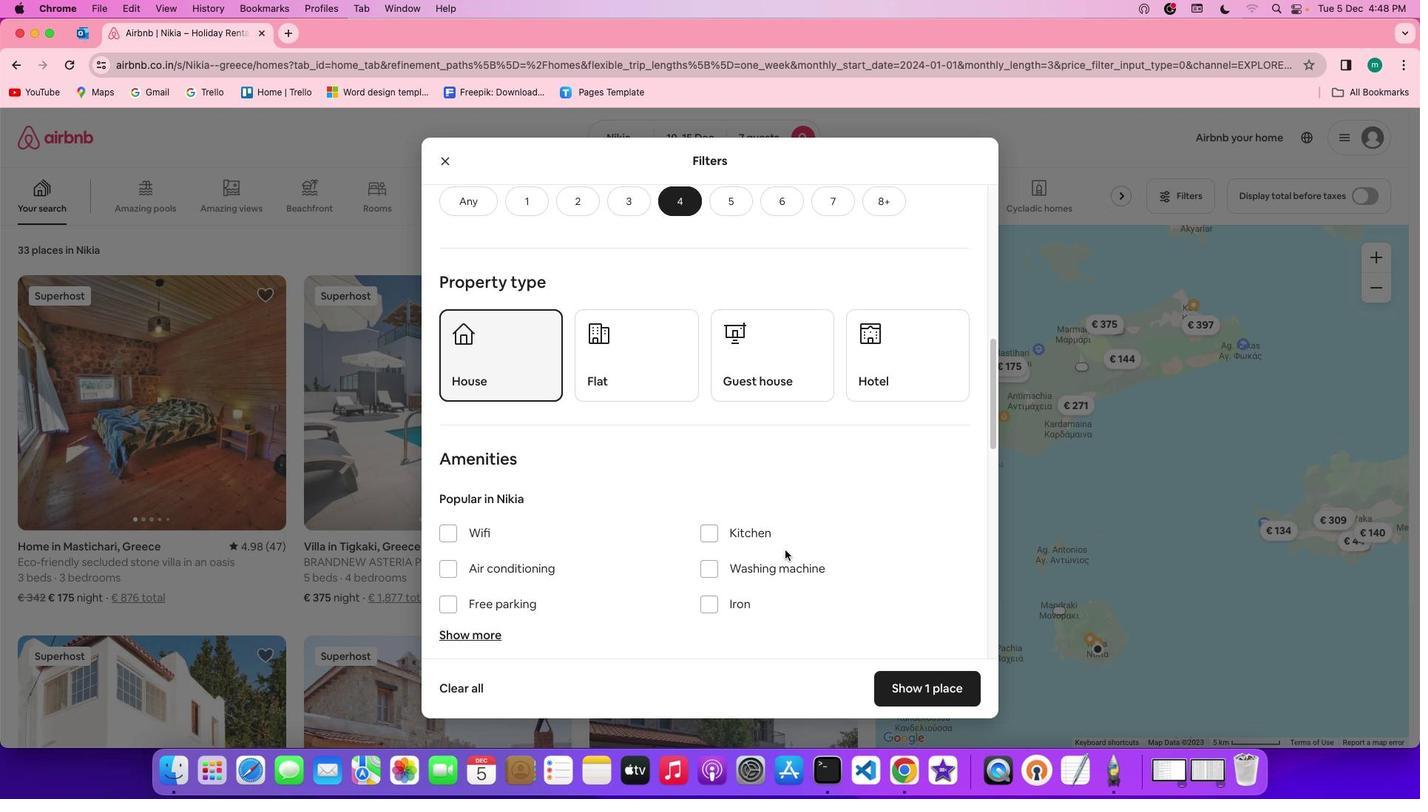 
Action: Mouse scrolled (785, 549) with delta (0, 0)
Screenshot: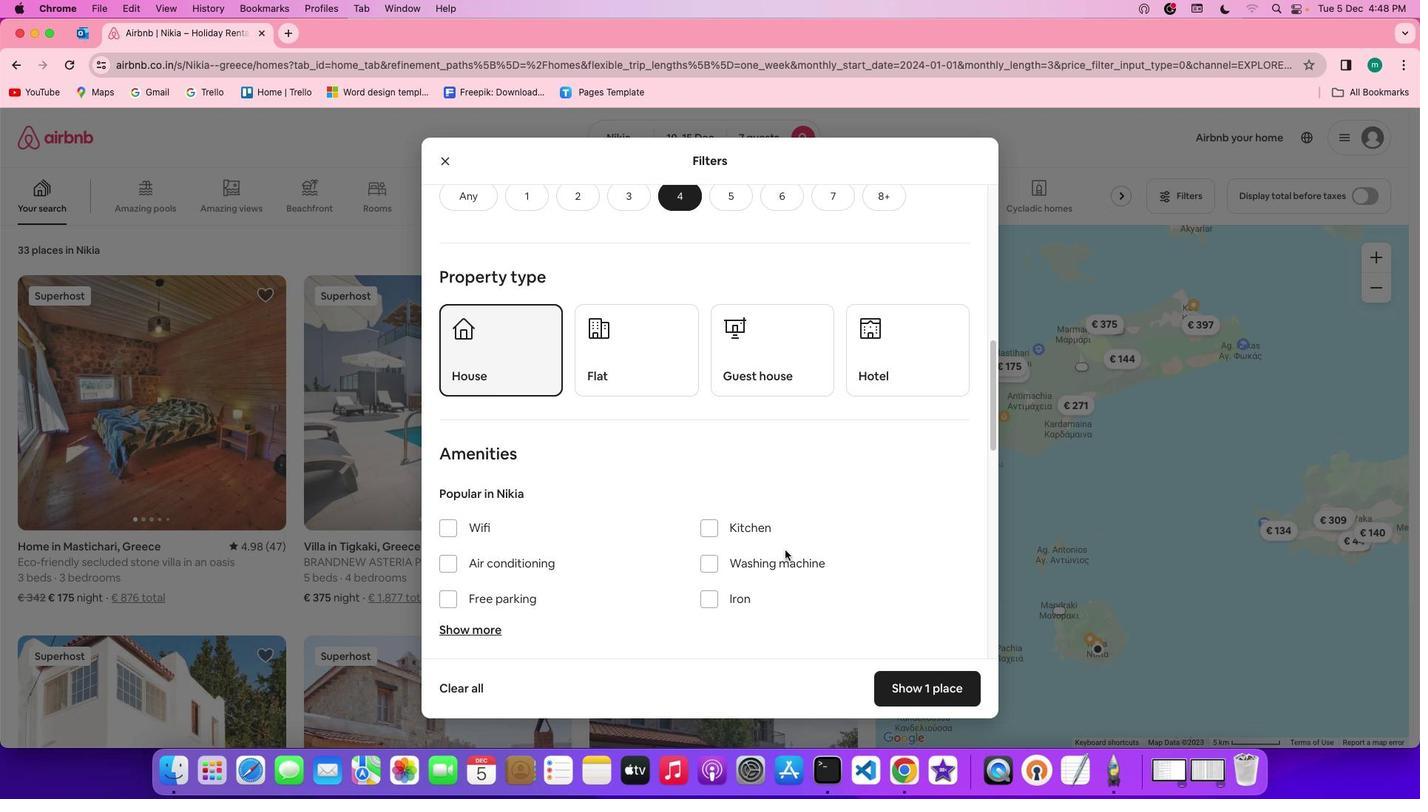 
Action: Mouse scrolled (785, 549) with delta (0, 0)
Screenshot: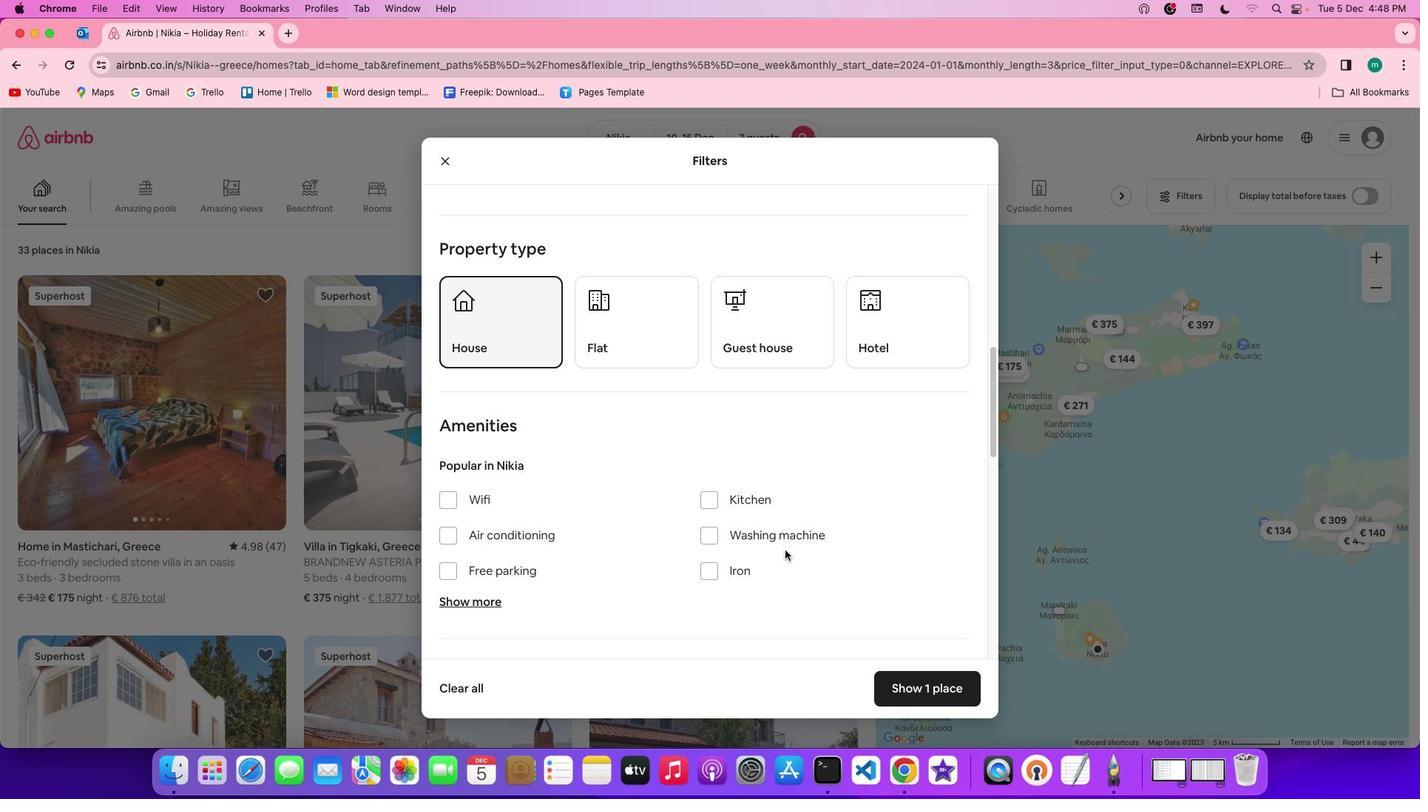 
Action: Mouse scrolled (785, 549) with delta (0, 0)
Screenshot: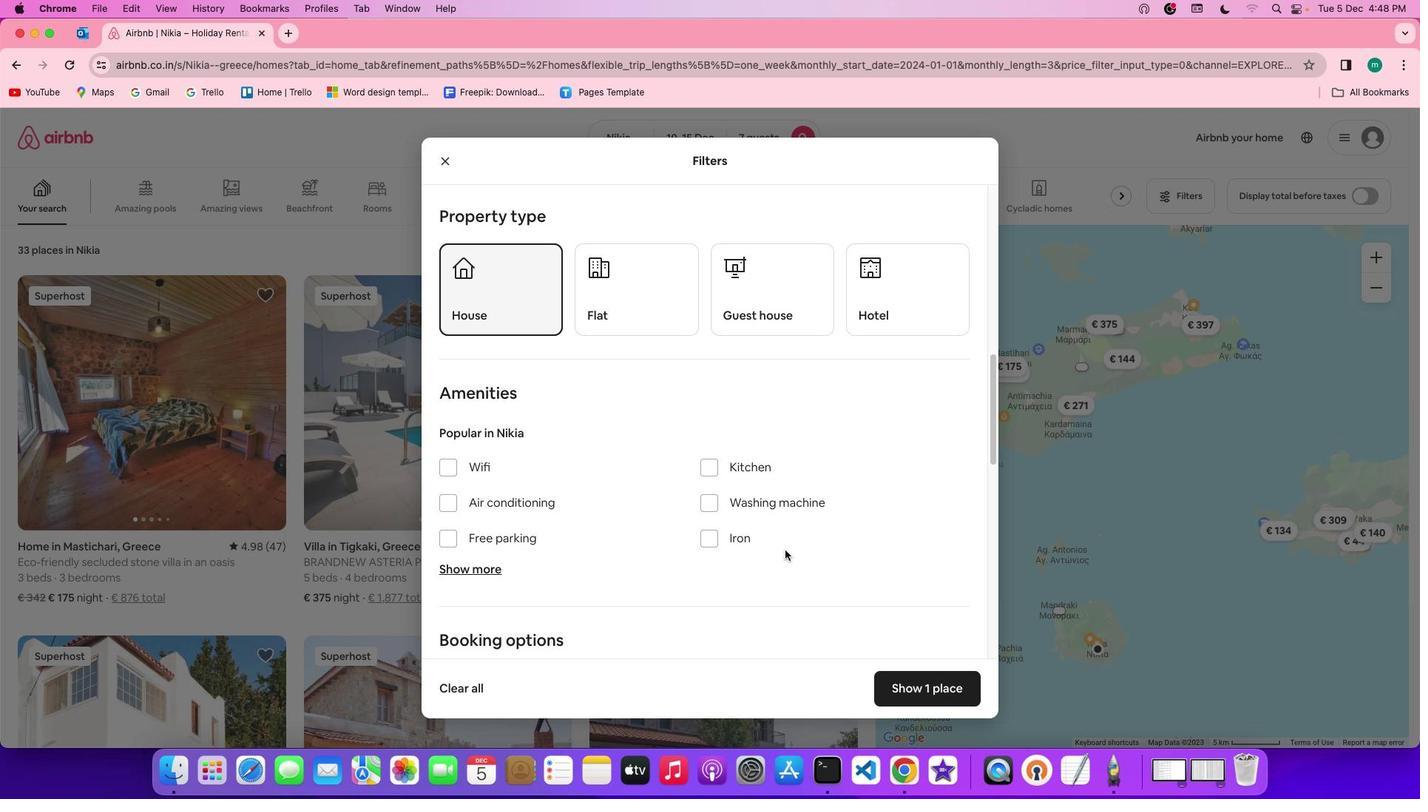 
Action: Mouse scrolled (785, 549) with delta (0, 0)
Screenshot: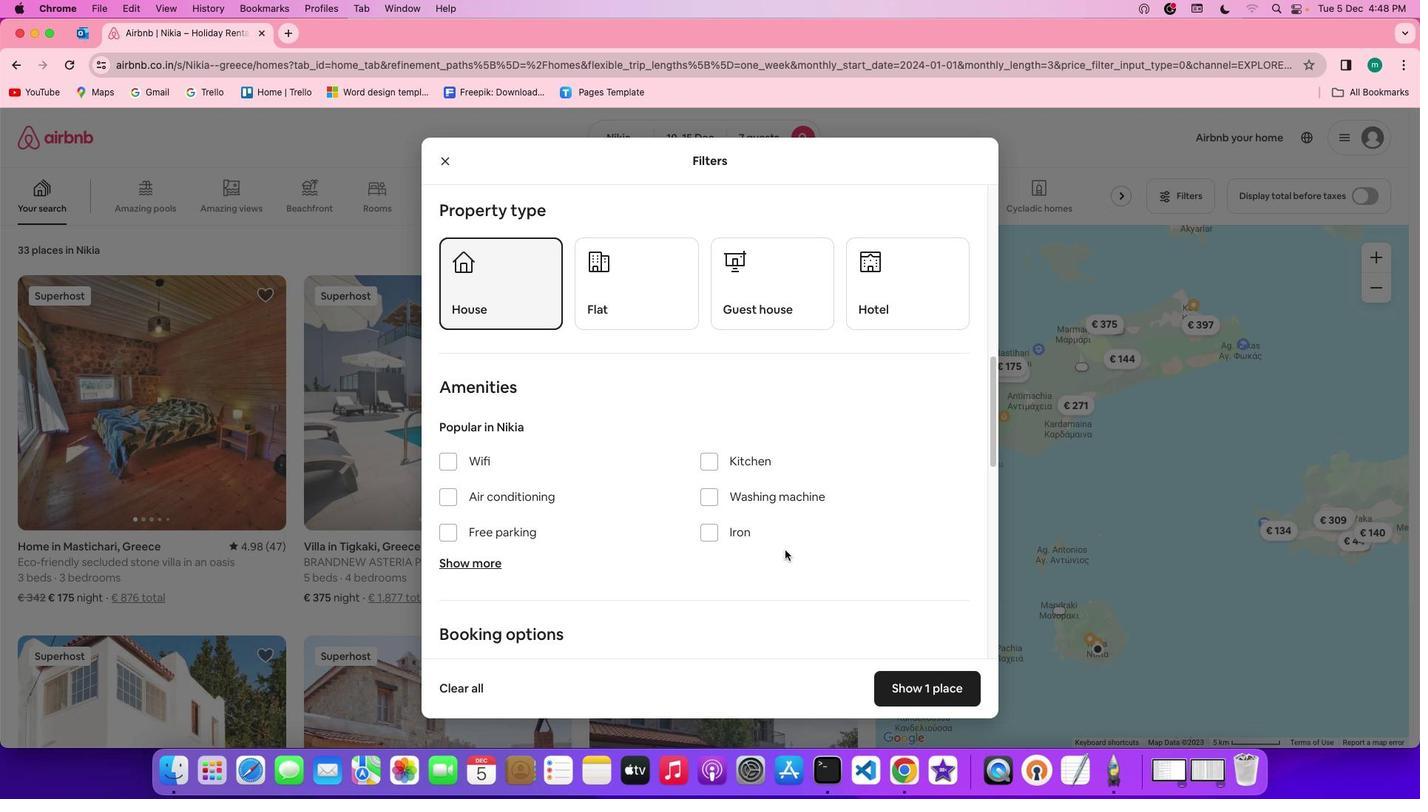
Action: Mouse scrolled (785, 549) with delta (0, 0)
Screenshot: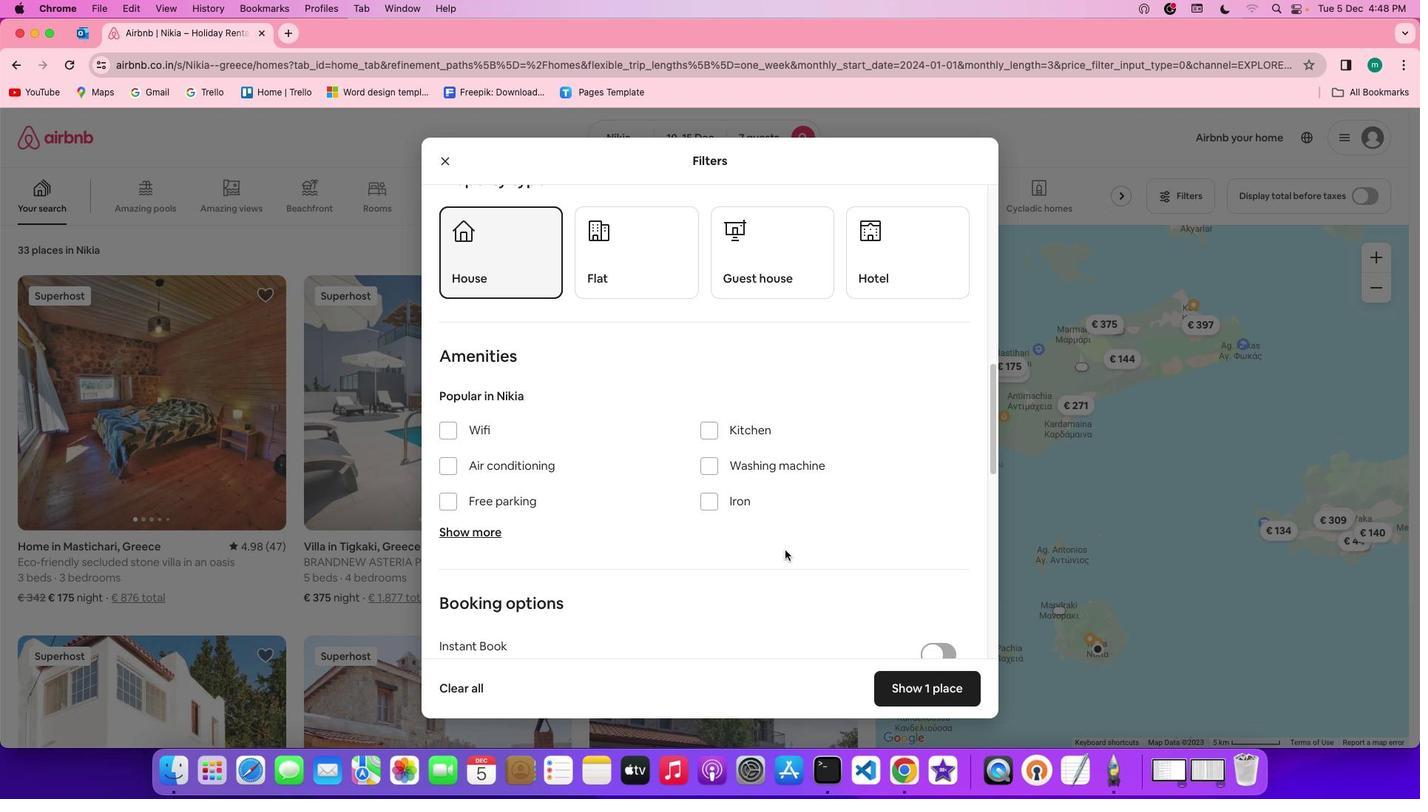 
Action: Mouse moved to (449, 405)
Screenshot: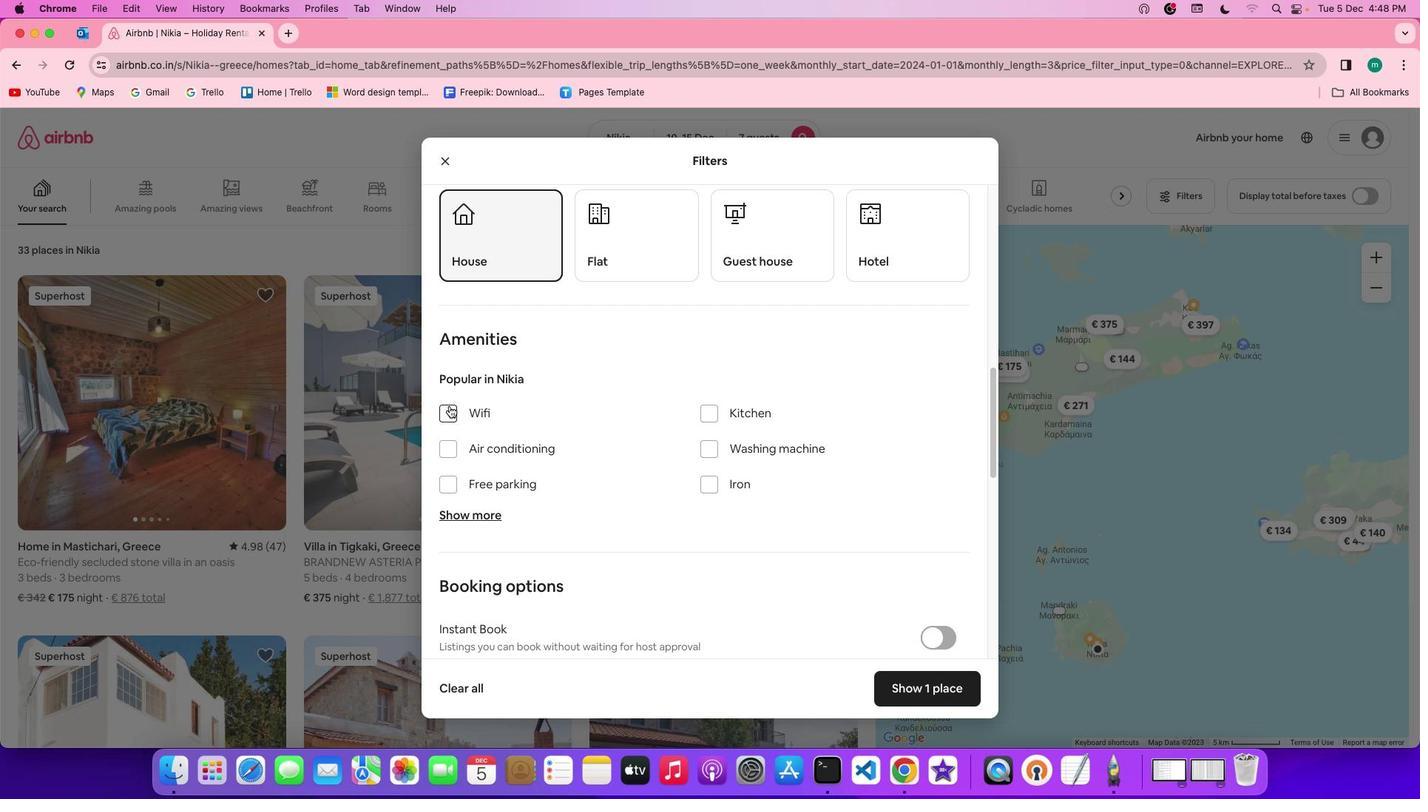 
Action: Mouse pressed left at (449, 405)
Screenshot: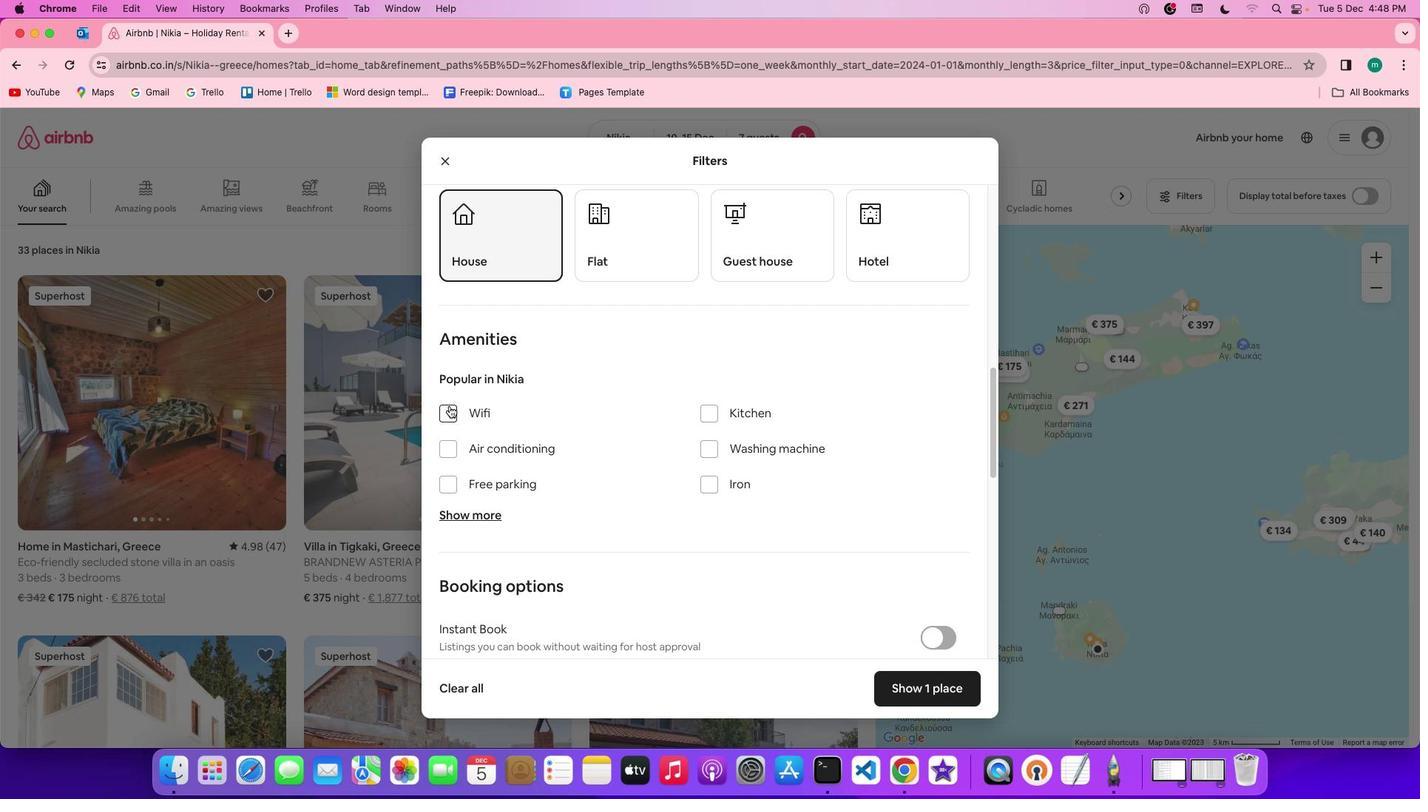 
Action: Mouse moved to (492, 512)
Screenshot: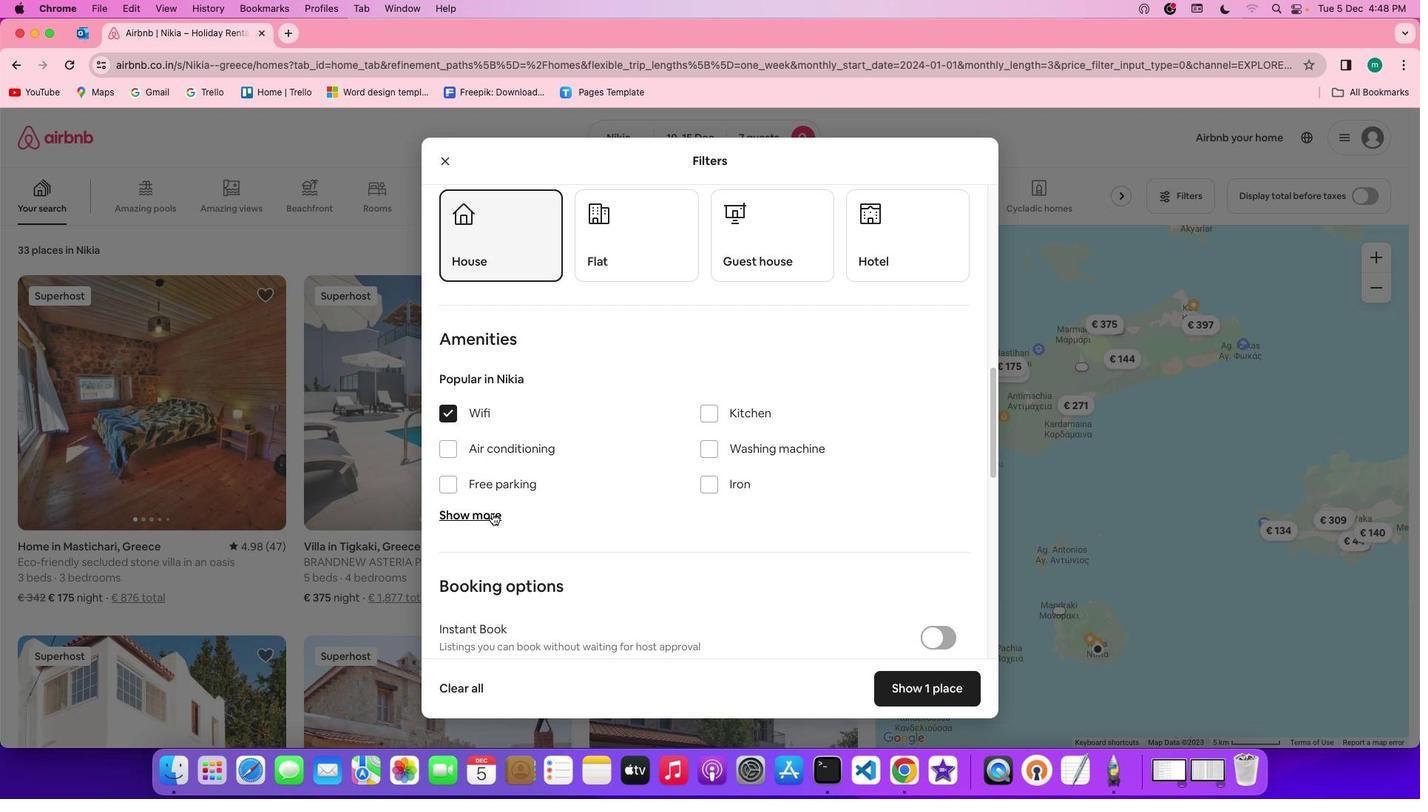 
Action: Mouse pressed left at (492, 512)
Screenshot: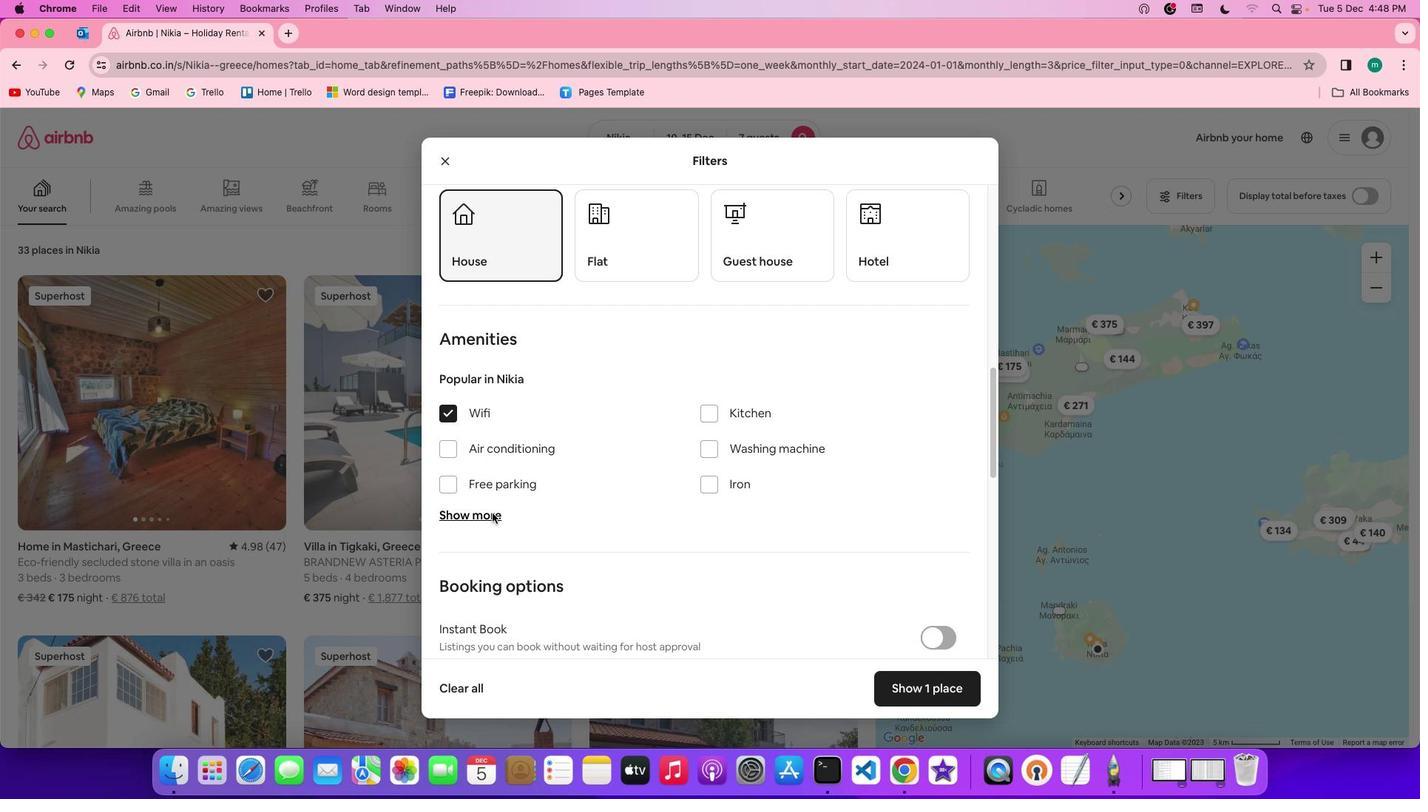 
Action: Mouse moved to (706, 602)
Screenshot: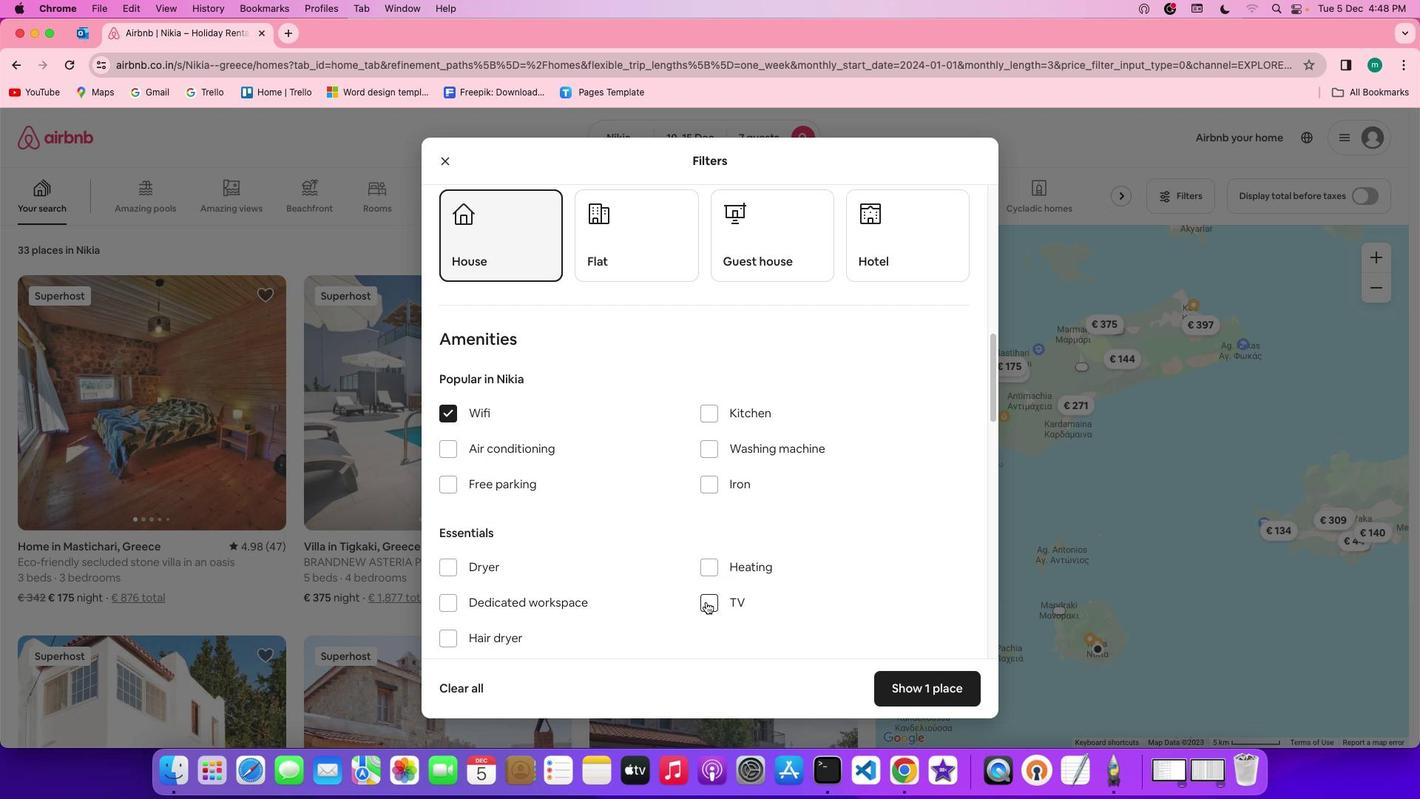 
Action: Mouse pressed left at (706, 602)
Screenshot: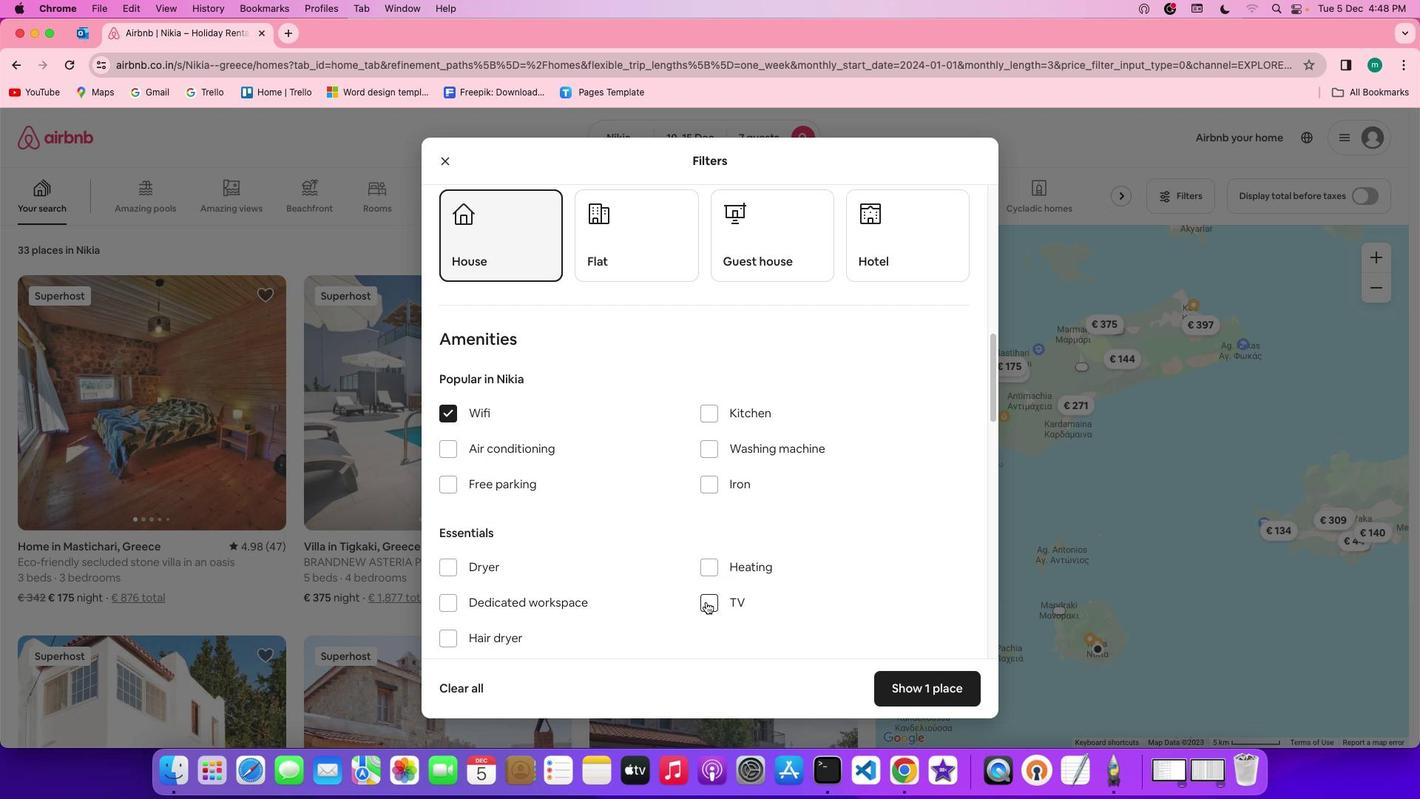 
Action: Mouse moved to (533, 486)
Screenshot: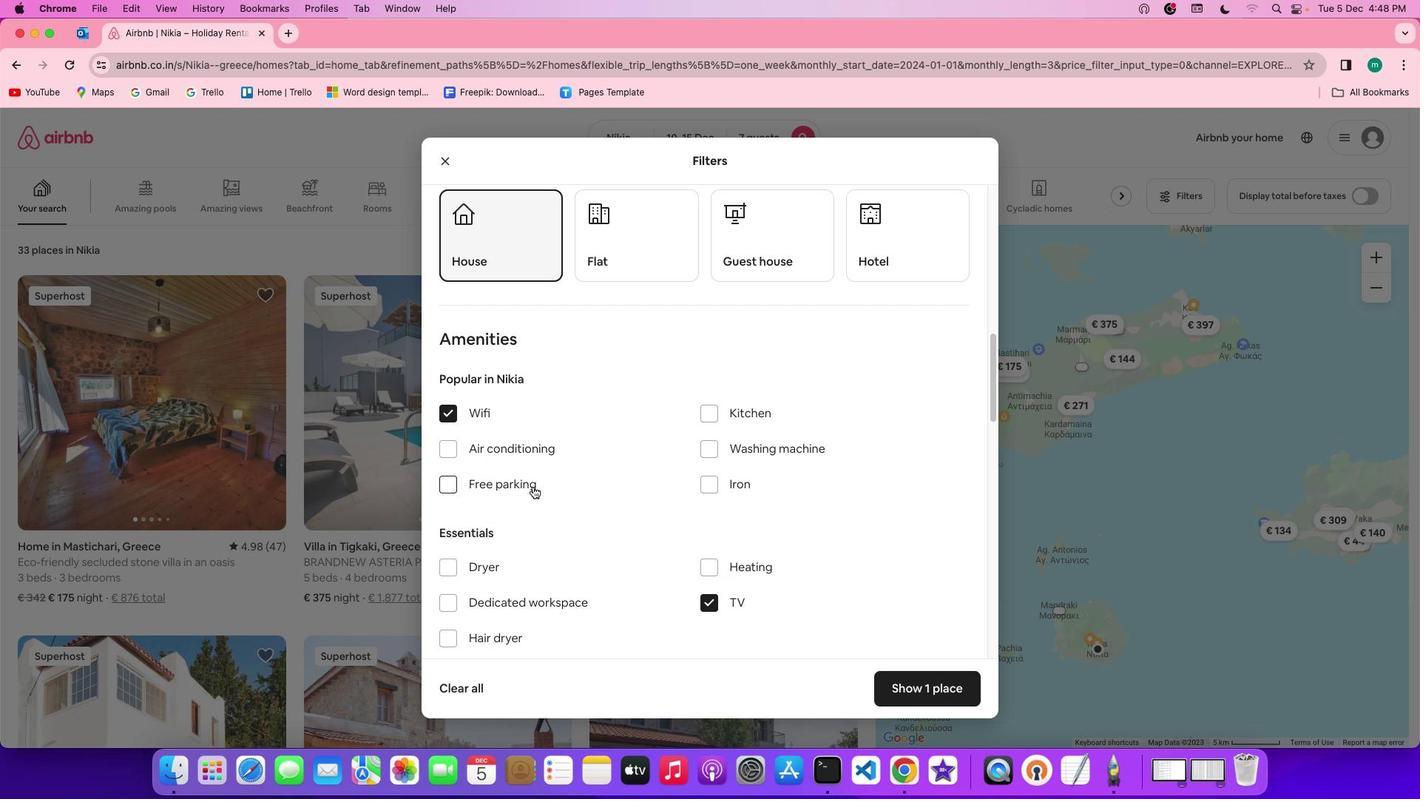 
Action: Mouse pressed left at (533, 486)
Screenshot: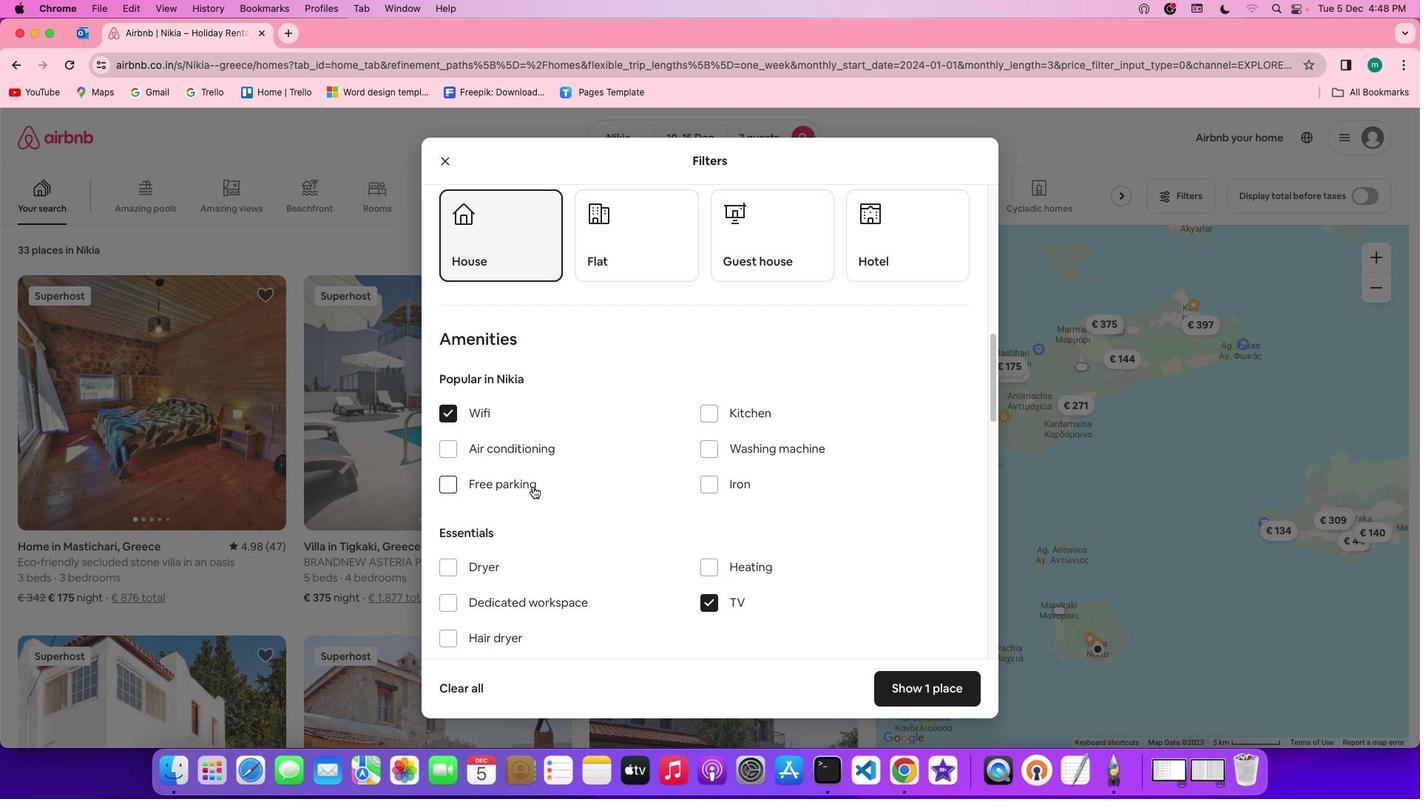 
Action: Mouse moved to (642, 549)
Screenshot: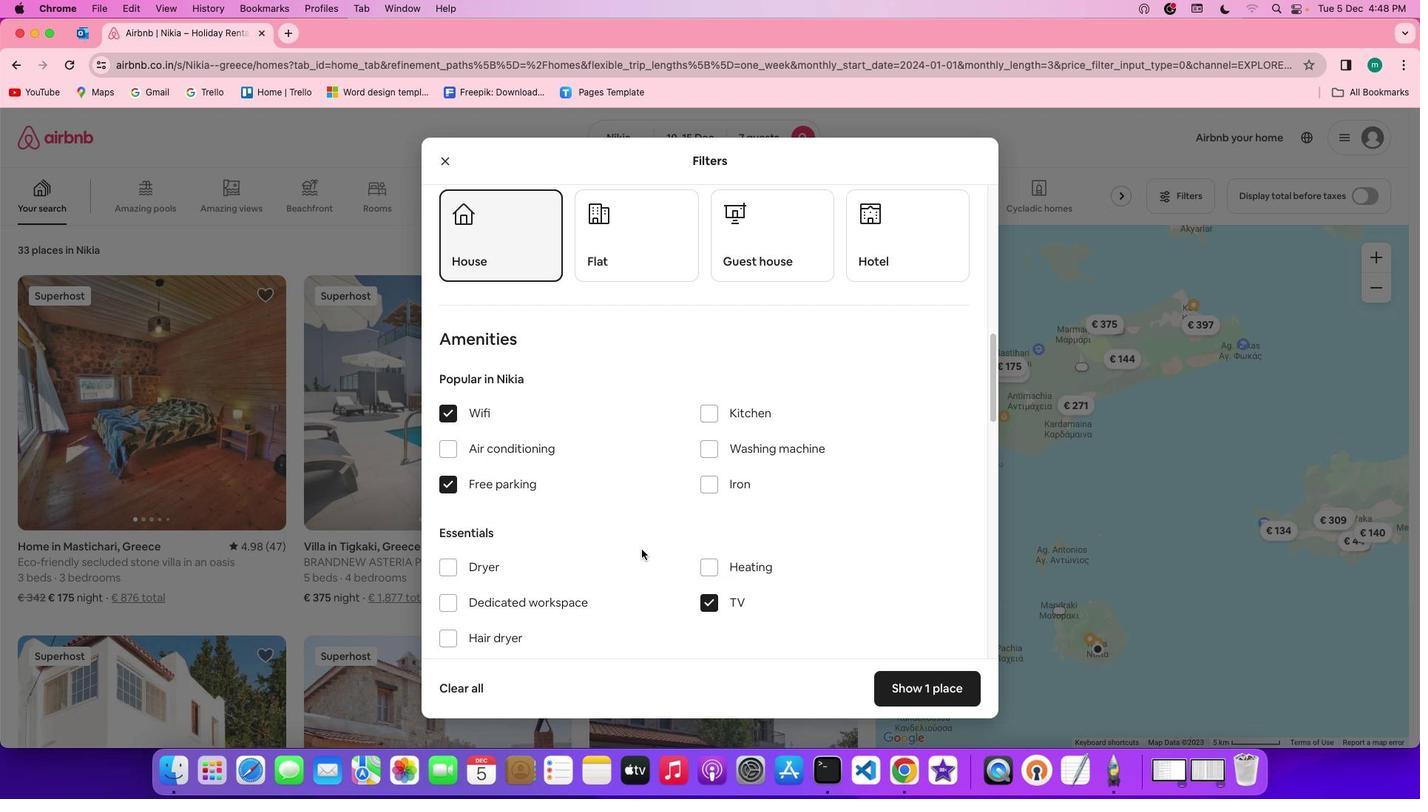 
Action: Mouse scrolled (642, 549) with delta (0, 0)
Screenshot: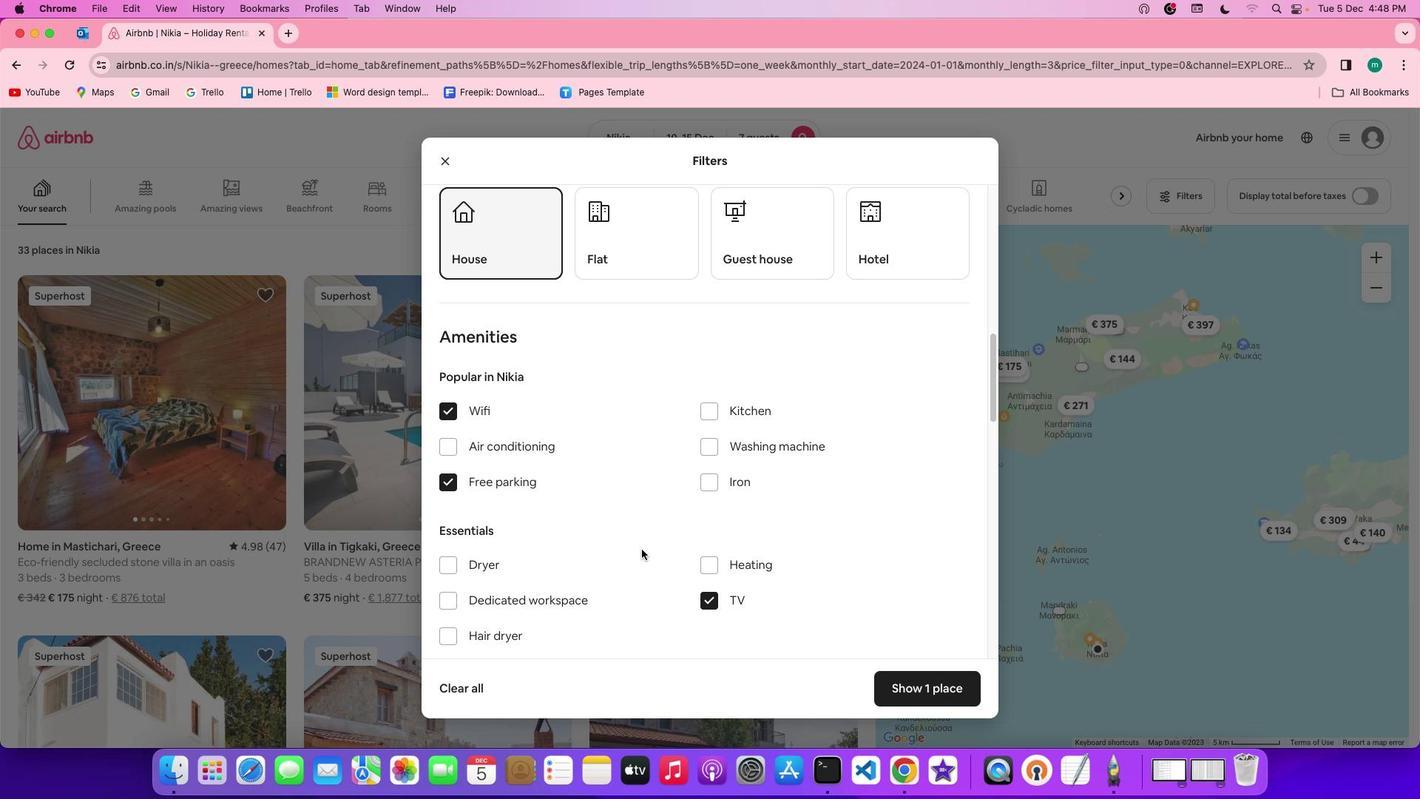 
Action: Mouse scrolled (642, 549) with delta (0, 0)
Screenshot: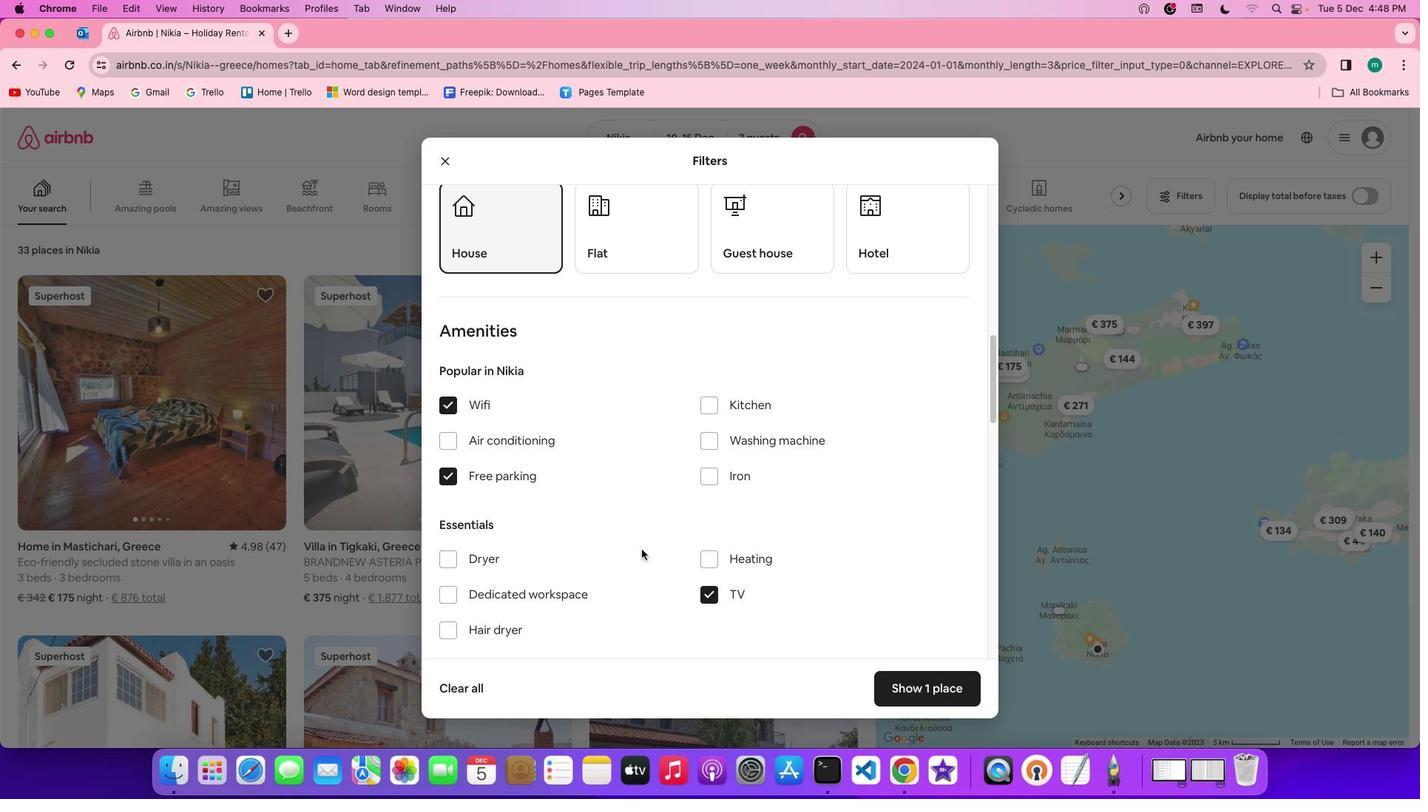 
Action: Mouse scrolled (642, 549) with delta (0, 0)
Screenshot: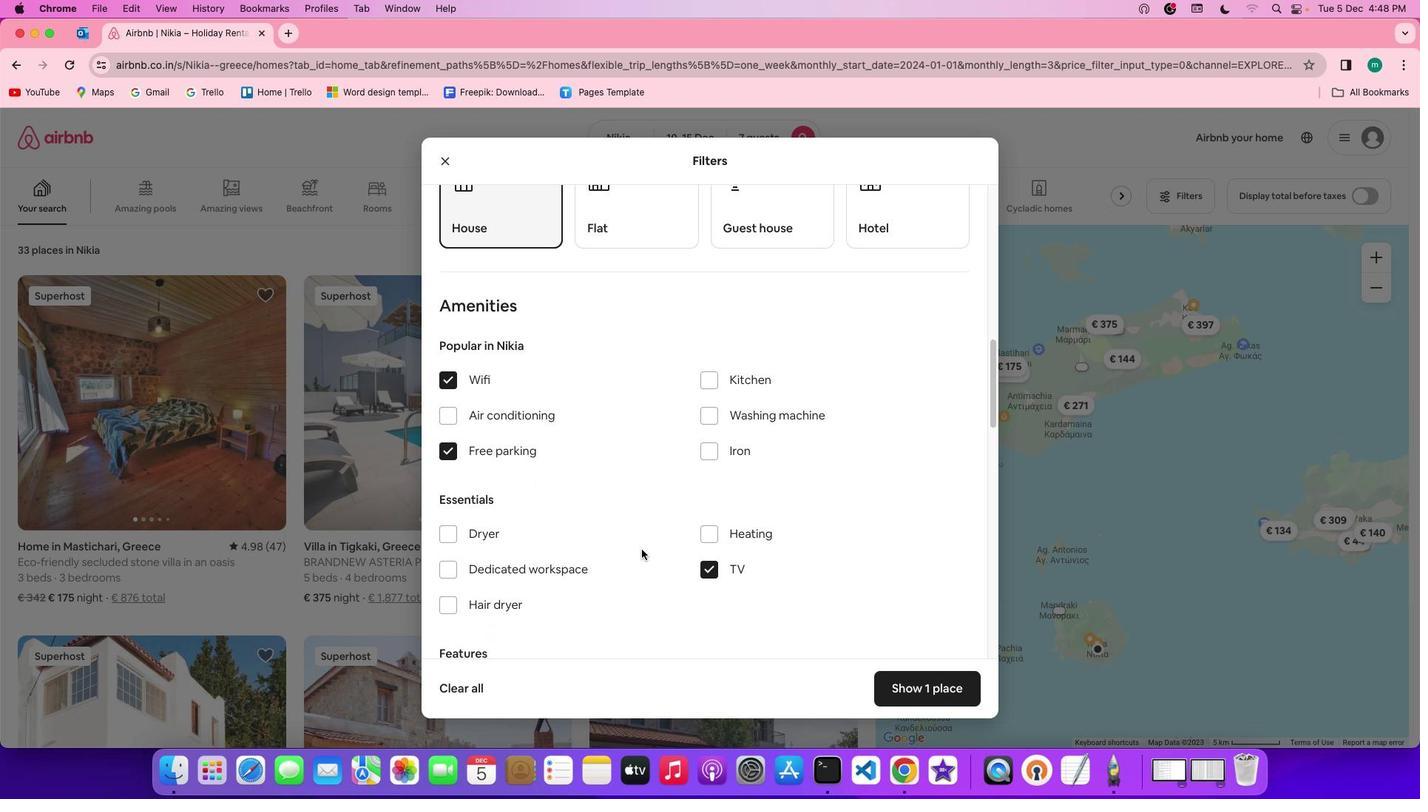 
Action: Mouse scrolled (642, 549) with delta (0, 0)
Screenshot: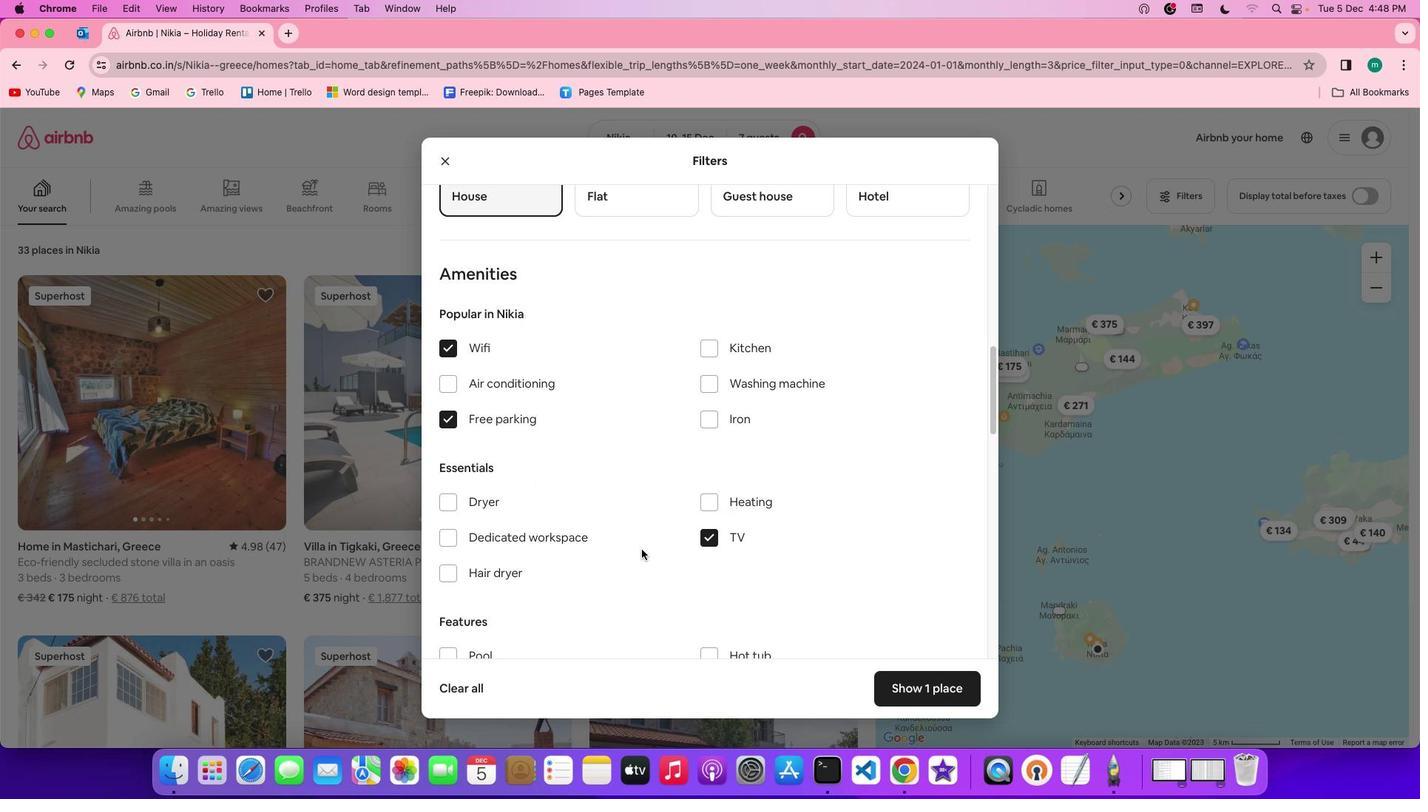 
Action: Mouse scrolled (642, 549) with delta (0, 0)
Screenshot: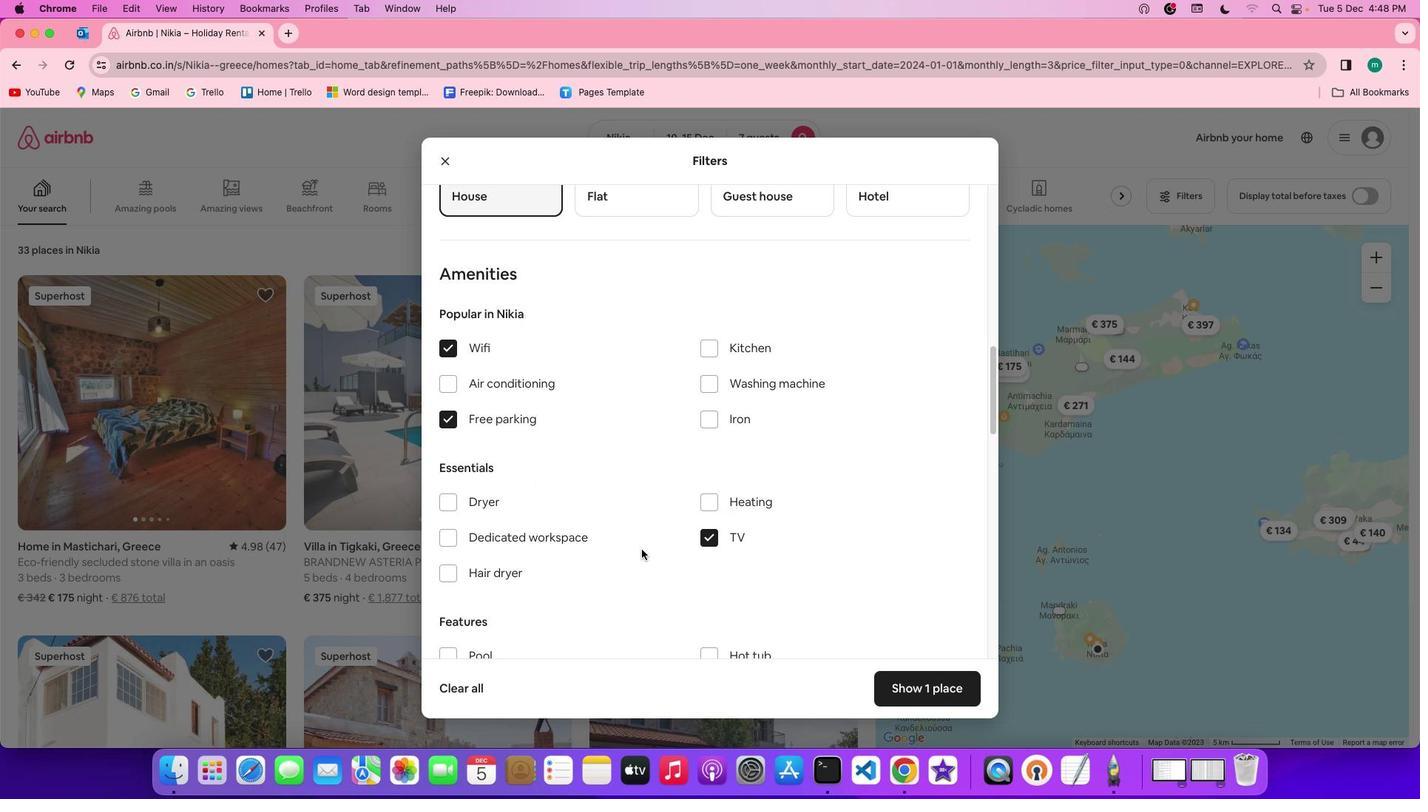 
Action: Mouse scrolled (642, 549) with delta (0, 0)
Screenshot: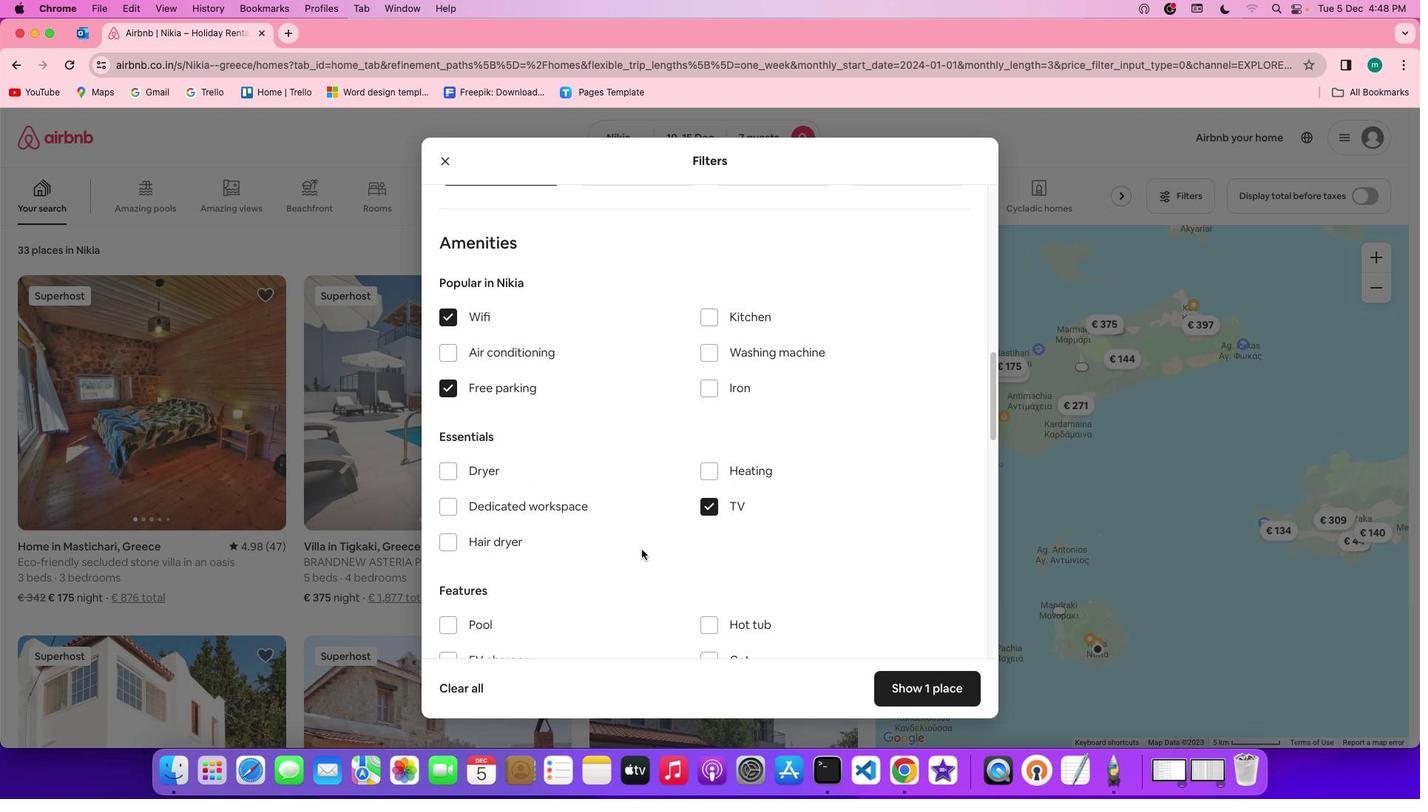 
Action: Mouse scrolled (642, 549) with delta (0, 0)
Screenshot: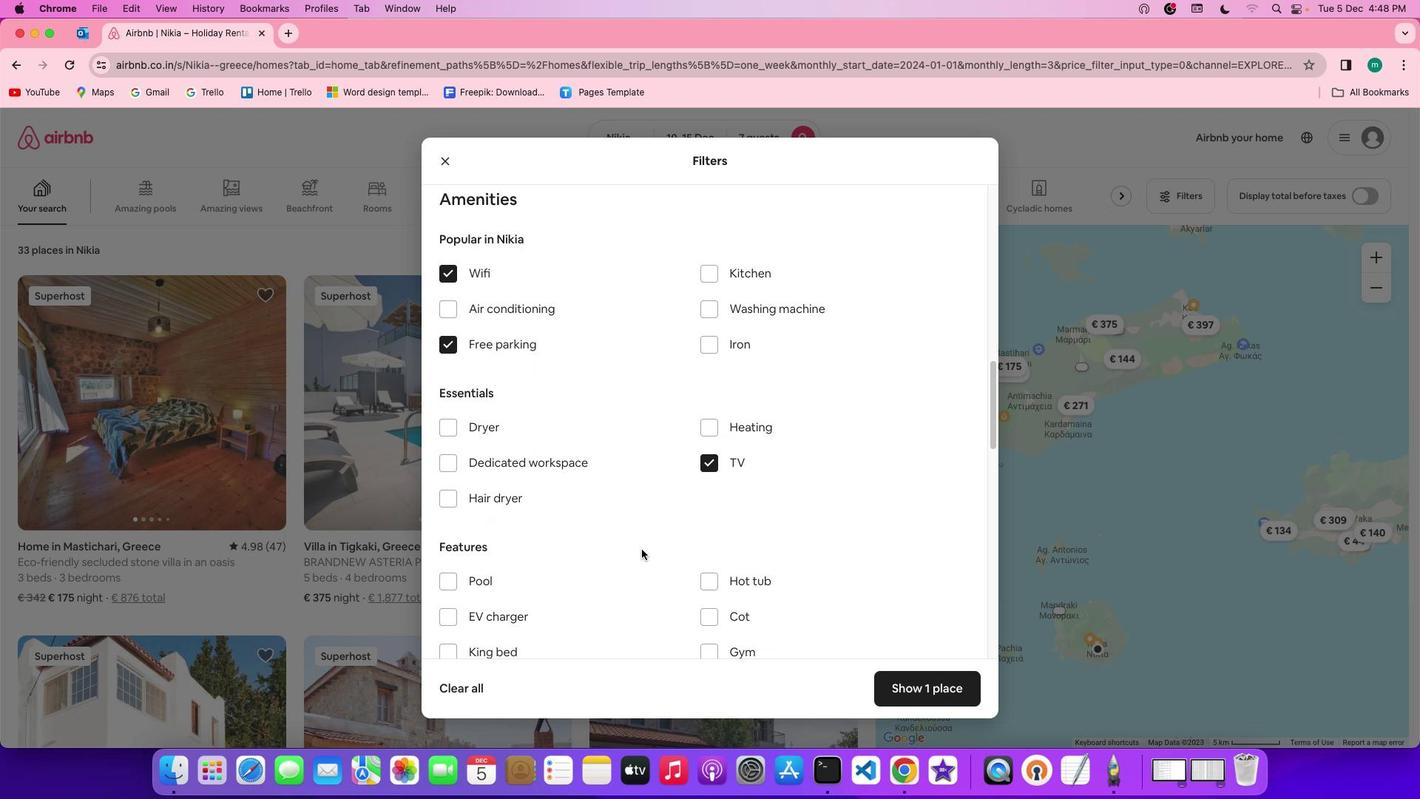 
Action: Mouse scrolled (642, 549) with delta (0, 0)
Screenshot: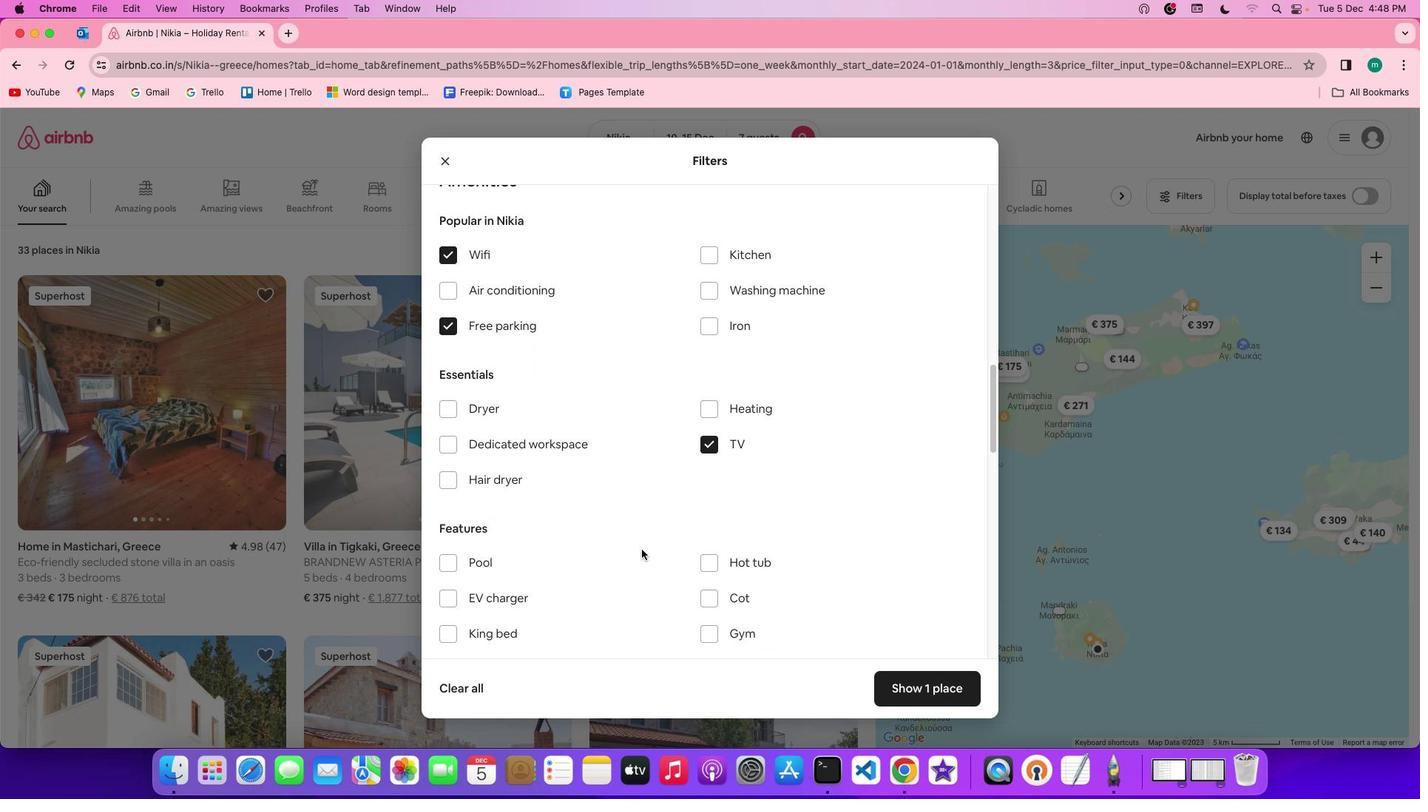 
Action: Mouse scrolled (642, 549) with delta (0, -1)
Screenshot: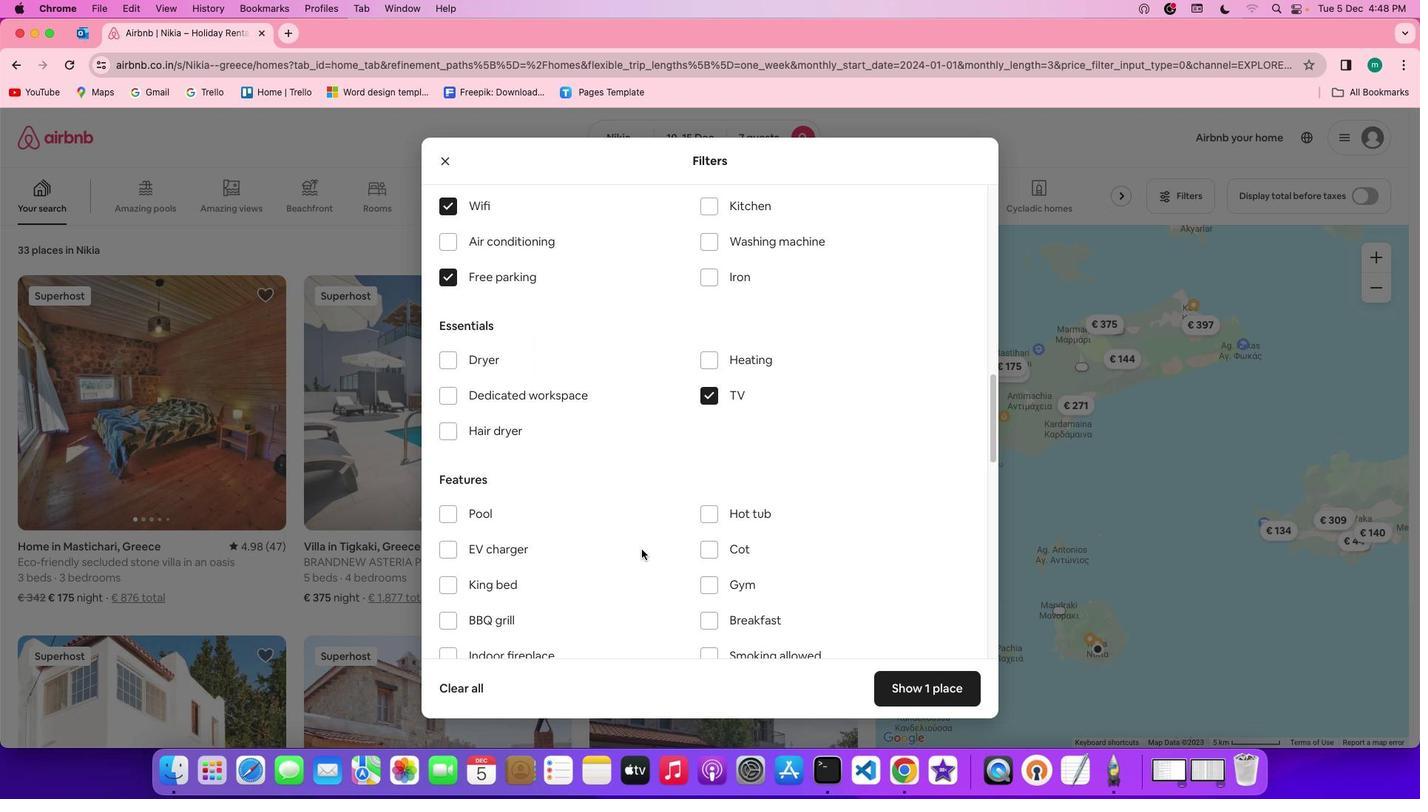 
Action: Mouse scrolled (642, 549) with delta (0, -2)
Screenshot: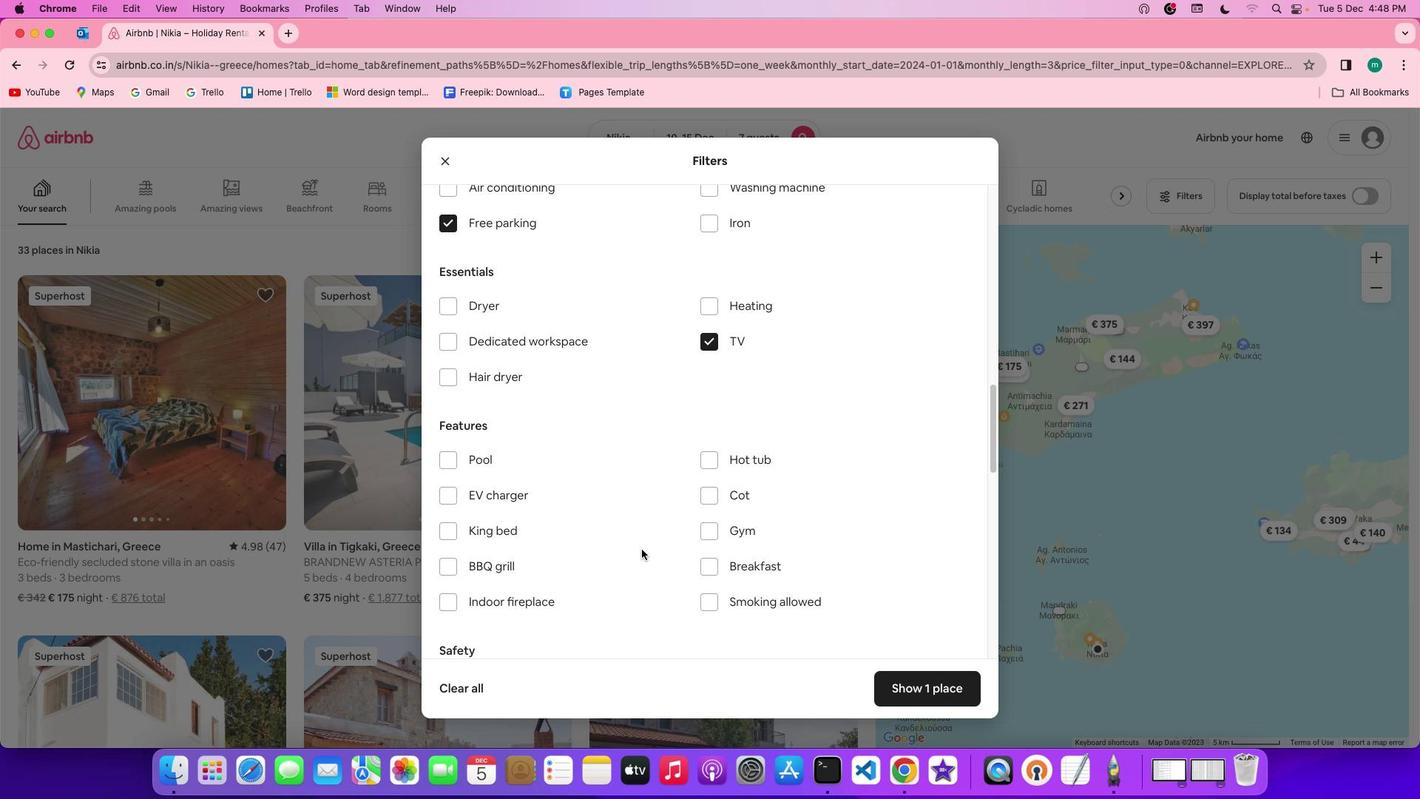 
Action: Mouse scrolled (642, 549) with delta (0, -2)
Screenshot: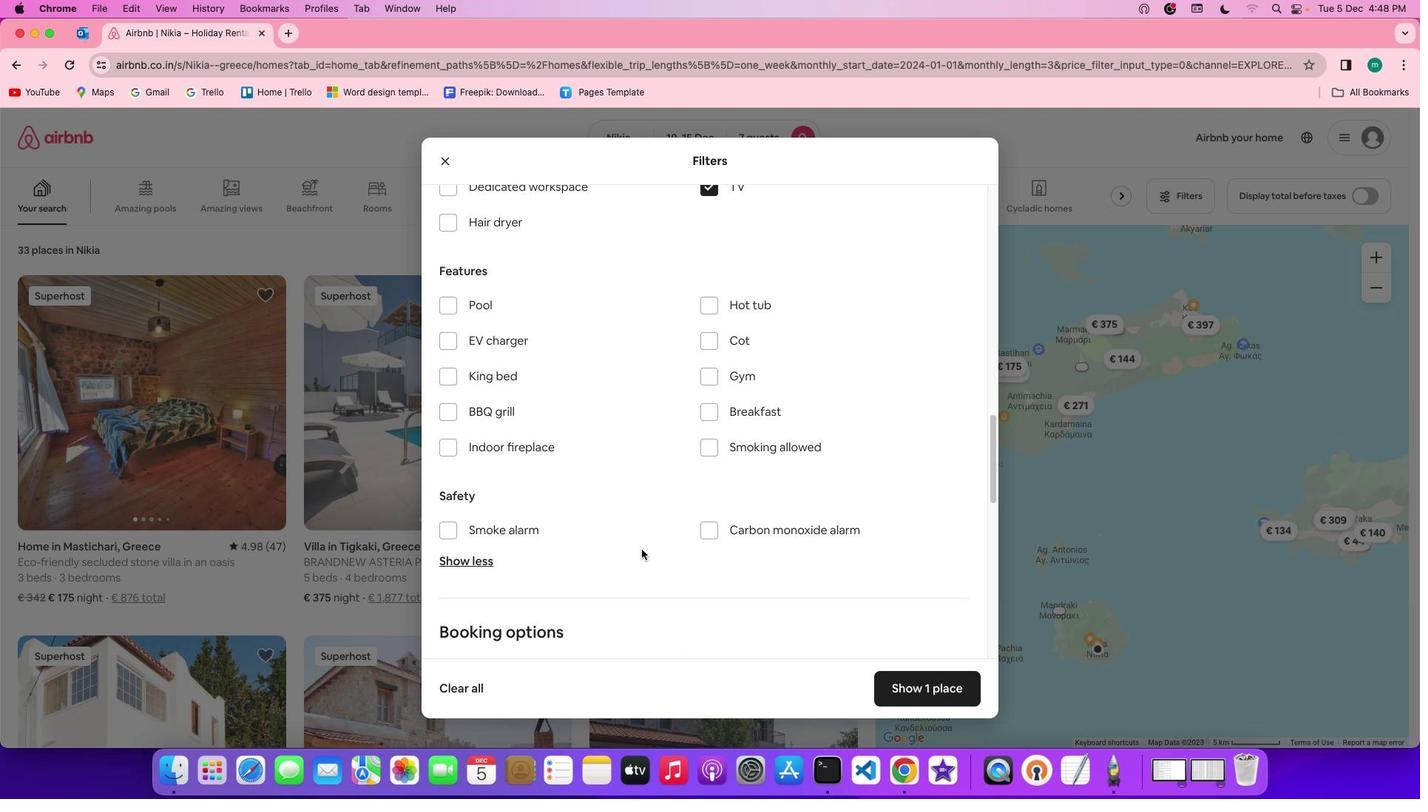 
Action: Mouse moved to (537, 407)
Screenshot: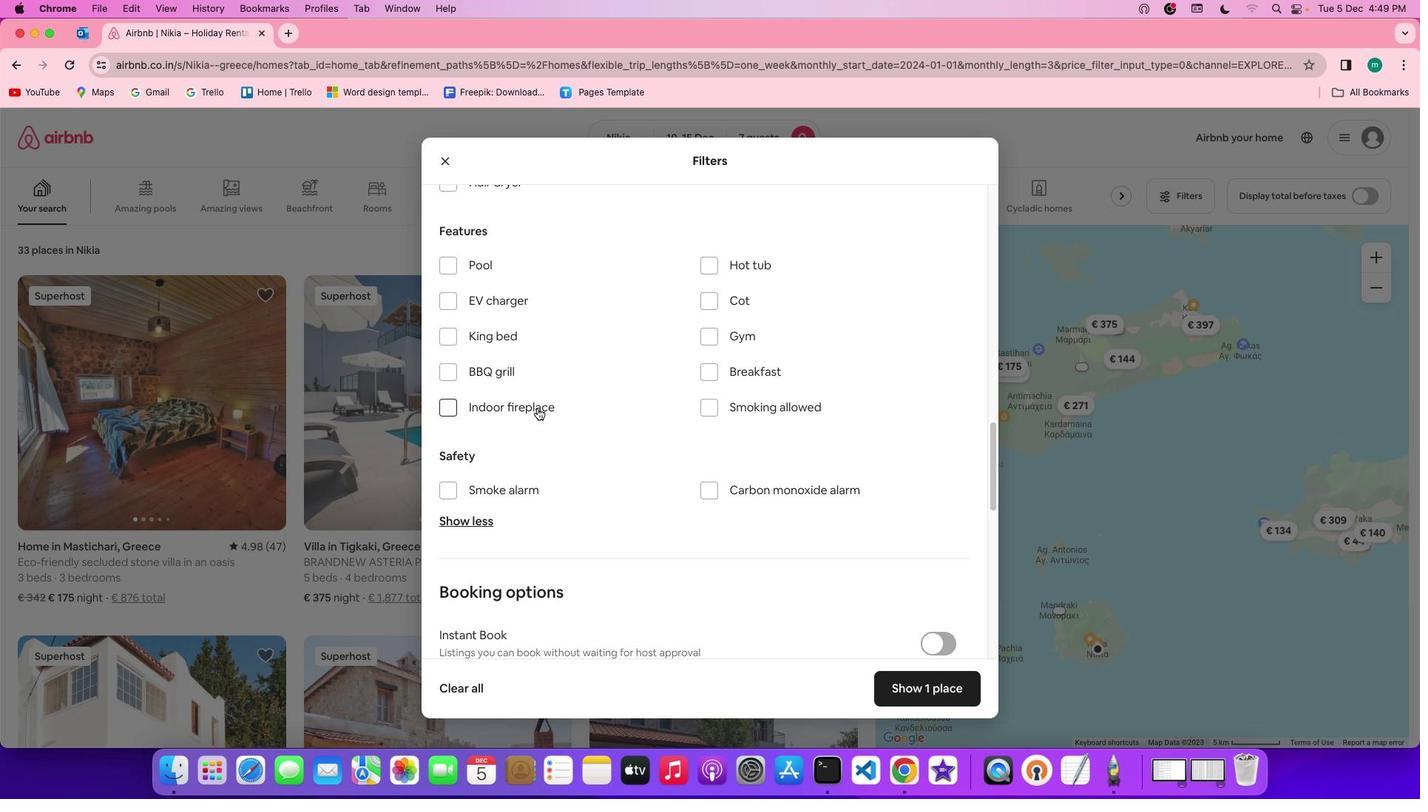 
Action: Mouse scrolled (537, 407) with delta (0, 0)
Screenshot: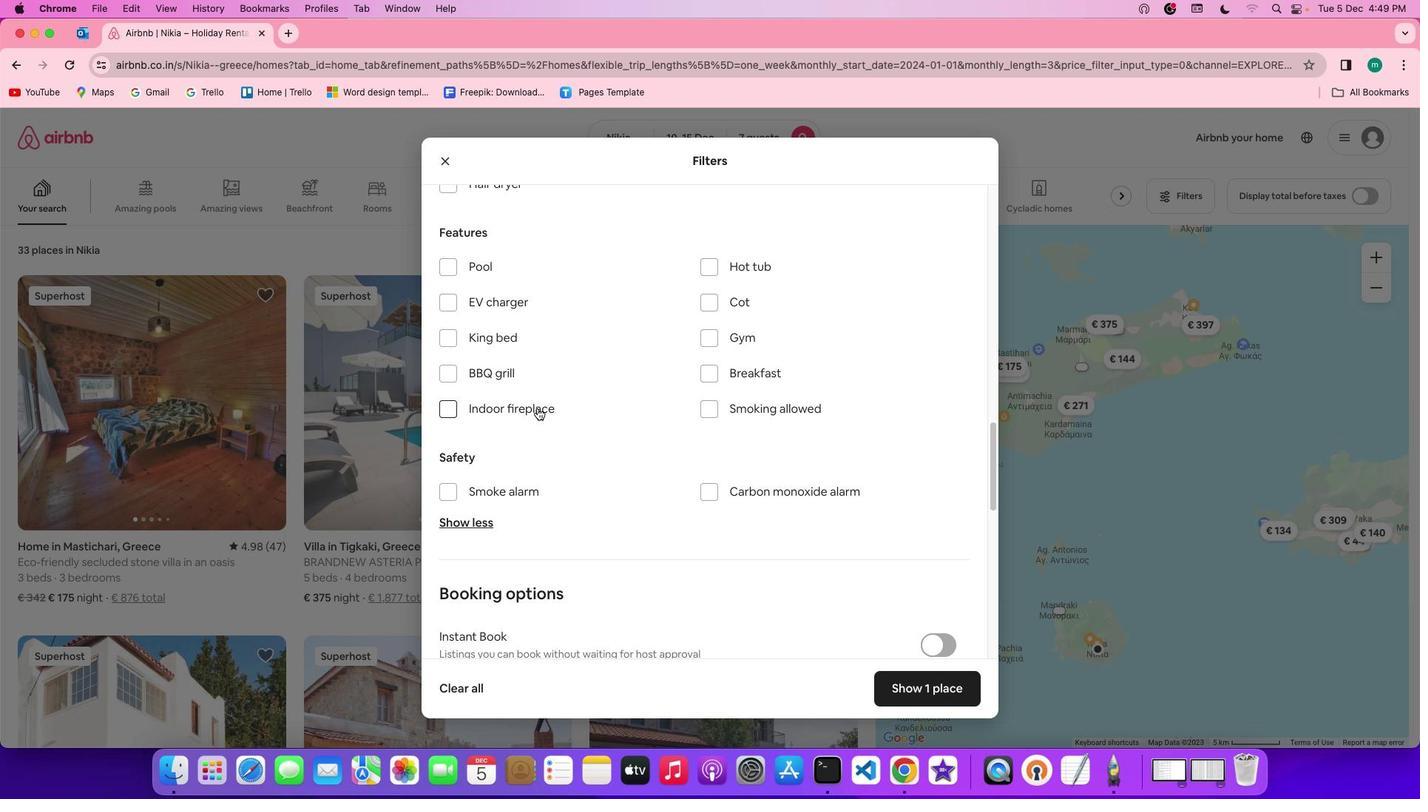 
Action: Mouse moved to (718, 333)
Screenshot: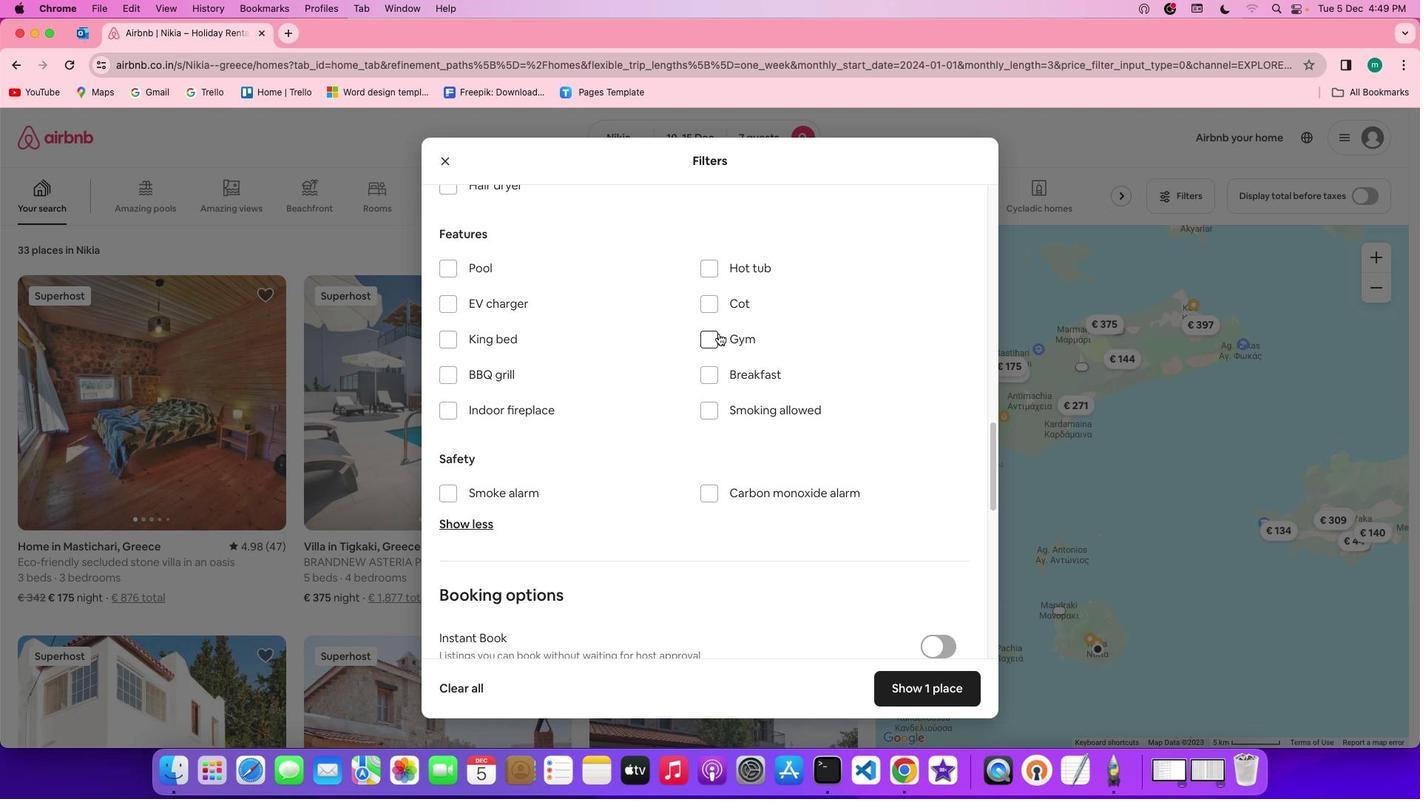 
Action: Mouse pressed left at (718, 333)
Screenshot: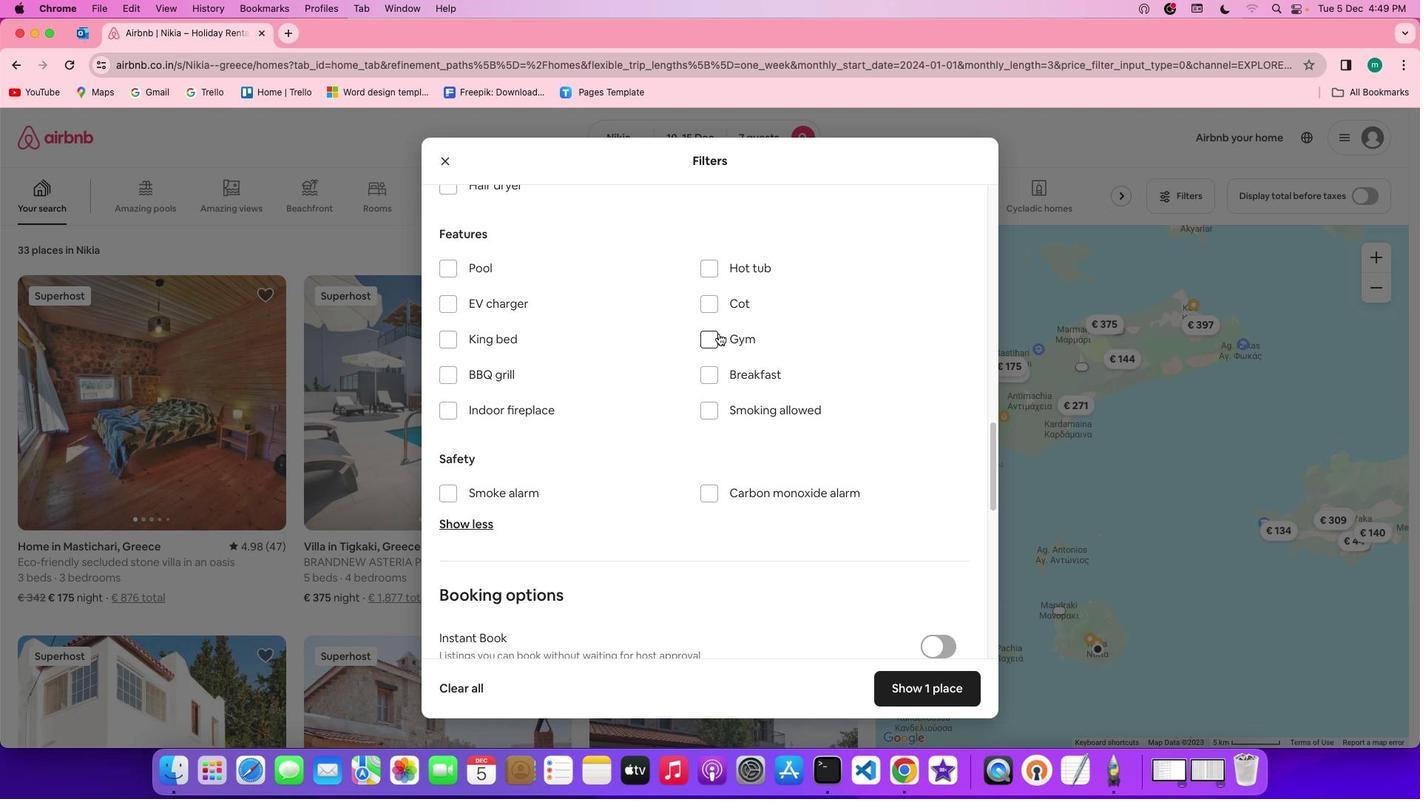 
Action: Mouse moved to (712, 378)
Screenshot: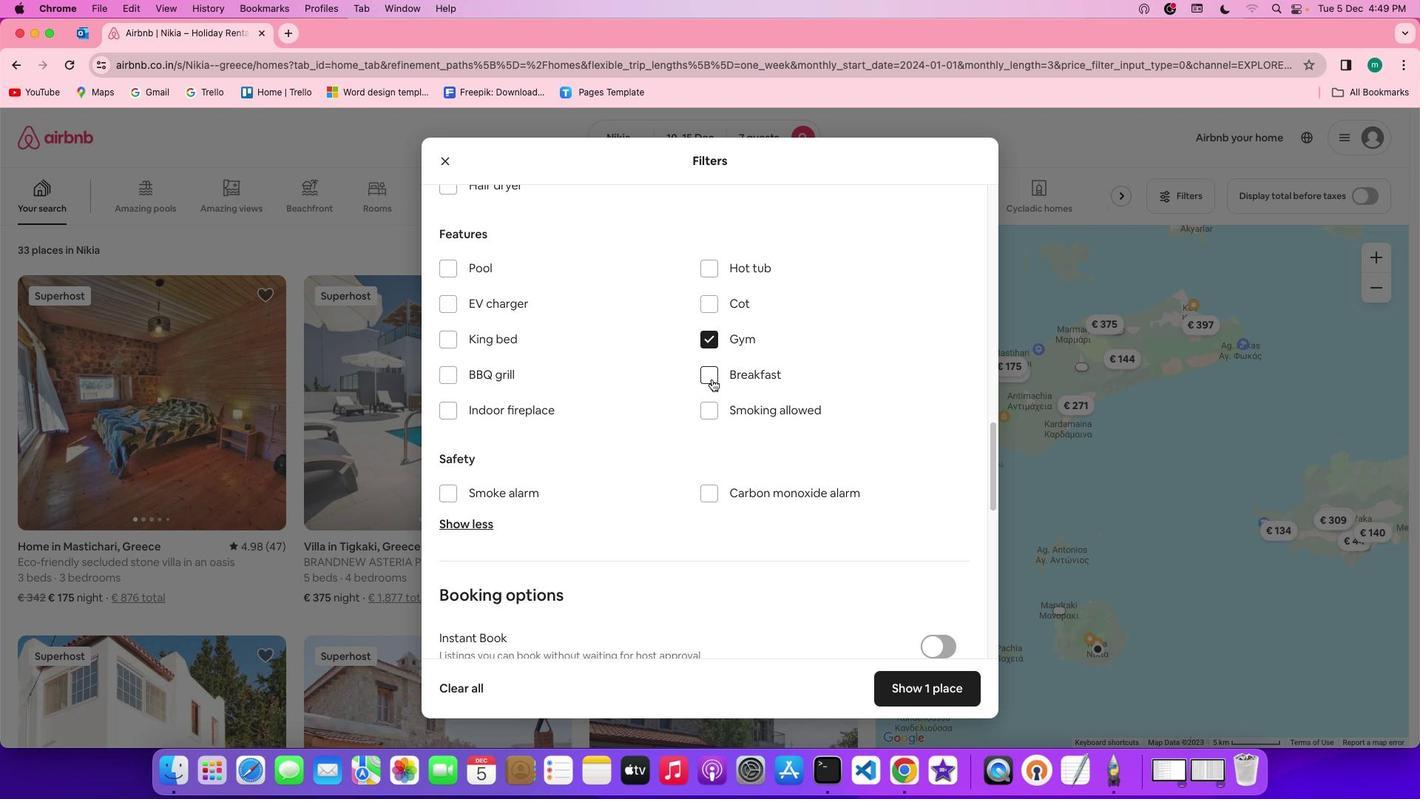 
Action: Mouse pressed left at (712, 378)
Screenshot: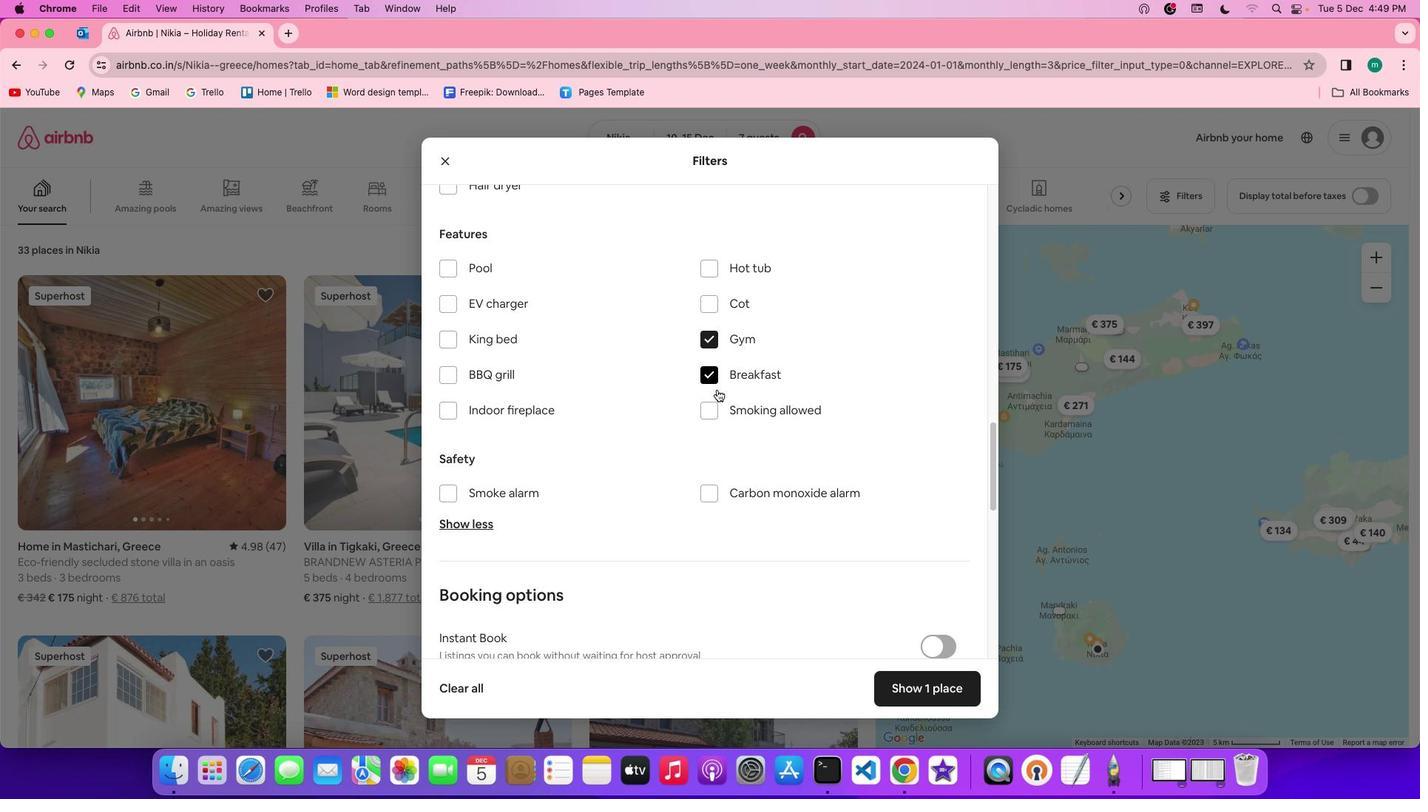 
Action: Mouse moved to (821, 595)
Screenshot: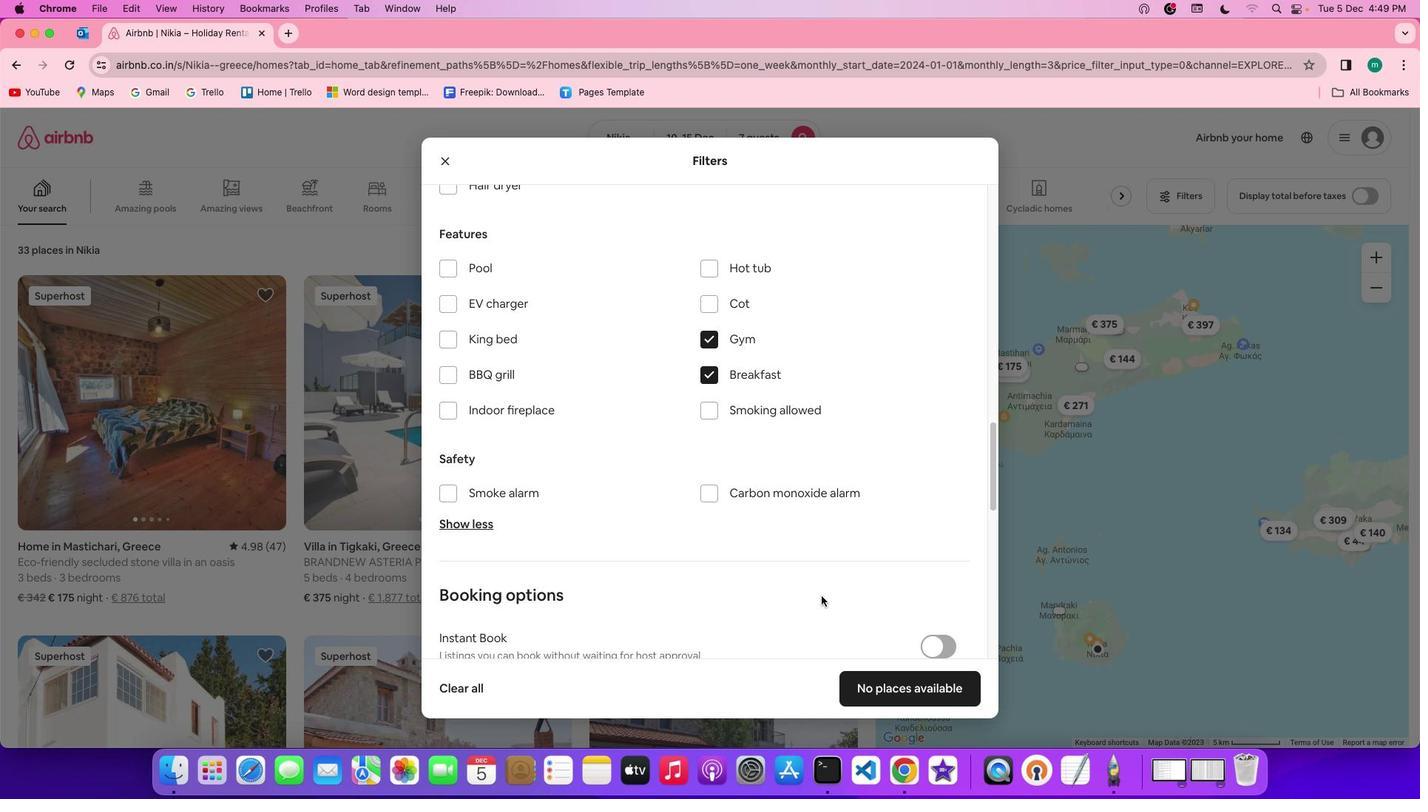 
Action: Mouse scrolled (821, 595) with delta (0, 0)
Screenshot: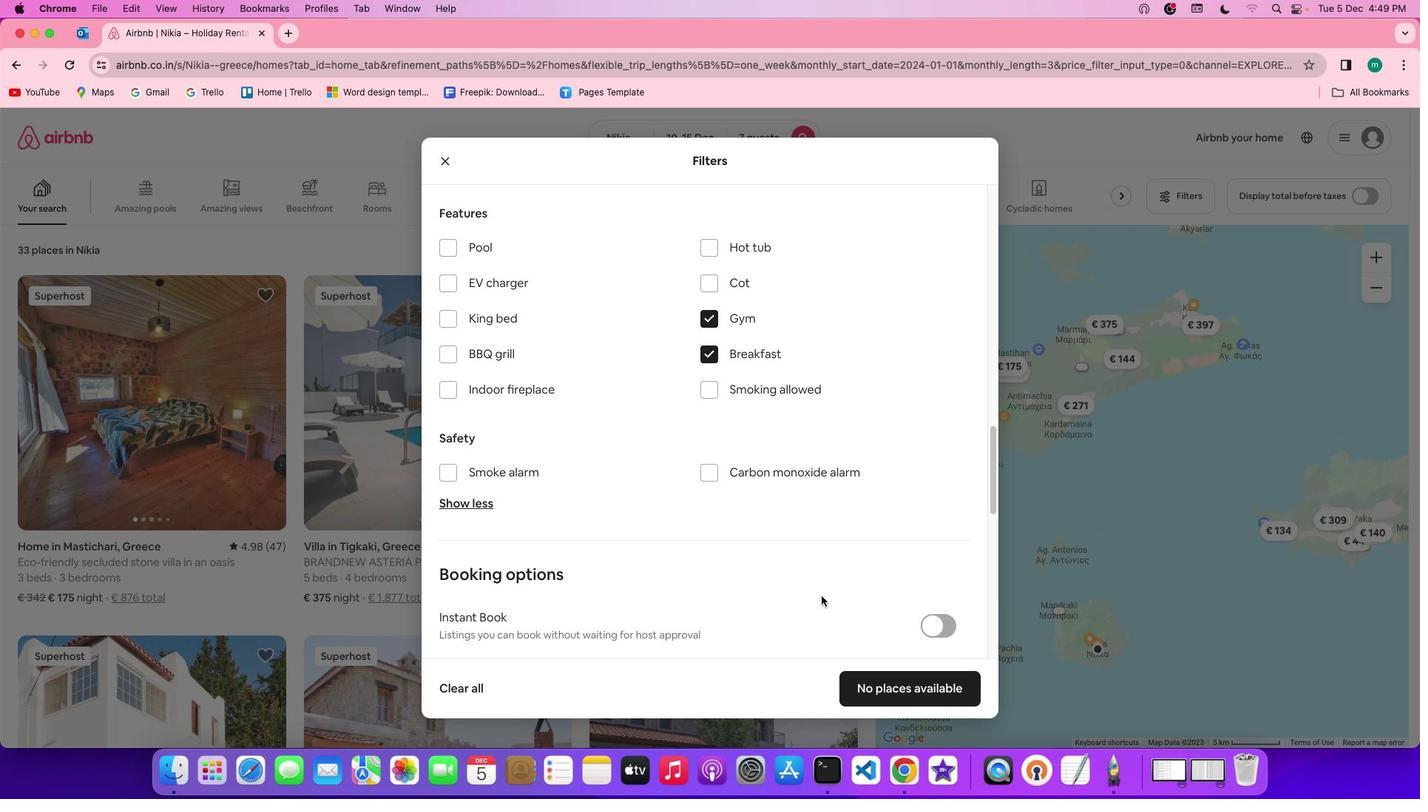 
Action: Mouse scrolled (821, 595) with delta (0, 0)
Screenshot: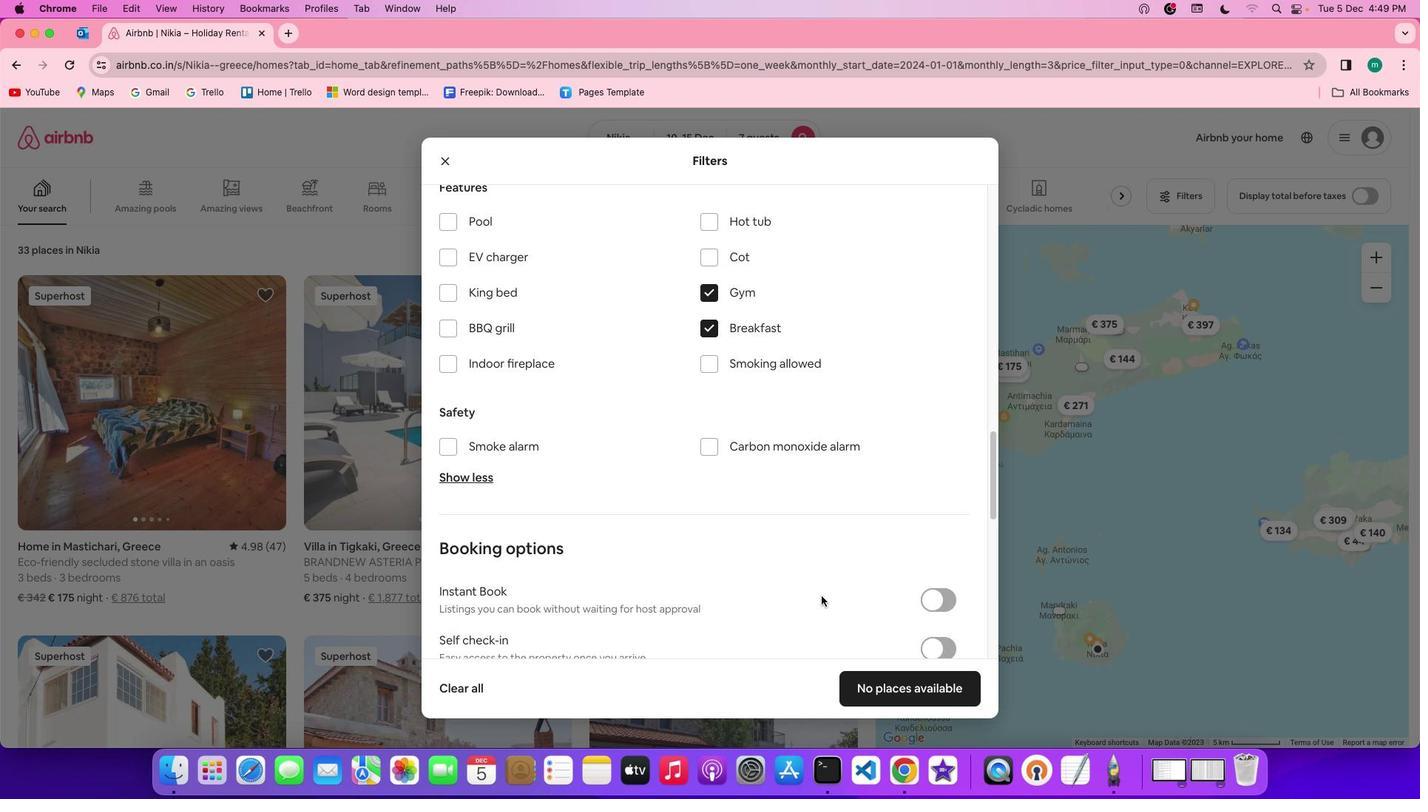 
Action: Mouse scrolled (821, 595) with delta (0, -2)
Screenshot: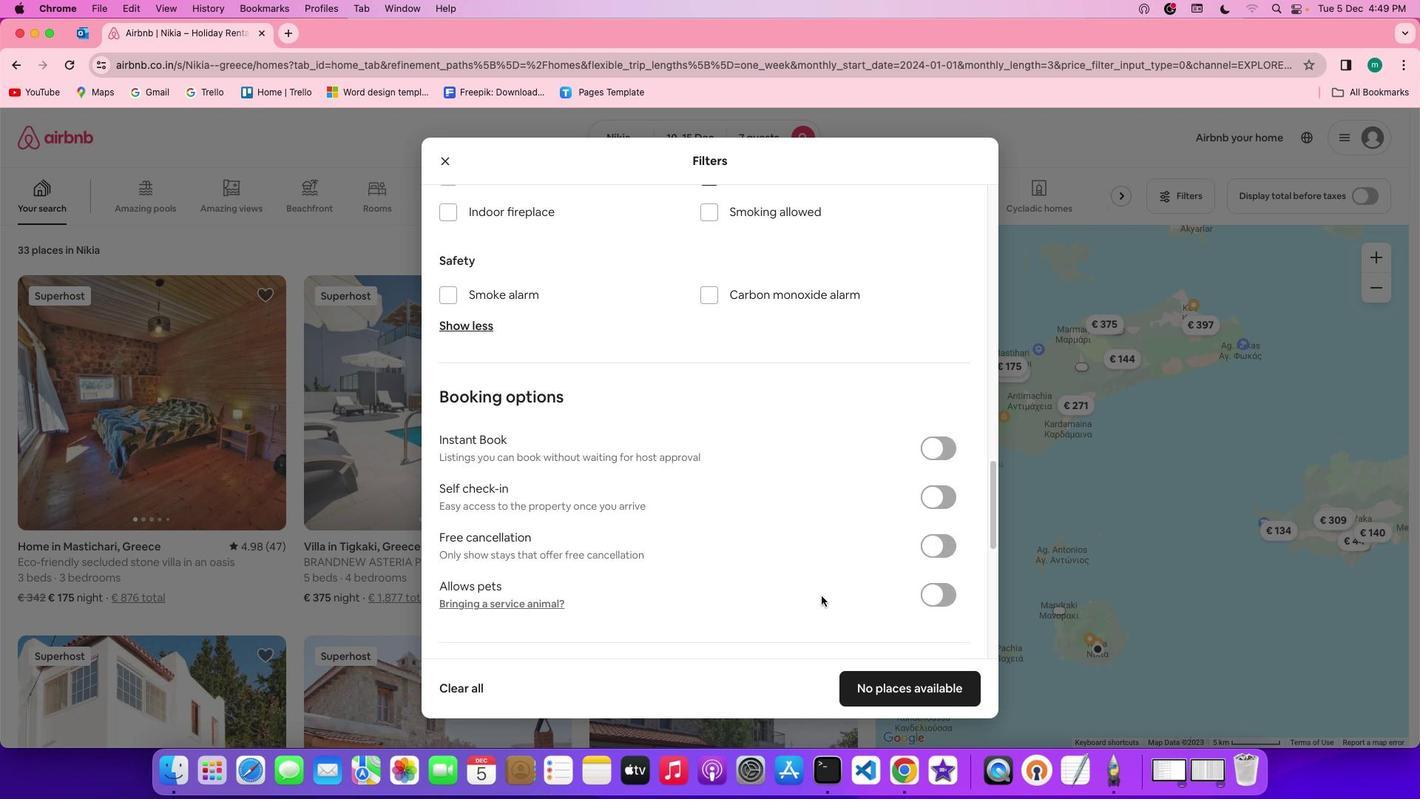 
Action: Mouse scrolled (821, 595) with delta (0, -3)
Screenshot: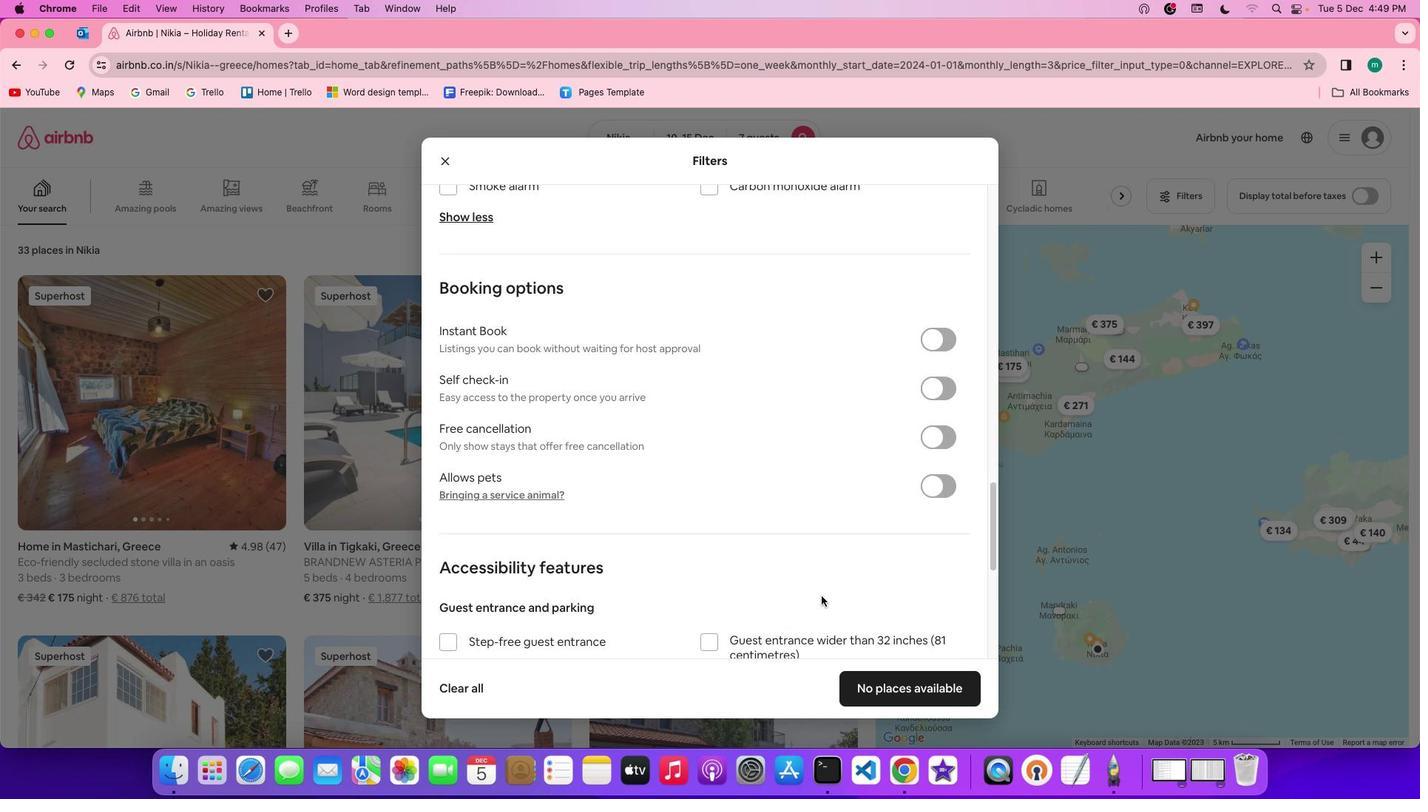 
Action: Mouse scrolled (821, 595) with delta (0, -3)
Screenshot: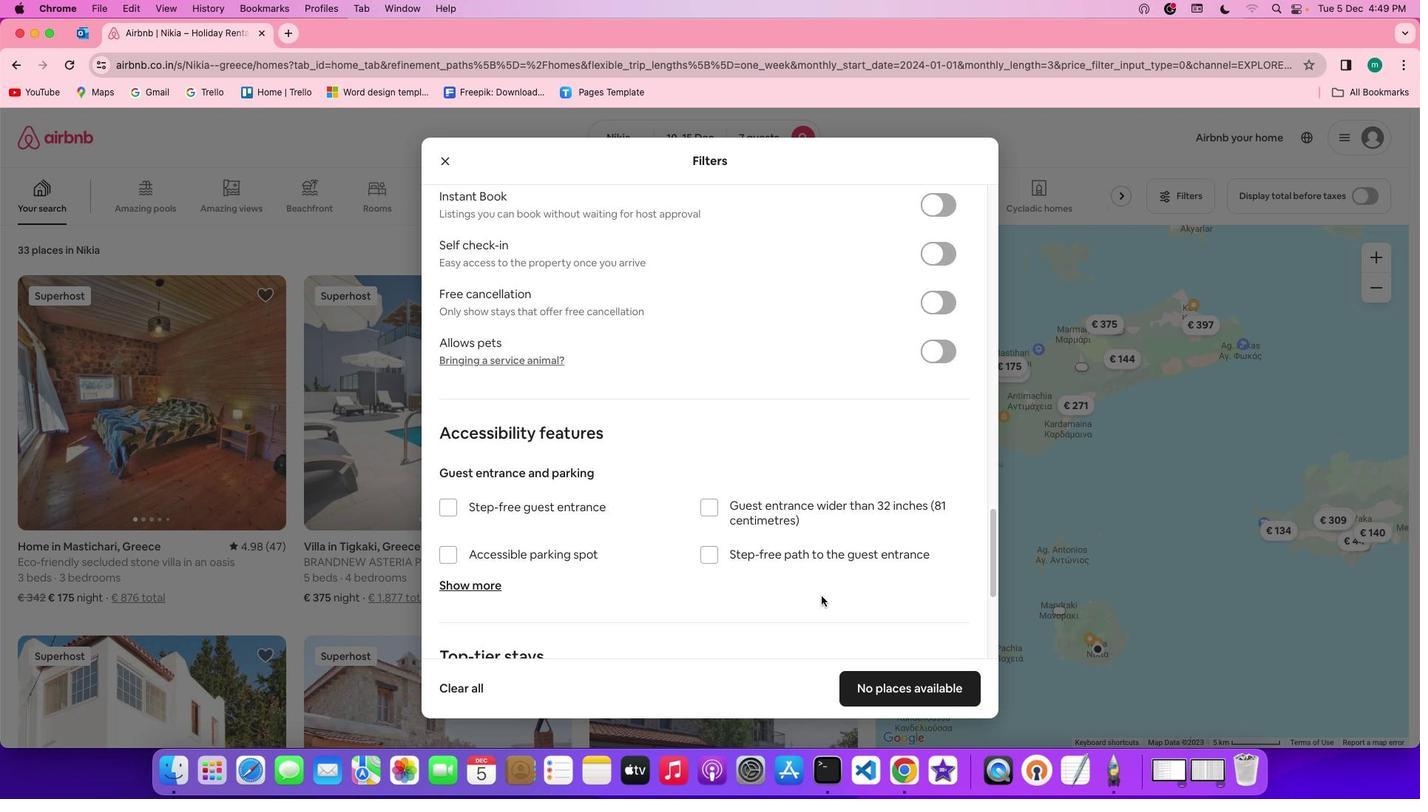 
Action: Mouse scrolled (821, 595) with delta (0, 0)
Screenshot: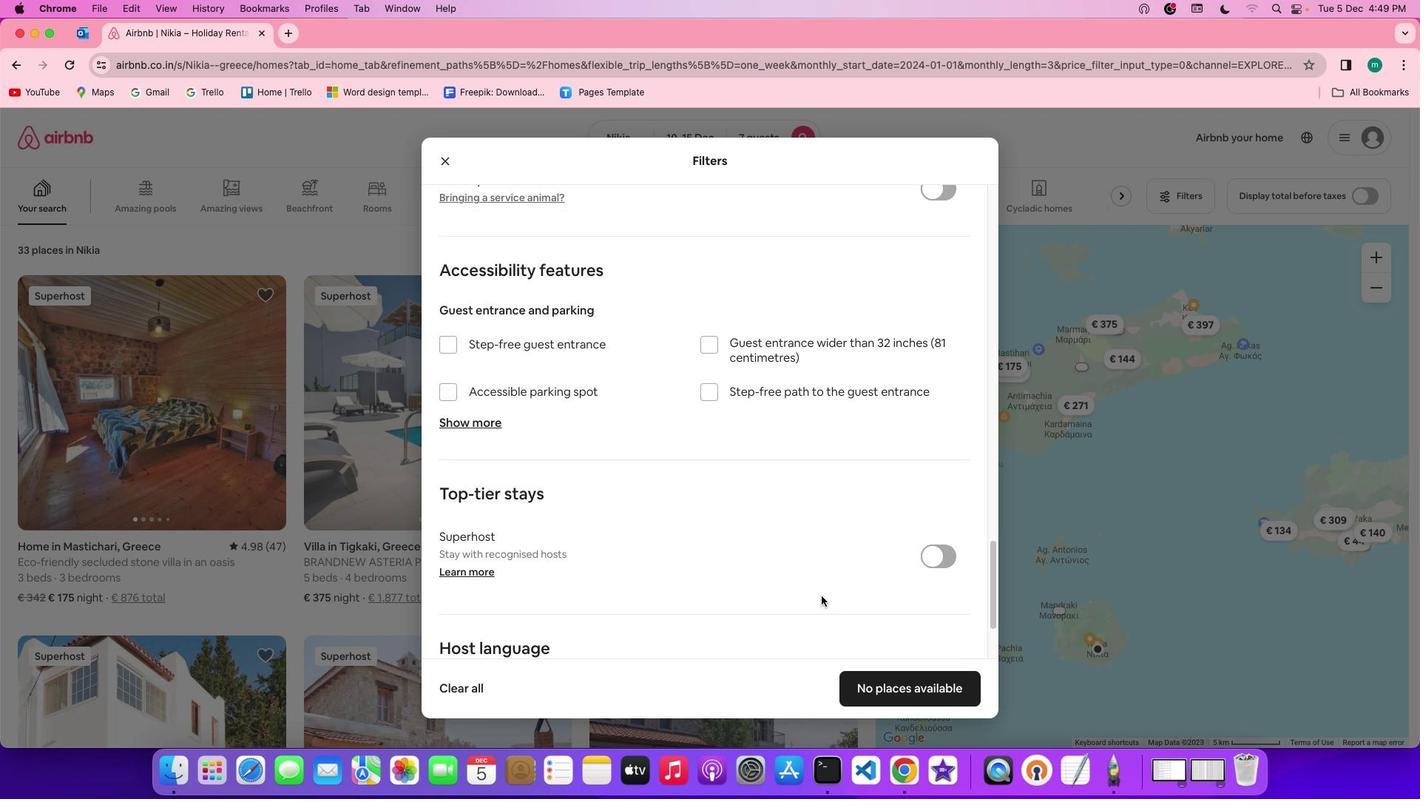 
Action: Mouse scrolled (821, 595) with delta (0, 0)
Screenshot: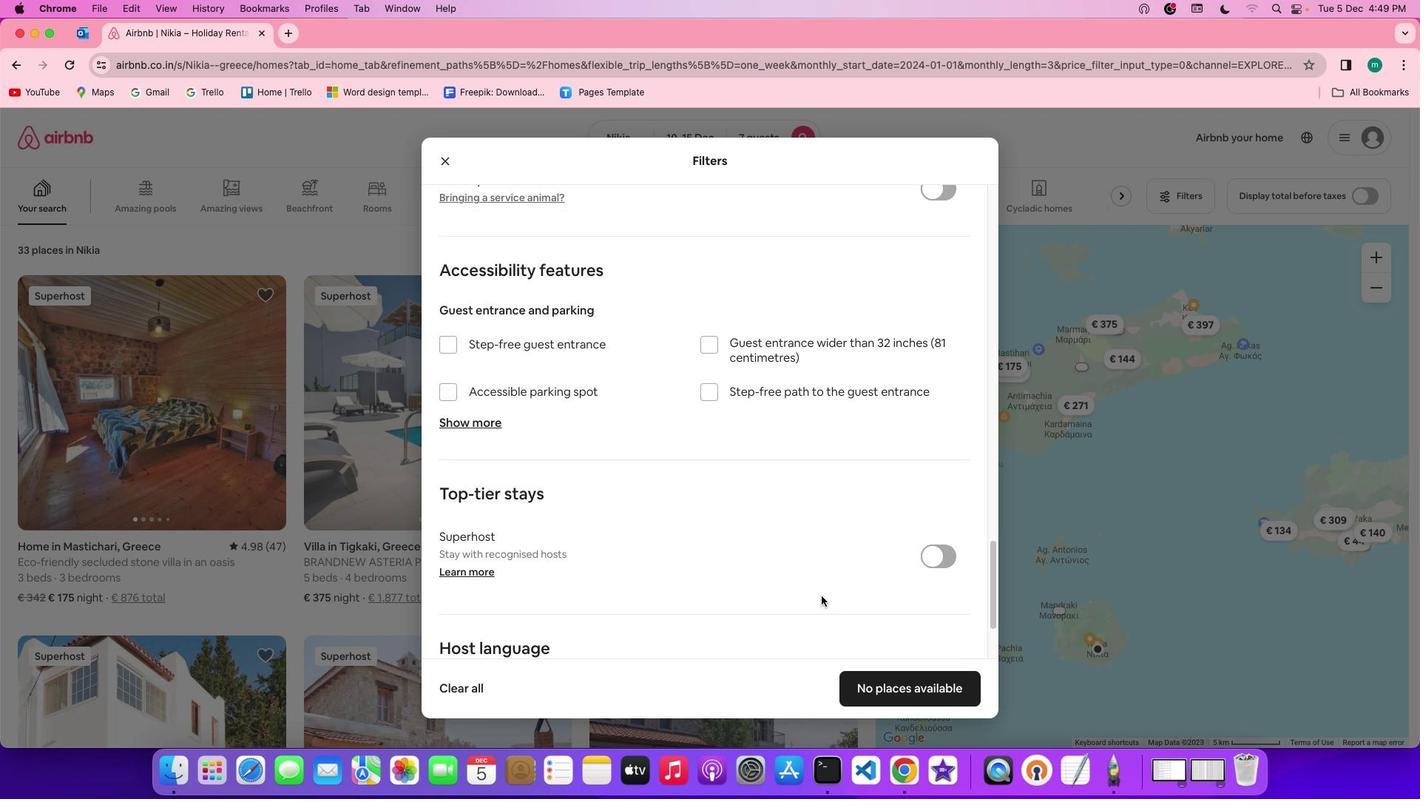 
Action: Mouse scrolled (821, 595) with delta (0, -2)
Screenshot: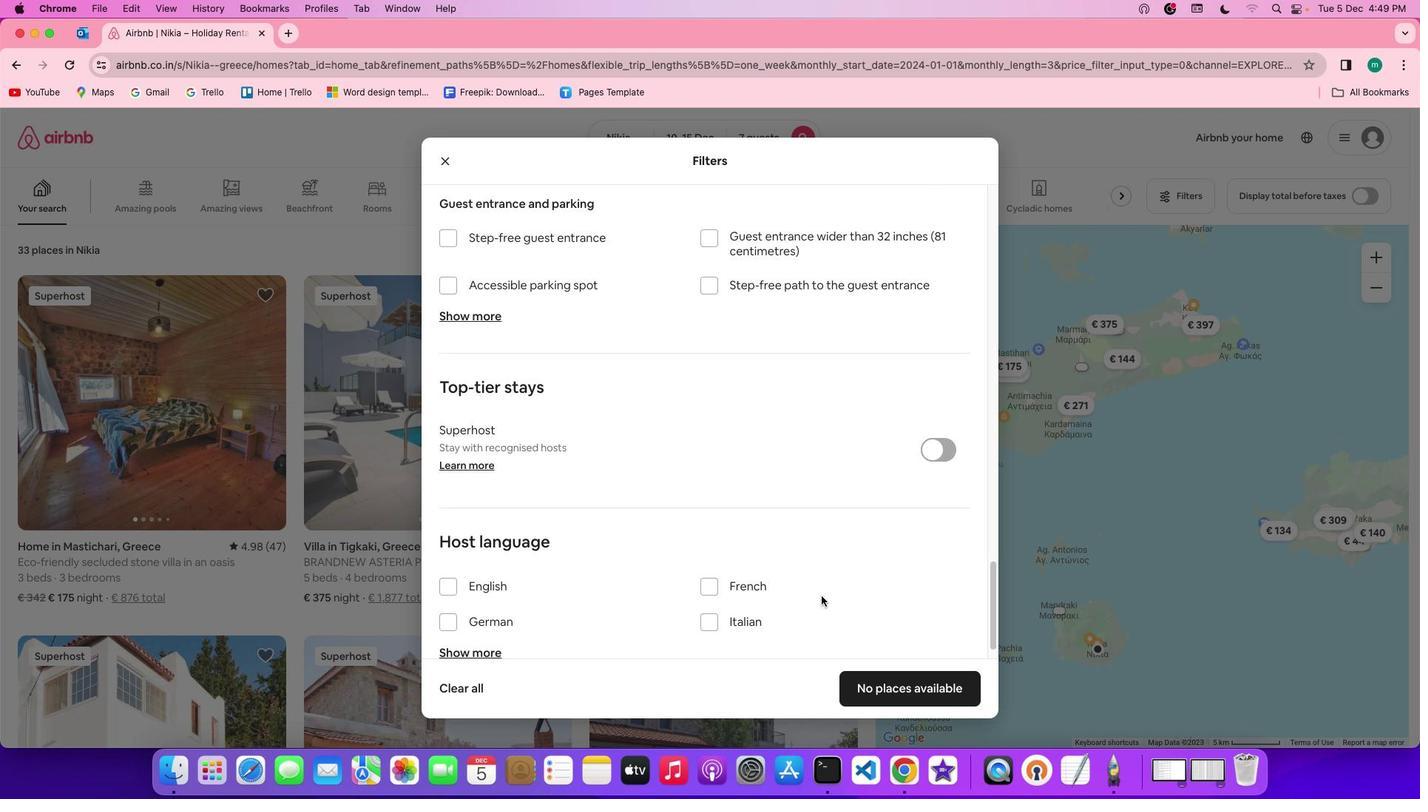 
Action: Mouse scrolled (821, 595) with delta (0, -3)
Screenshot: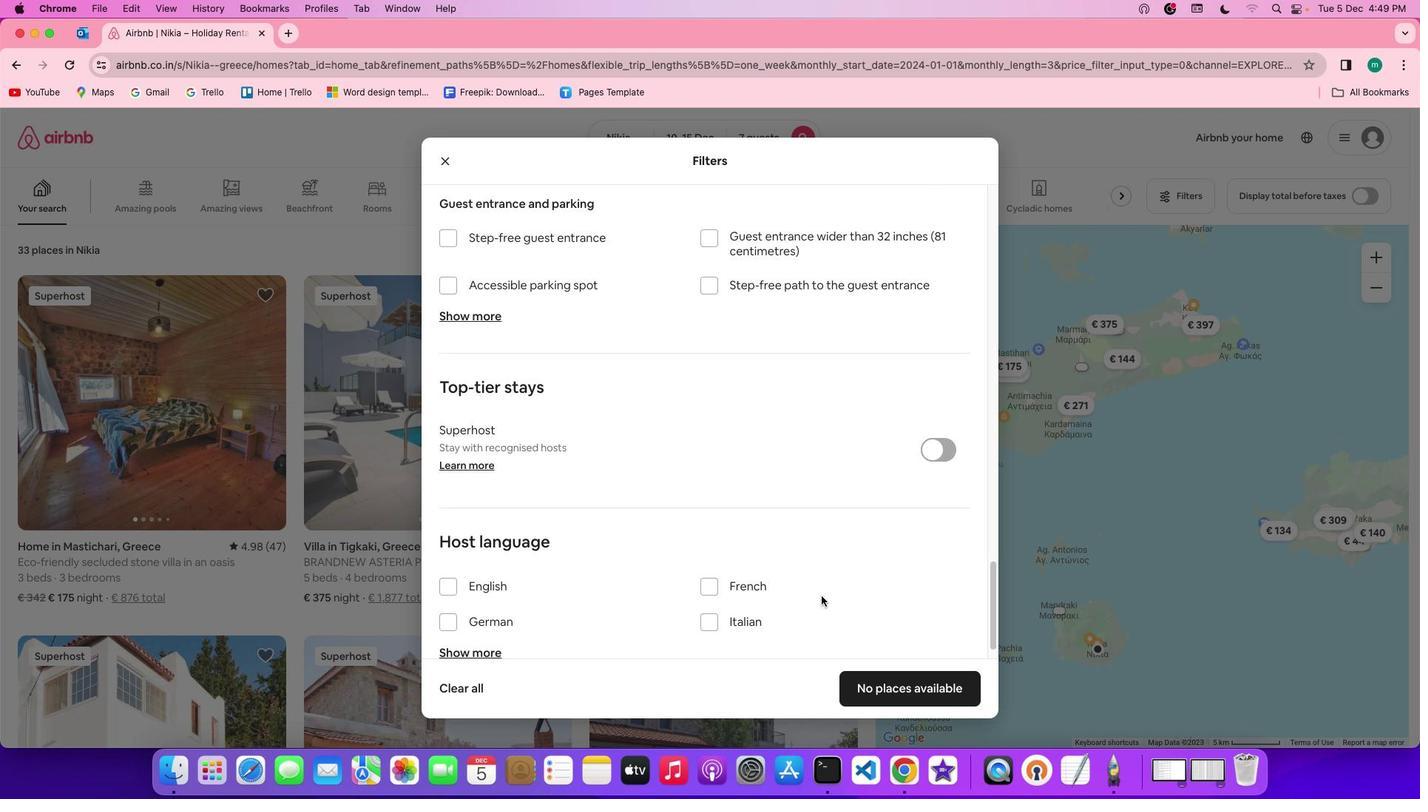 
Action: Mouse scrolled (821, 595) with delta (0, -4)
Screenshot: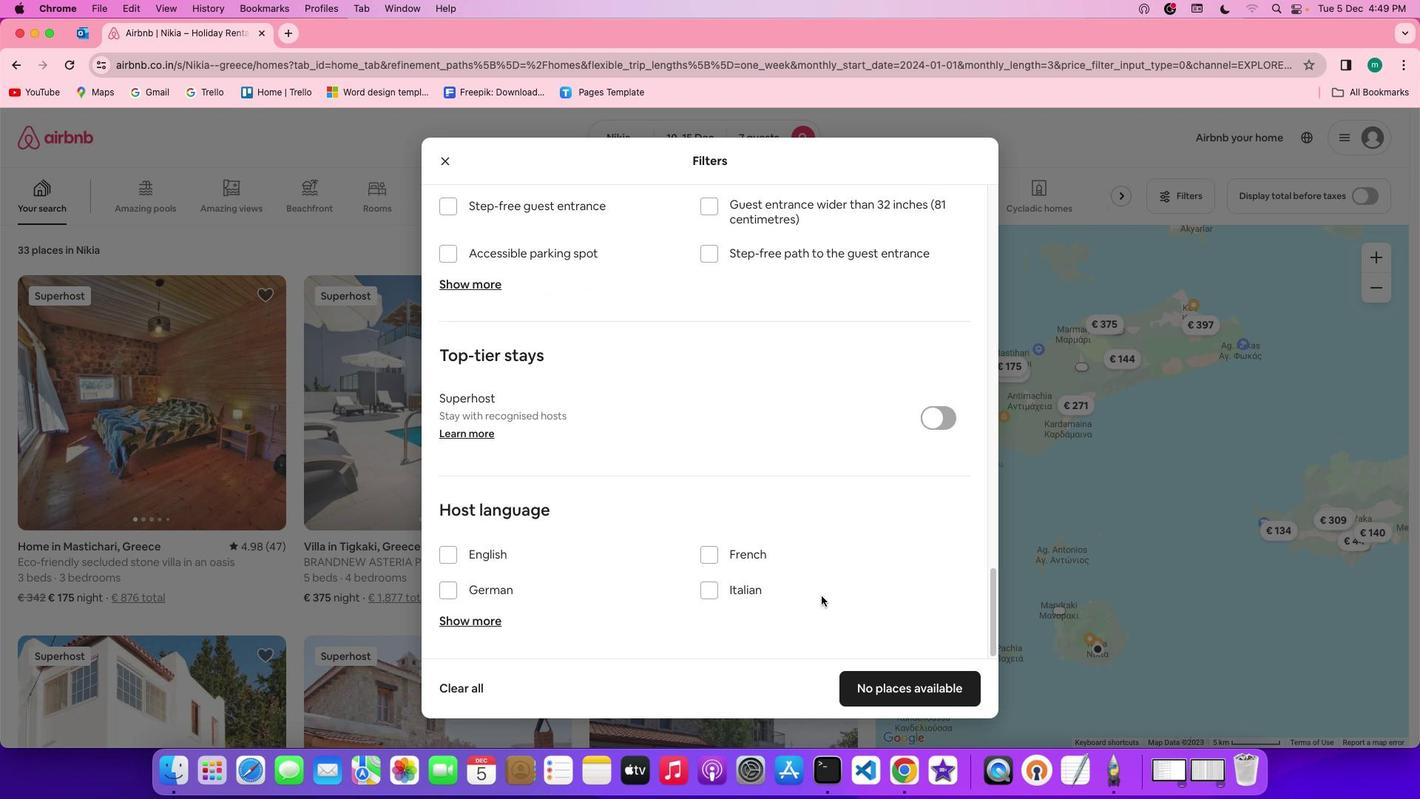
Action: Mouse scrolled (821, 595) with delta (0, -4)
Screenshot: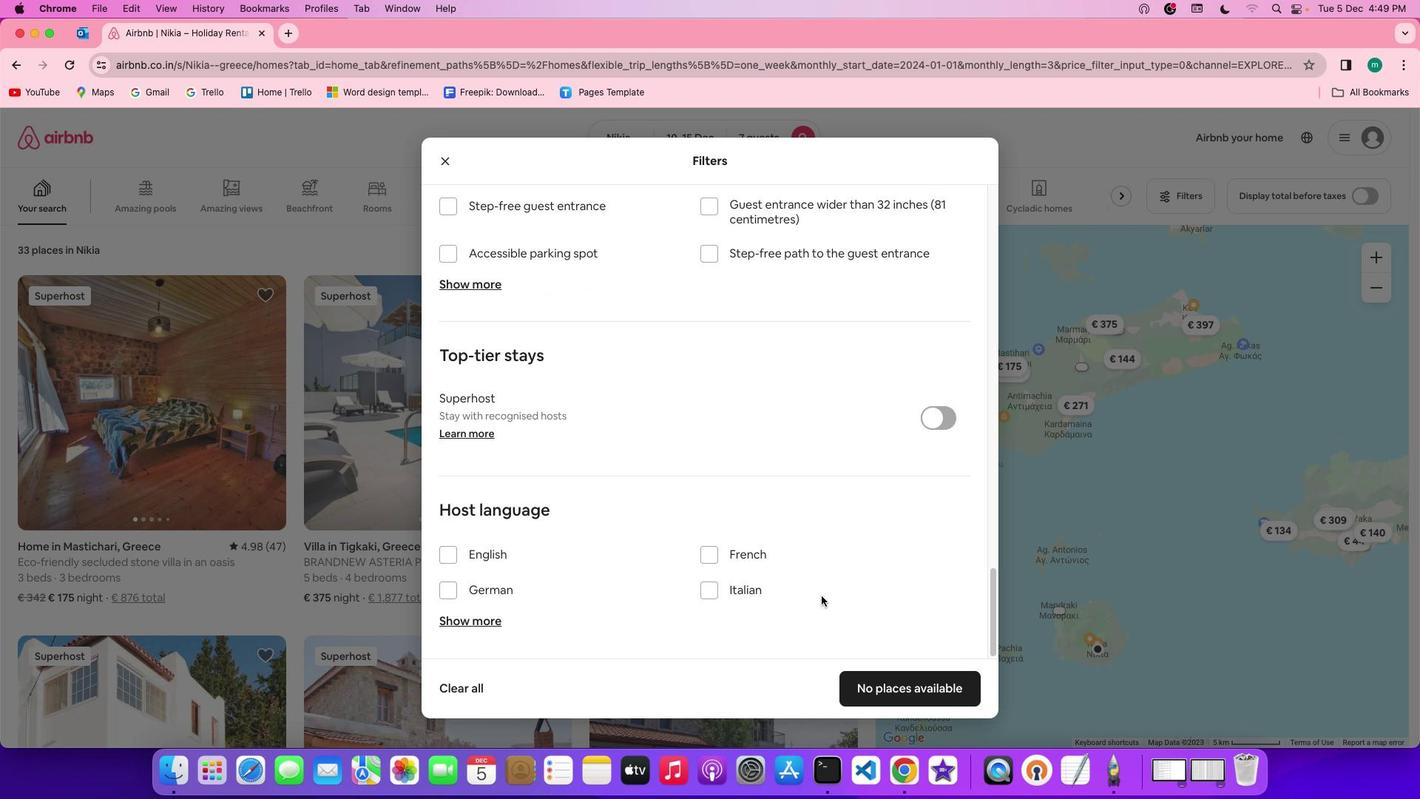 
Action: Mouse scrolled (821, 595) with delta (0, 0)
Screenshot: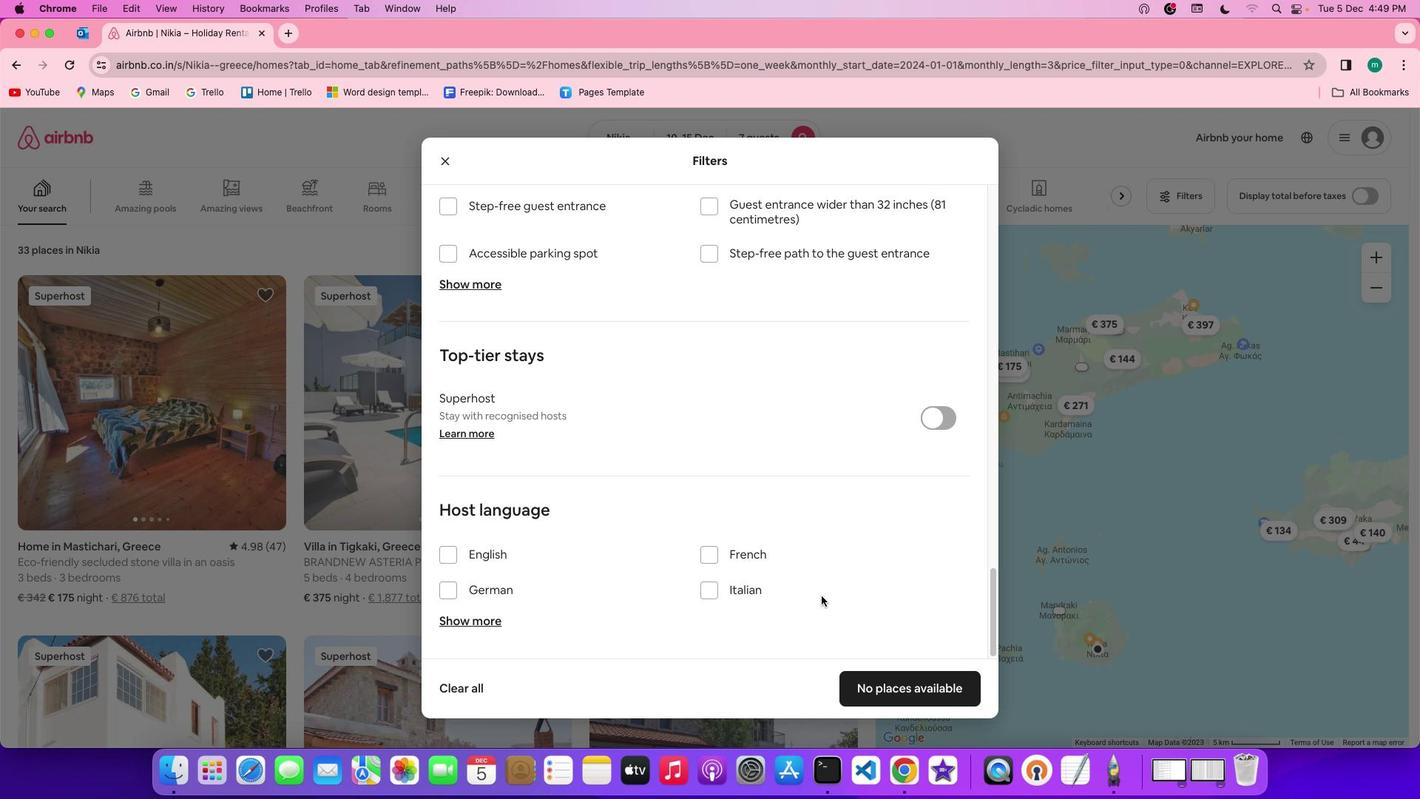 
Action: Mouse scrolled (821, 595) with delta (0, 0)
Screenshot: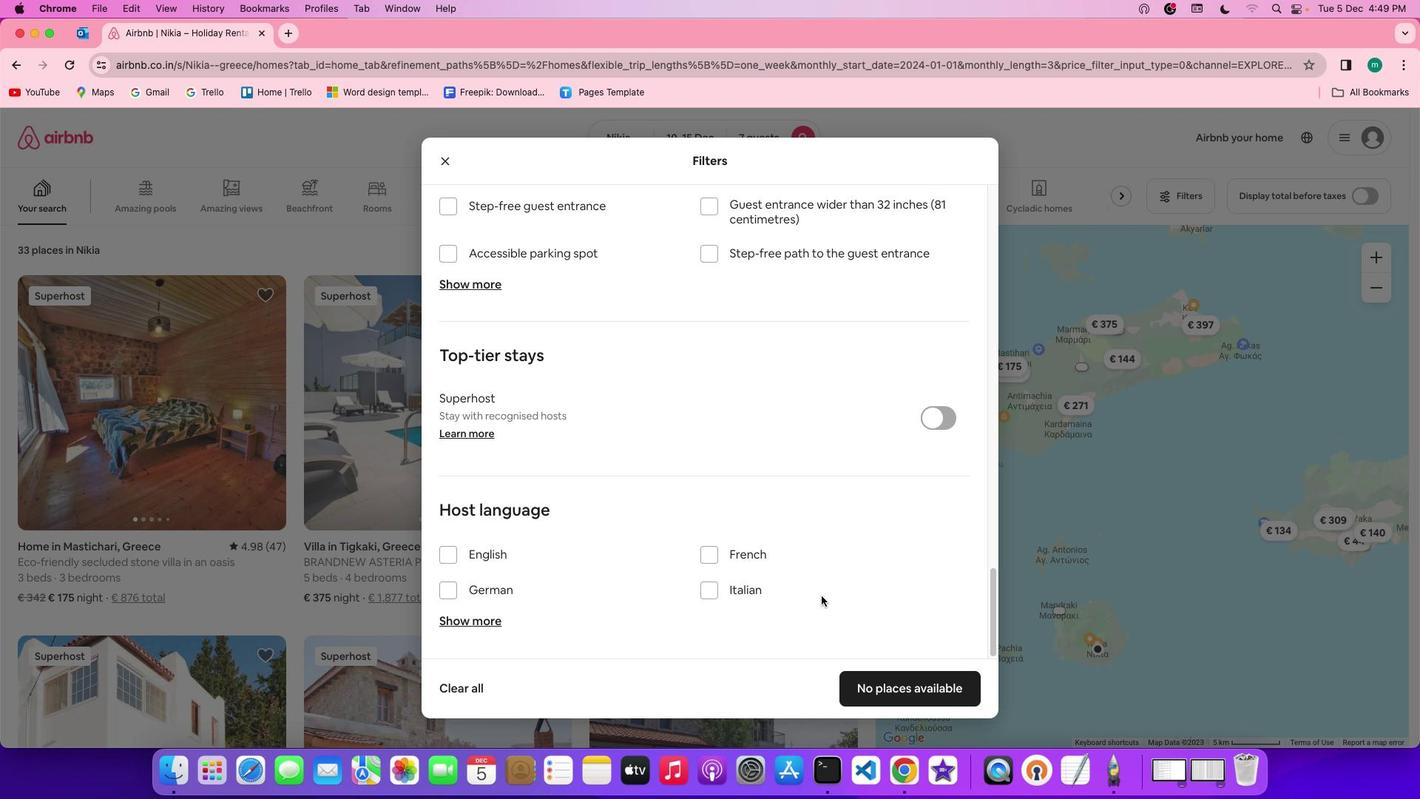 
Action: Mouse scrolled (821, 595) with delta (0, -2)
Screenshot: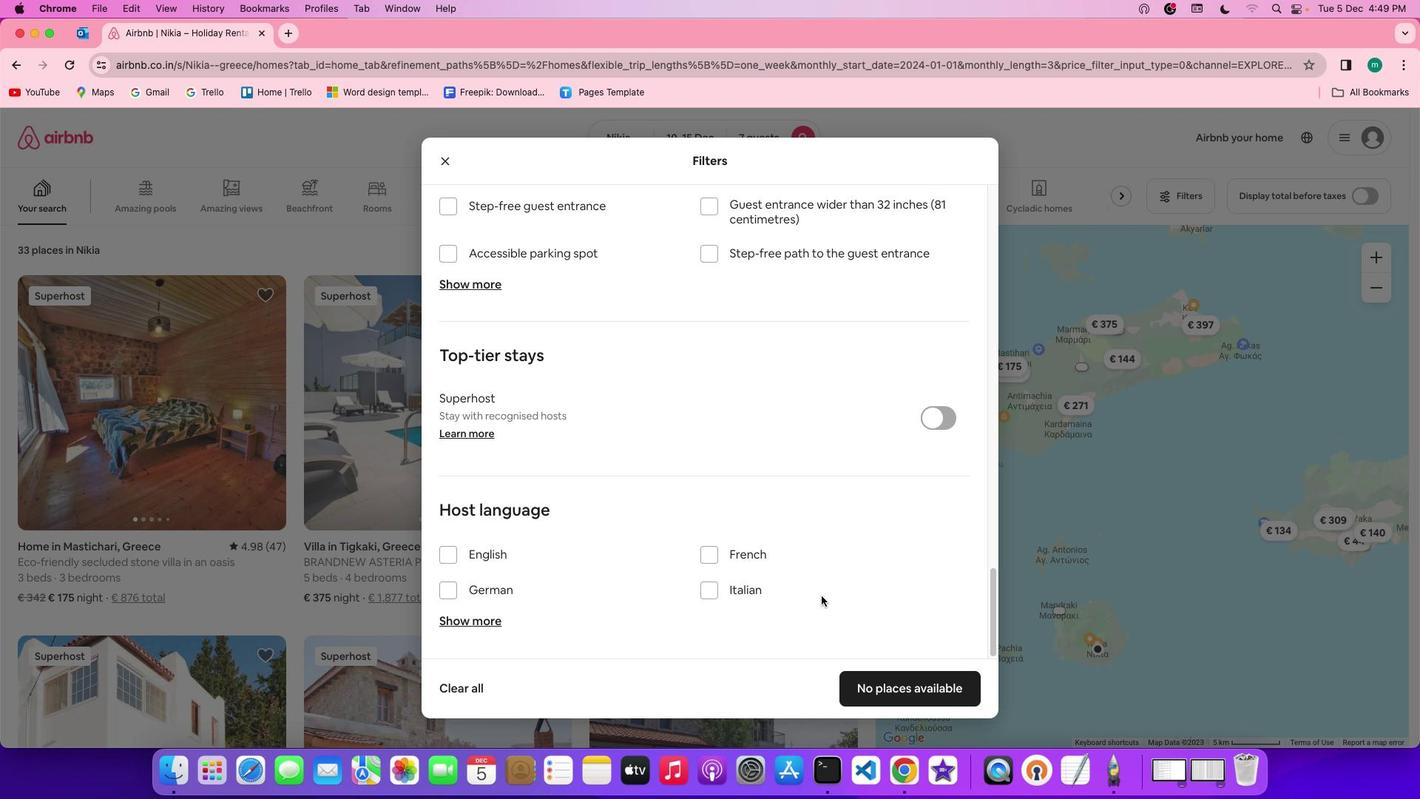 
Action: Mouse scrolled (821, 595) with delta (0, -3)
Screenshot: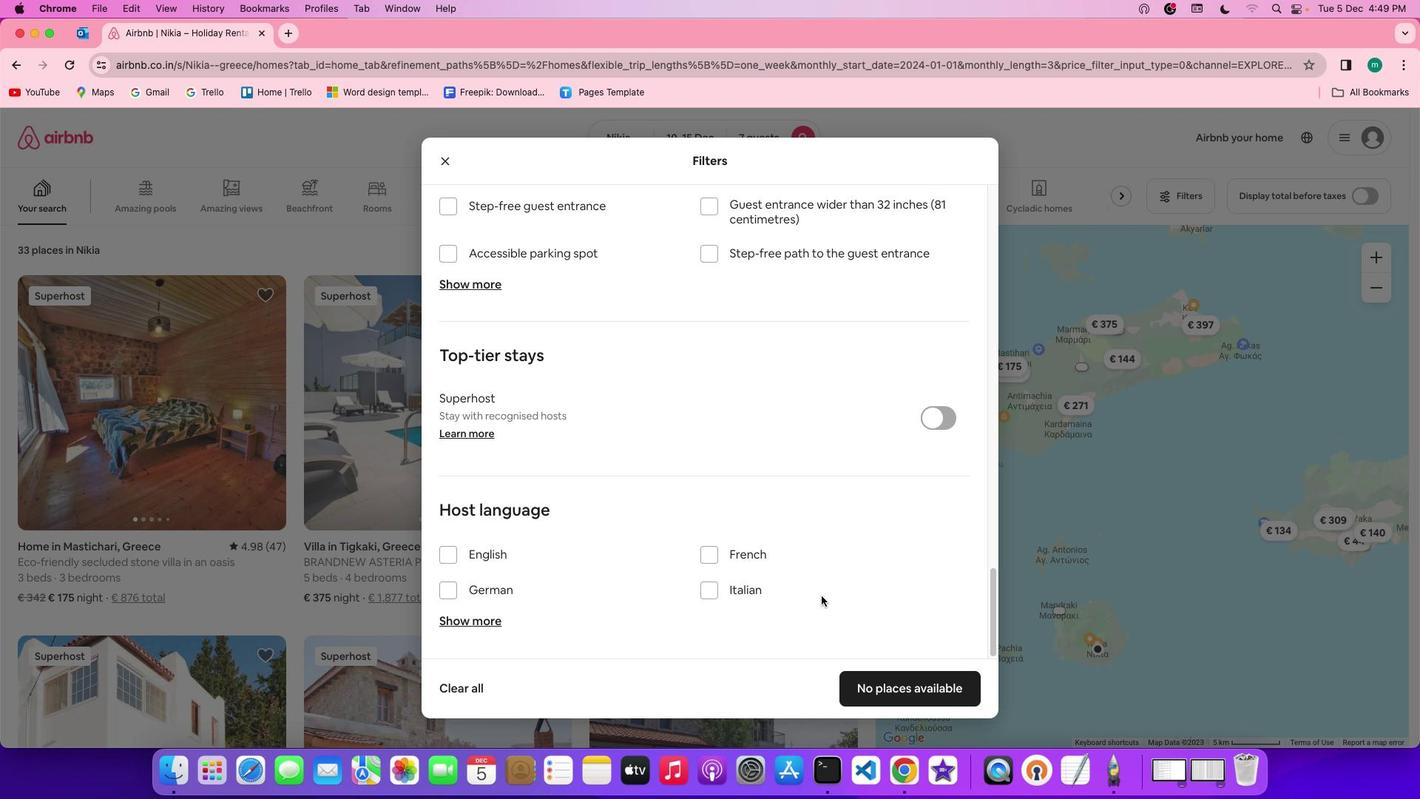 
Action: Mouse scrolled (821, 595) with delta (0, -4)
Screenshot: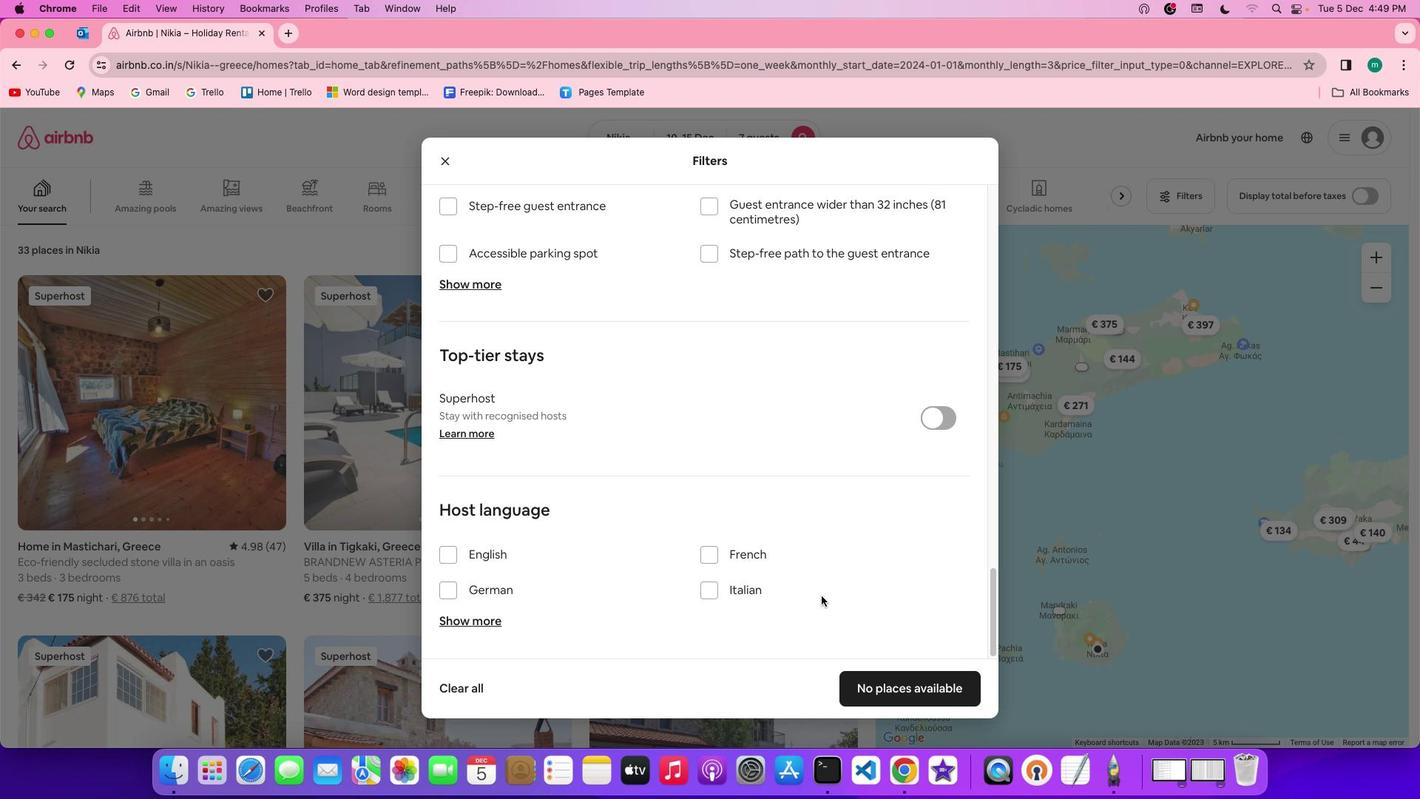 
Action: Mouse scrolled (821, 595) with delta (0, -4)
Screenshot: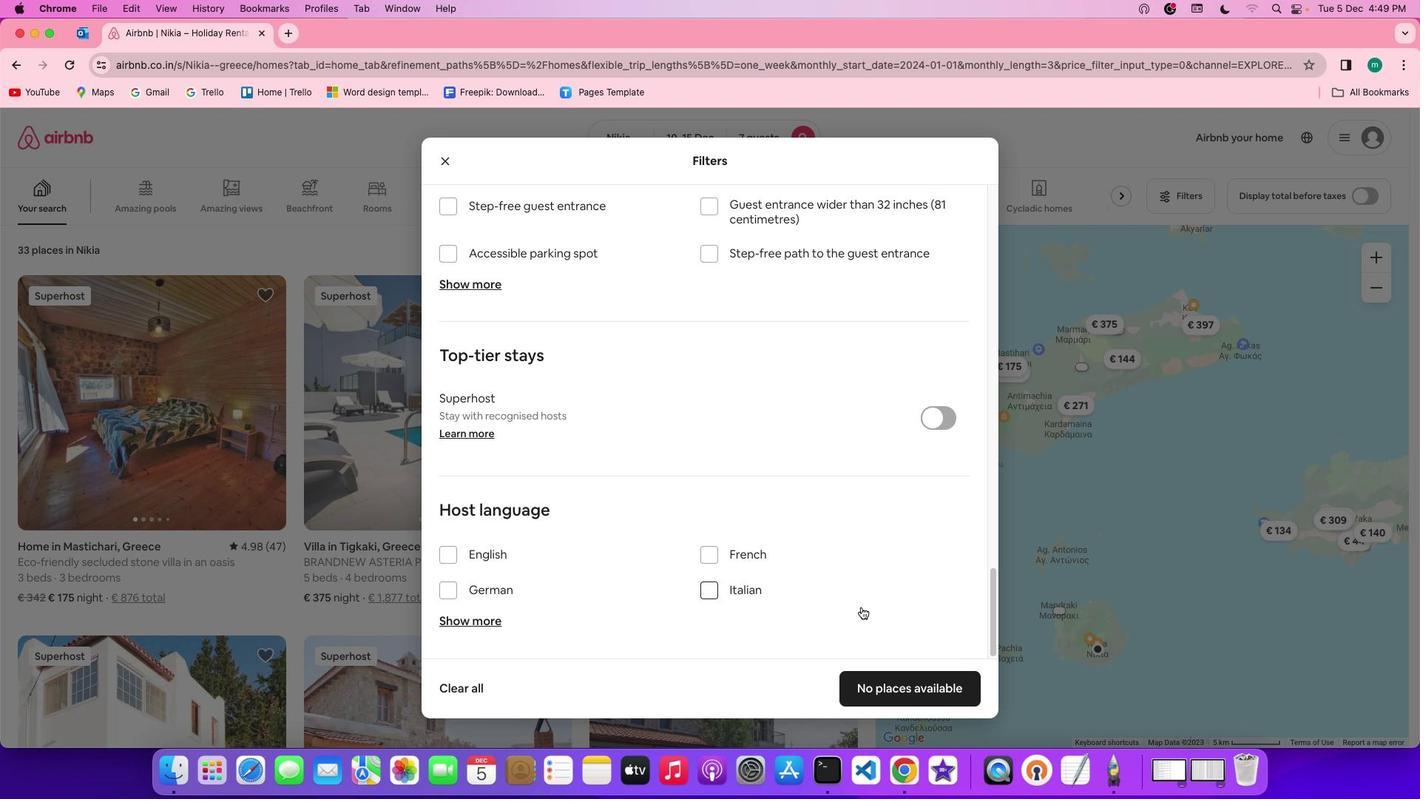 
Action: Mouse moved to (939, 689)
Screenshot: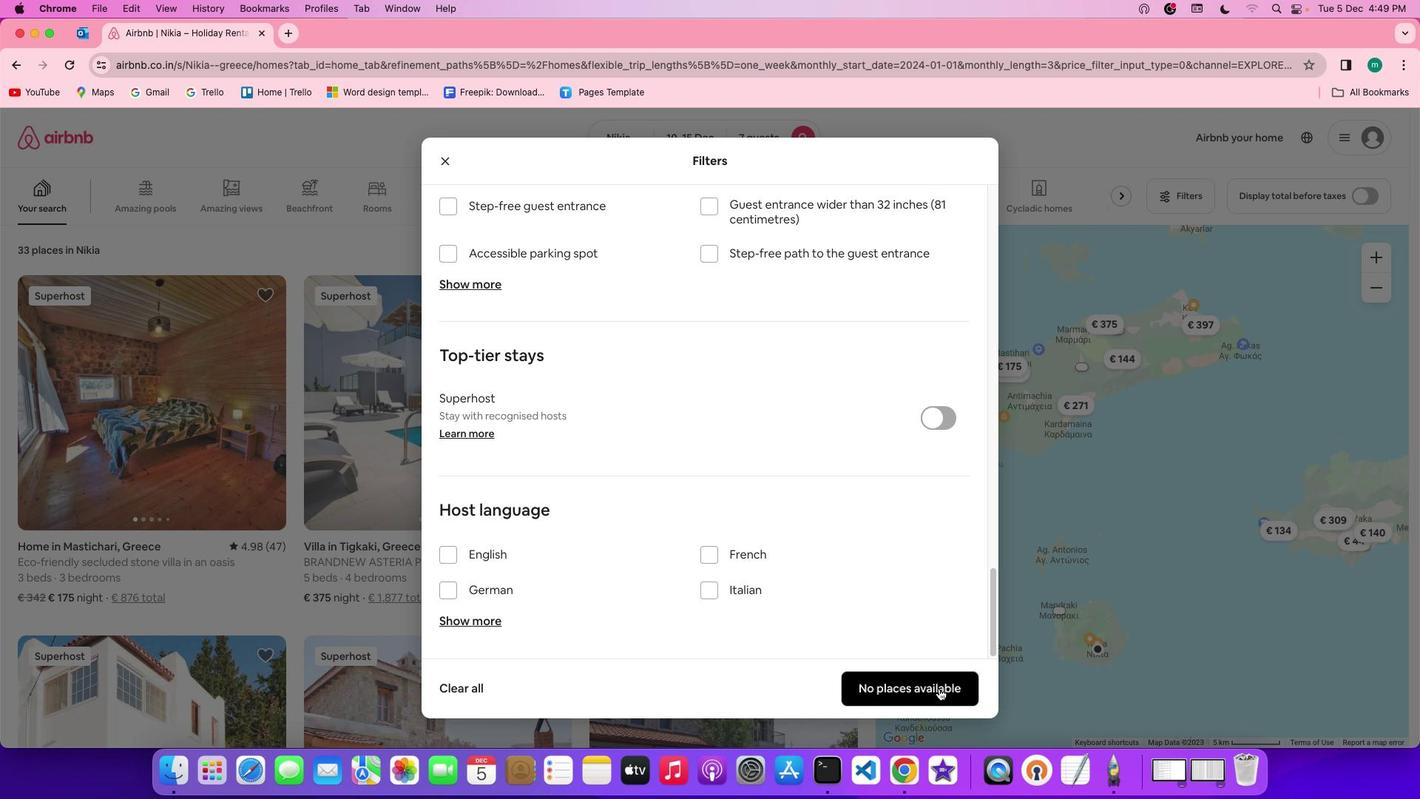 
Action: Mouse pressed left at (939, 689)
Screenshot: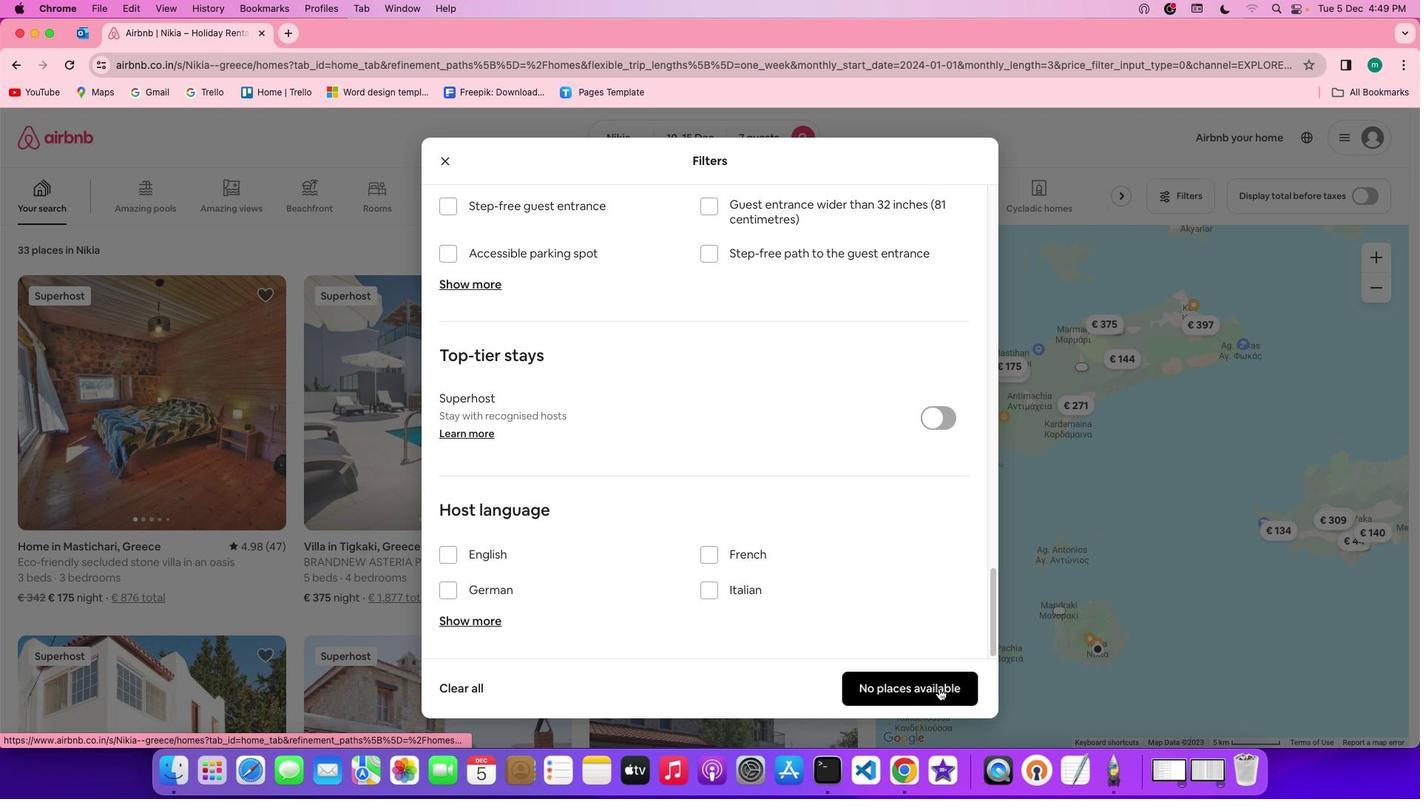 
Action: Mouse moved to (624, 528)
Screenshot: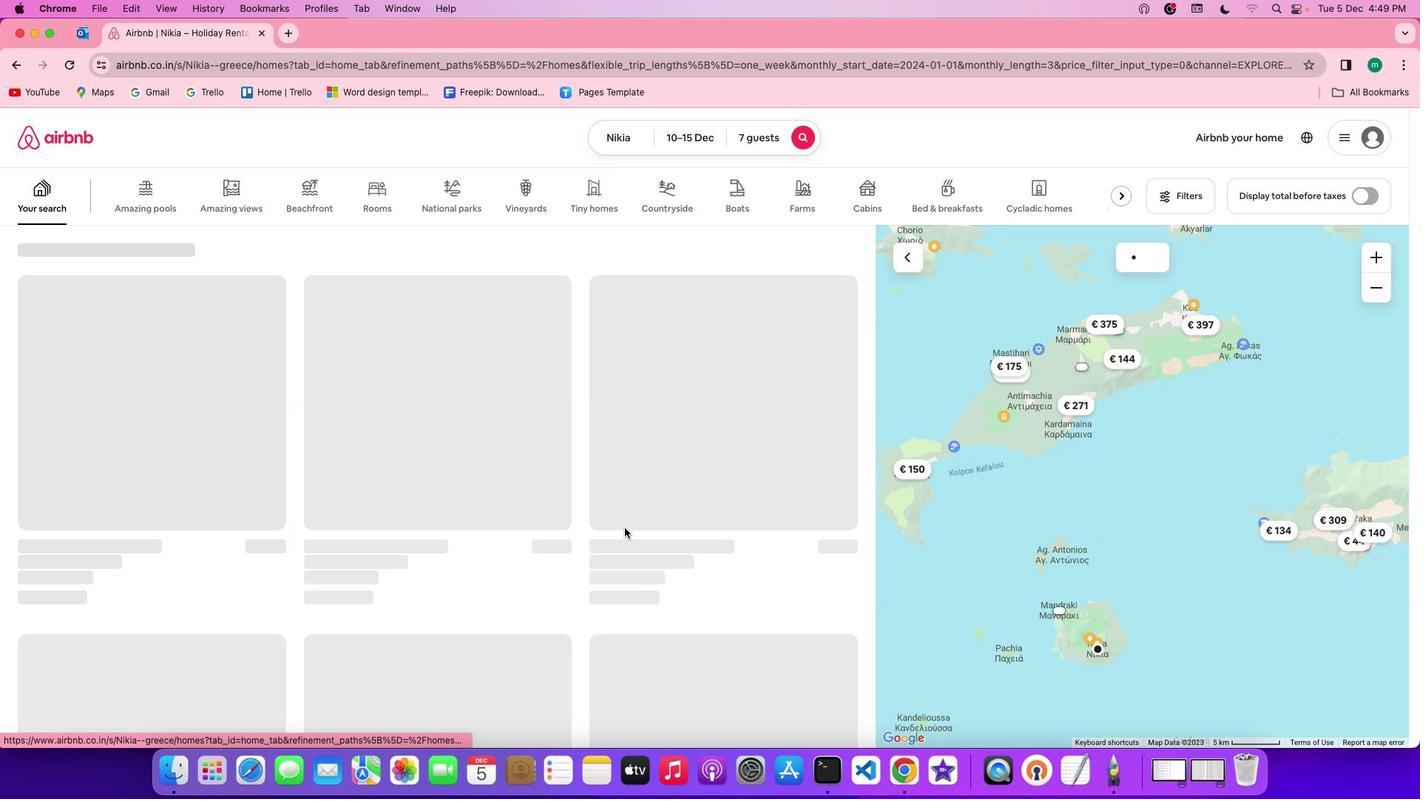
